 Task: Find connections with filter location Pickering with filter topic #lawstudentswith filter profile language French with filter current company Audi India with filter school Assam Engineering College with filter industry Business Intelligence Platforms with filter service category Telecommunications with filter keywords title Camera Operator
Action: Mouse moved to (285, 367)
Screenshot: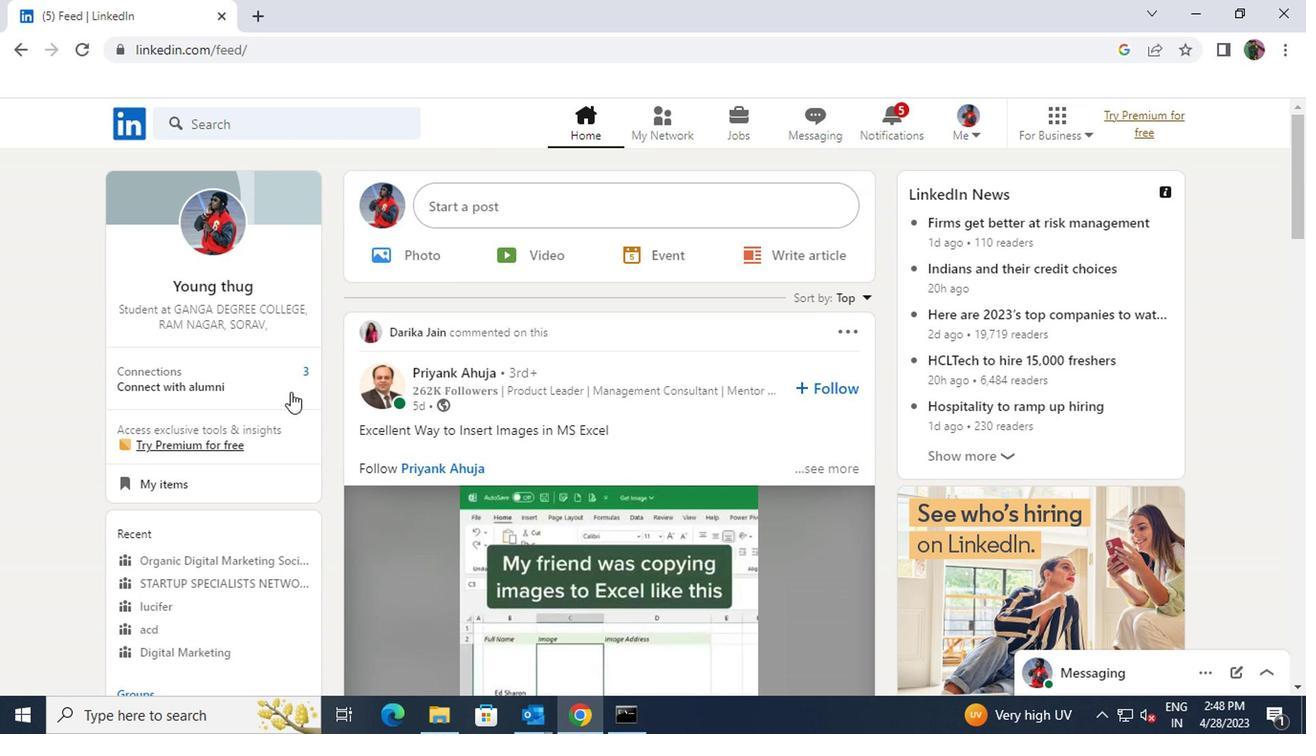 
Action: Mouse pressed left at (285, 367)
Screenshot: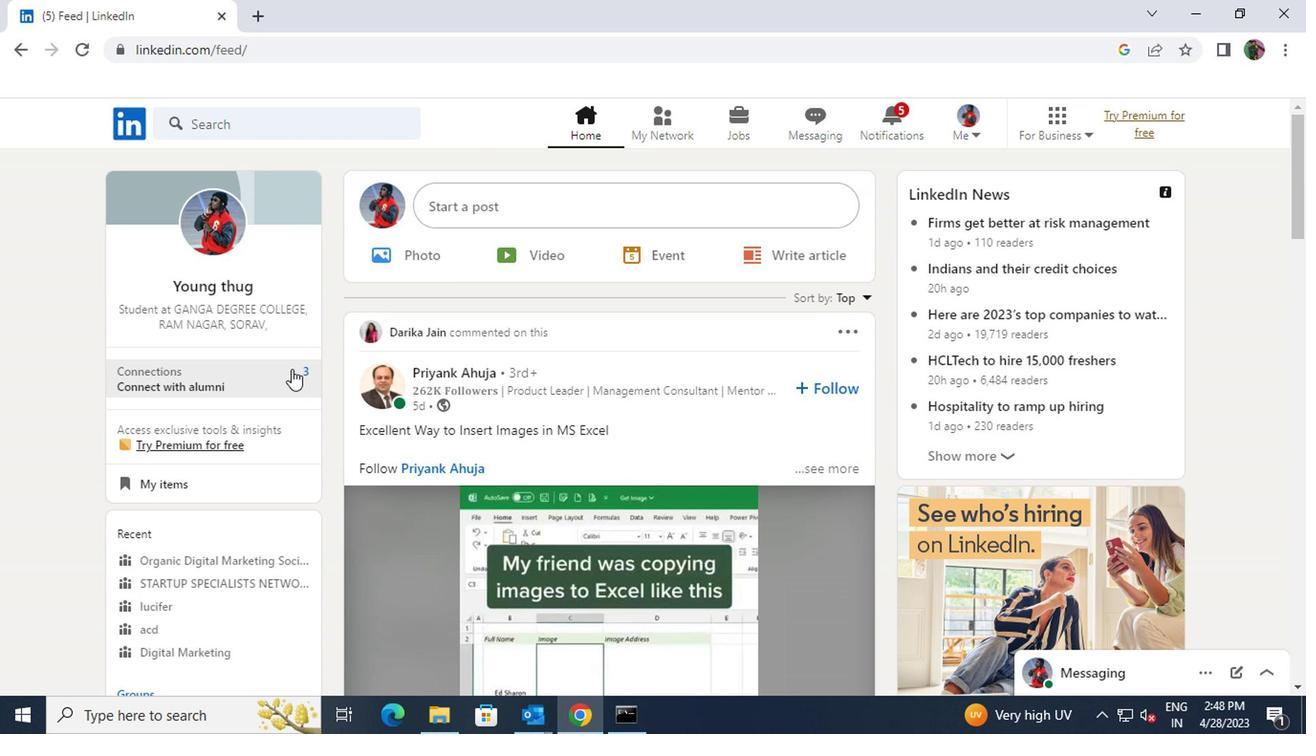 
Action: Mouse moved to (311, 238)
Screenshot: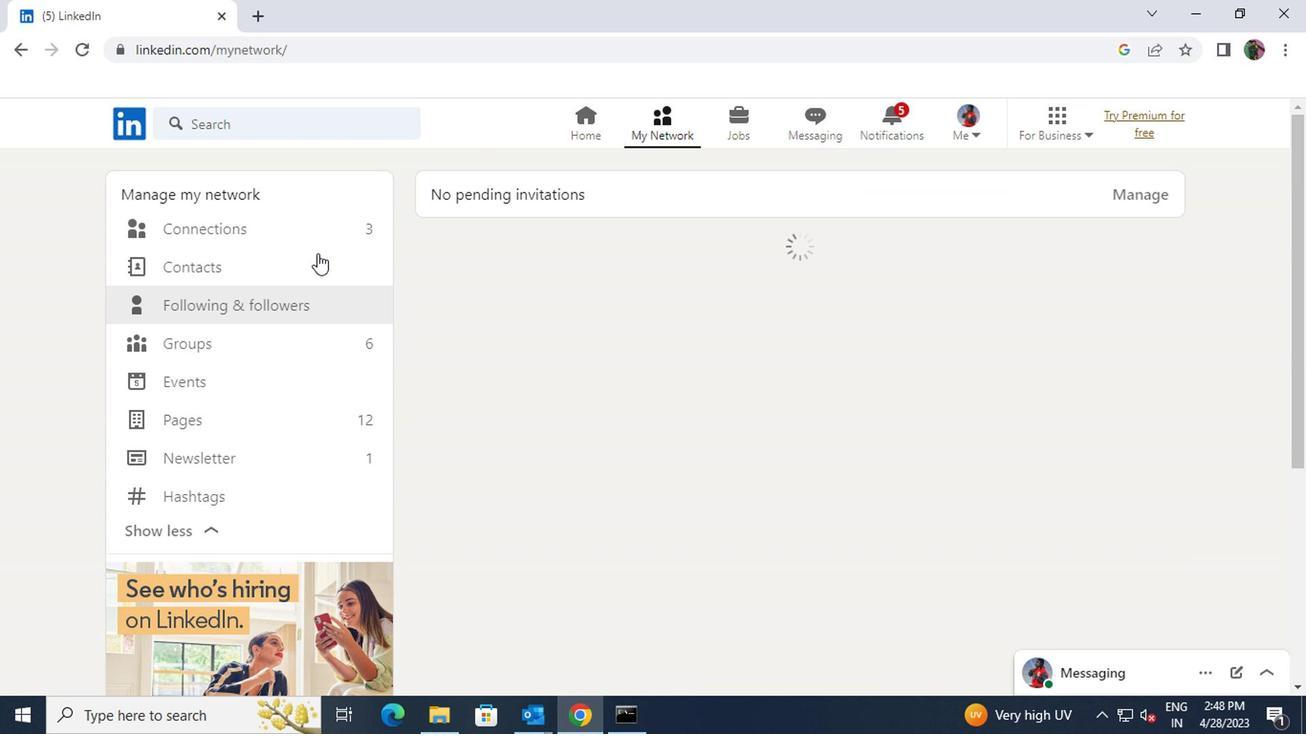 
Action: Mouse pressed left at (311, 238)
Screenshot: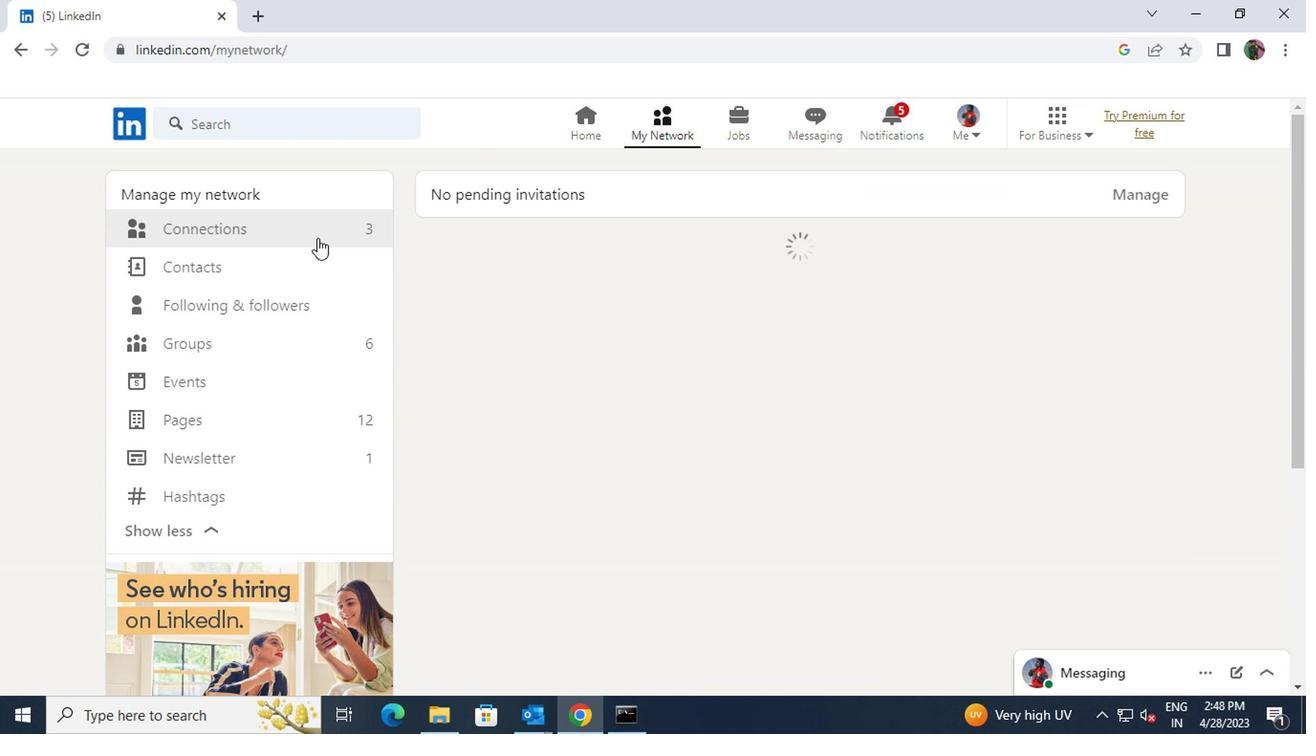 
Action: Mouse moved to (792, 228)
Screenshot: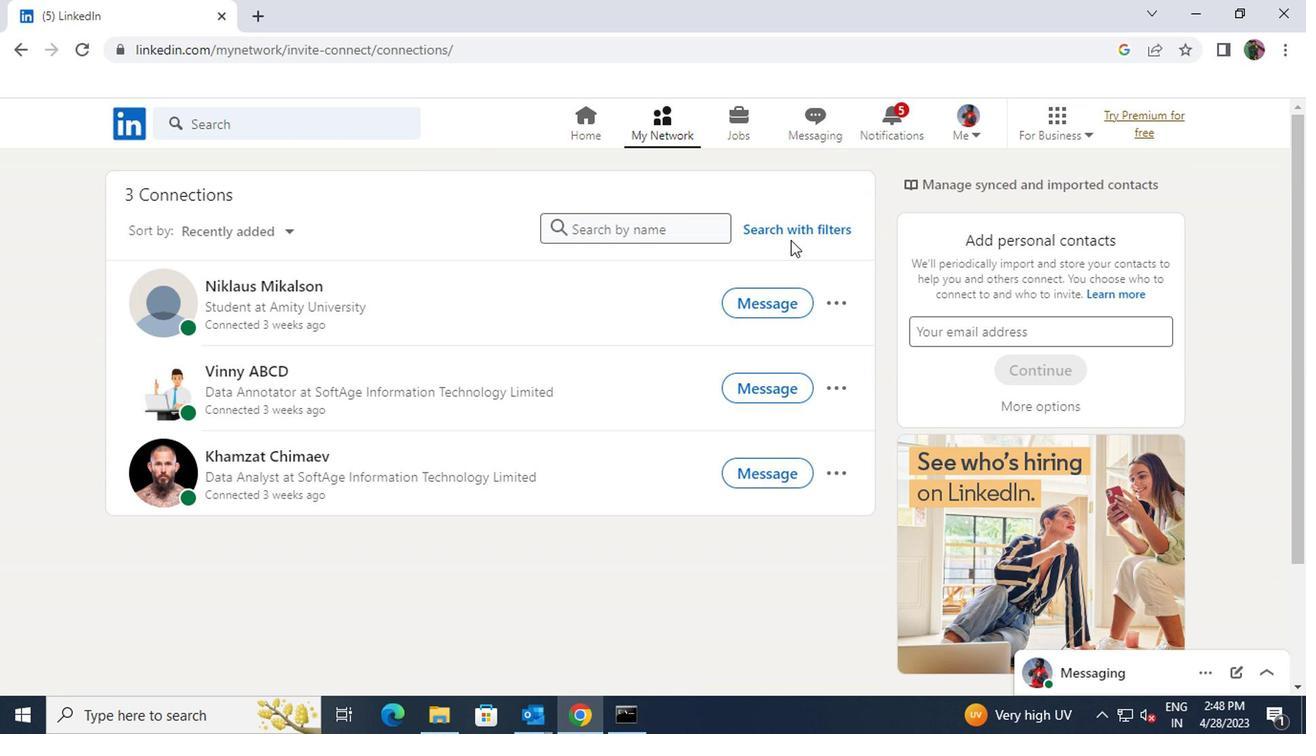 
Action: Mouse pressed left at (792, 228)
Screenshot: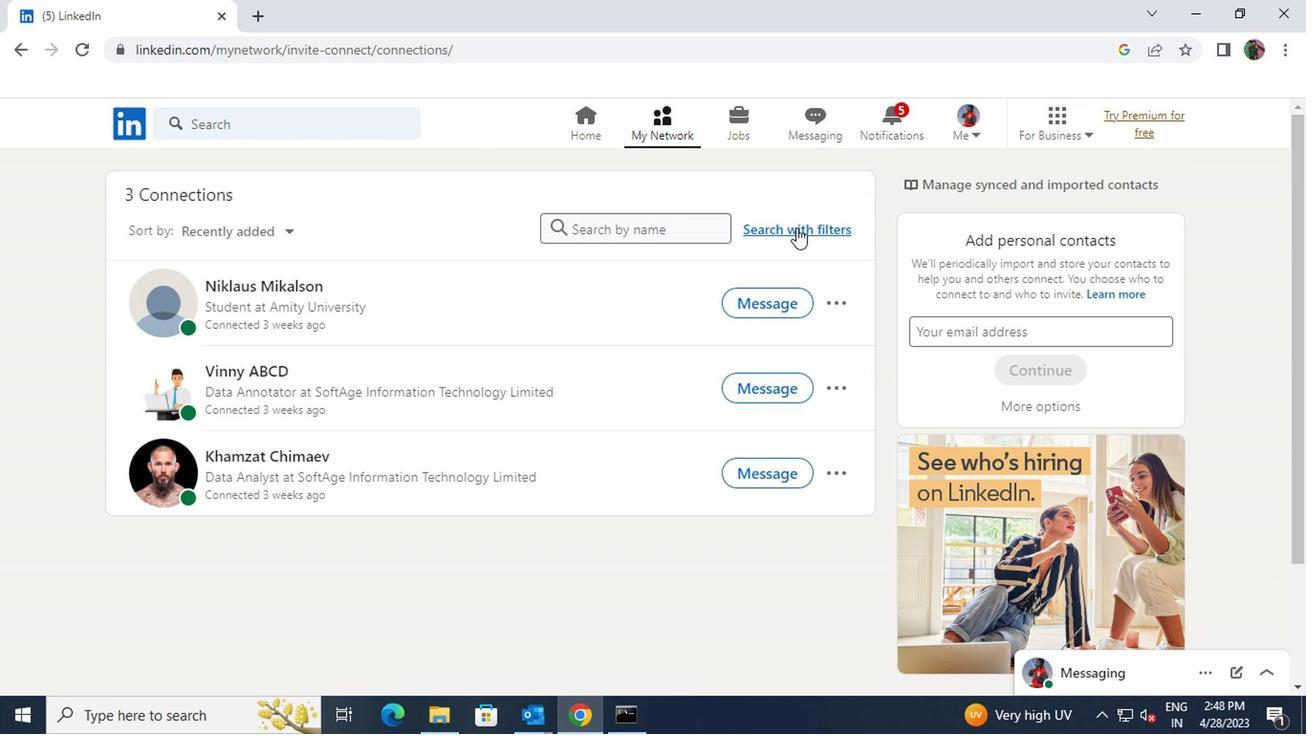 
Action: Mouse moved to (690, 175)
Screenshot: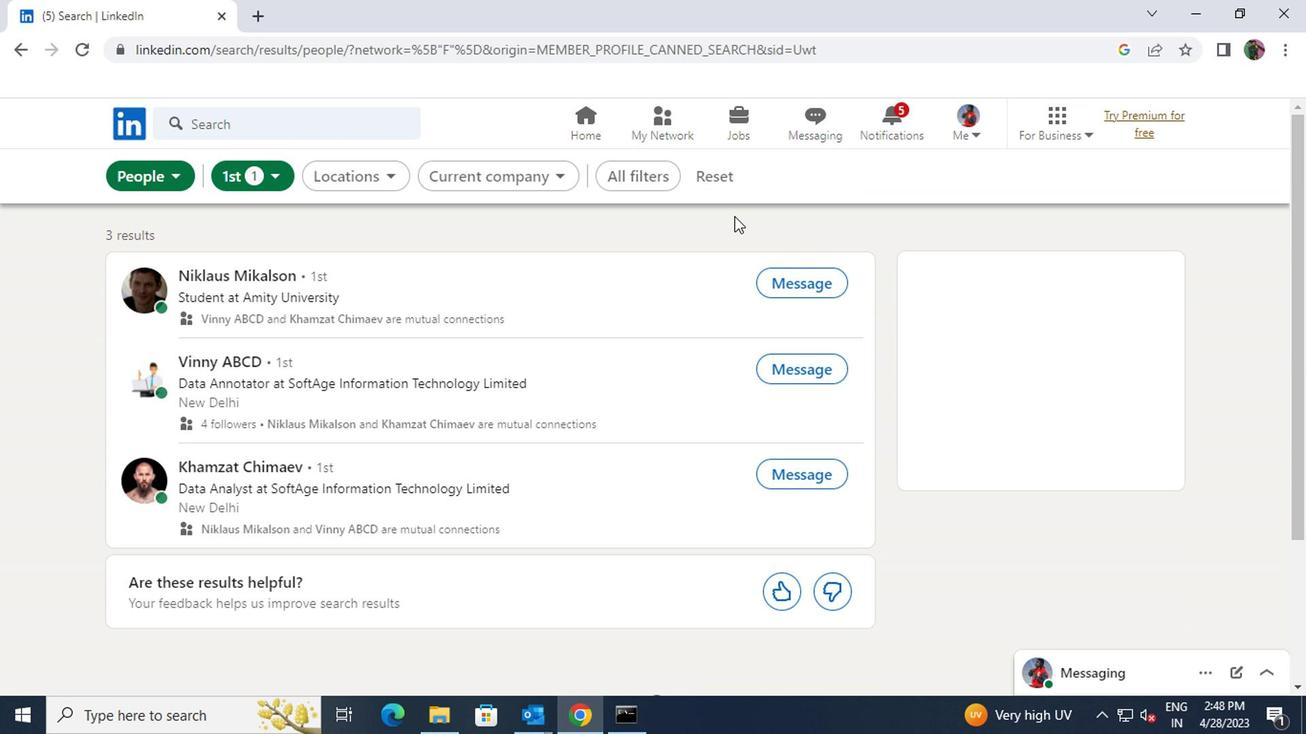 
Action: Mouse pressed left at (690, 175)
Screenshot: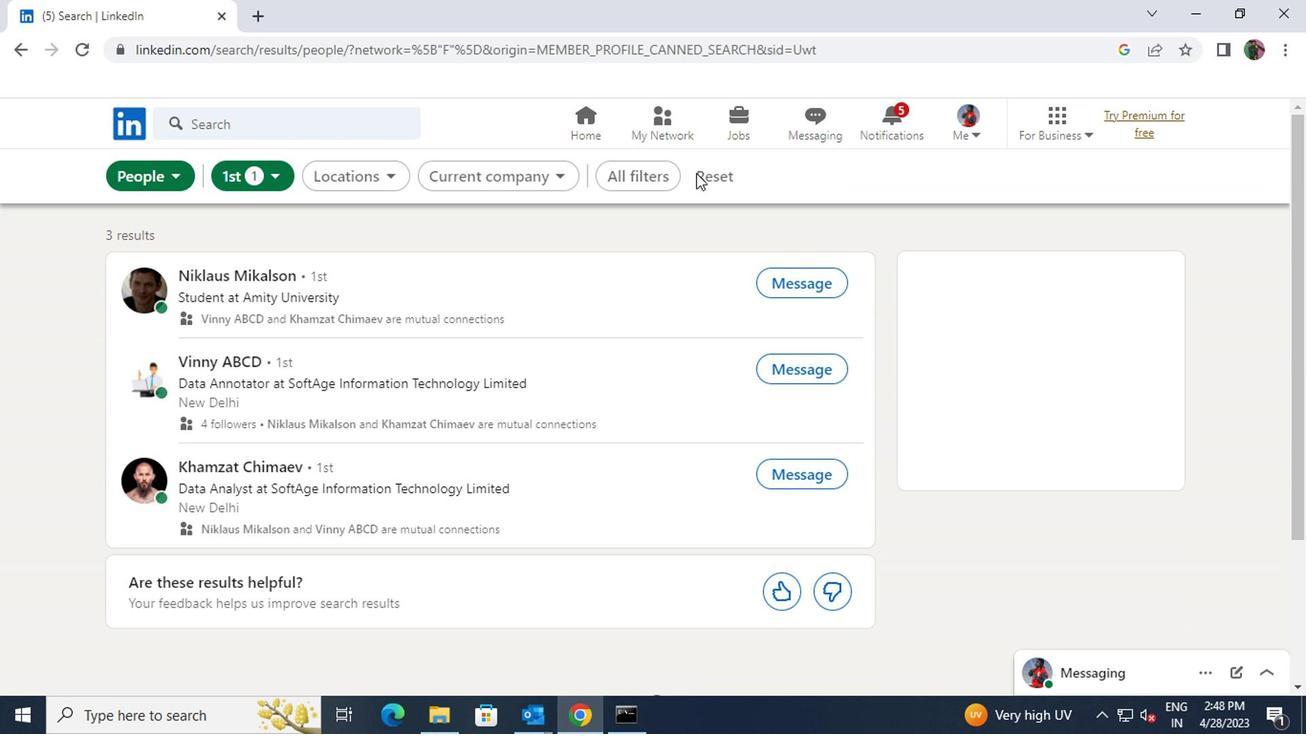 
Action: Mouse pressed left at (690, 175)
Screenshot: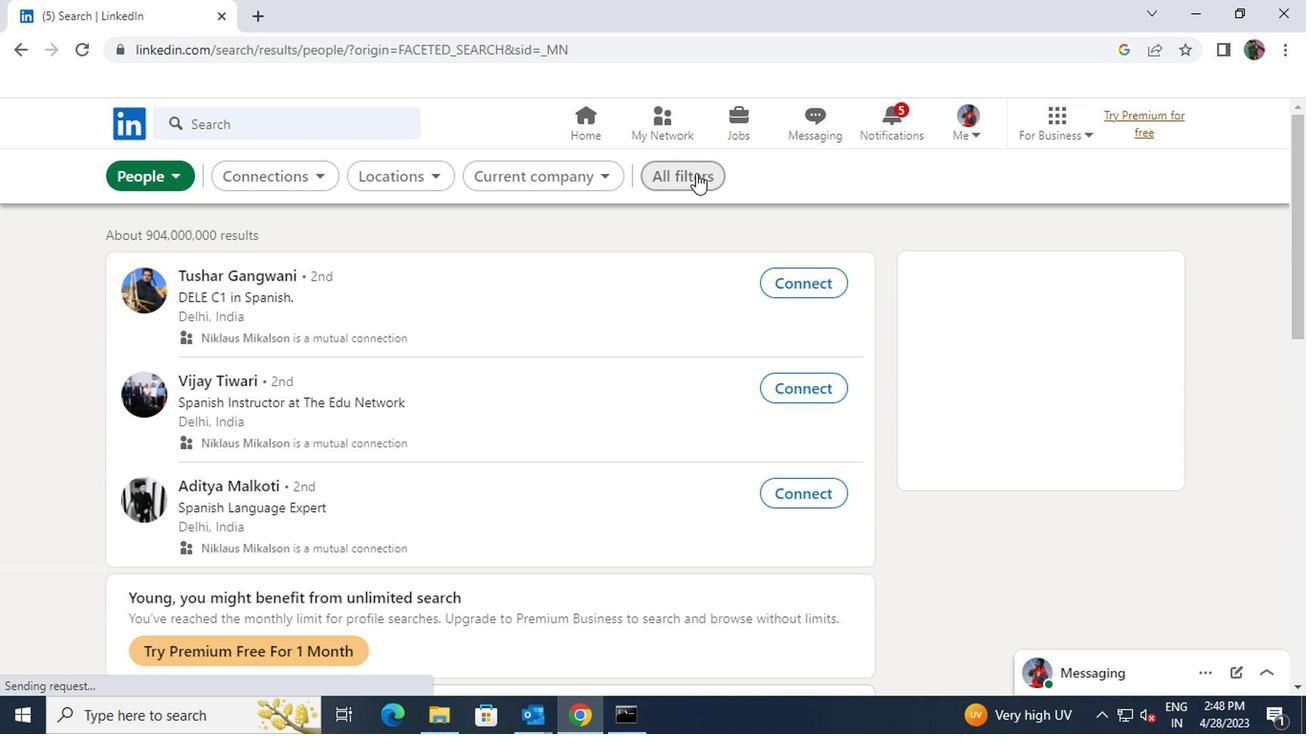 
Action: Mouse moved to (877, 350)
Screenshot: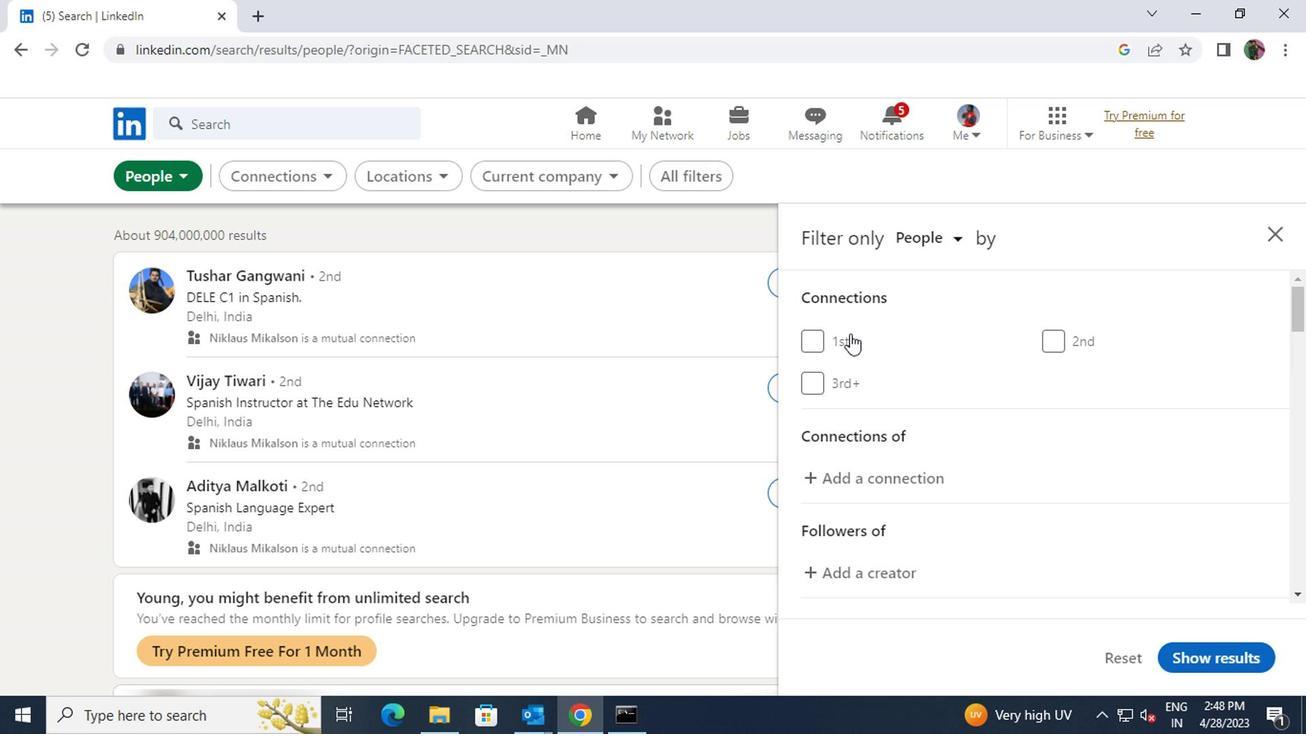 
Action: Mouse scrolled (877, 349) with delta (0, 0)
Screenshot: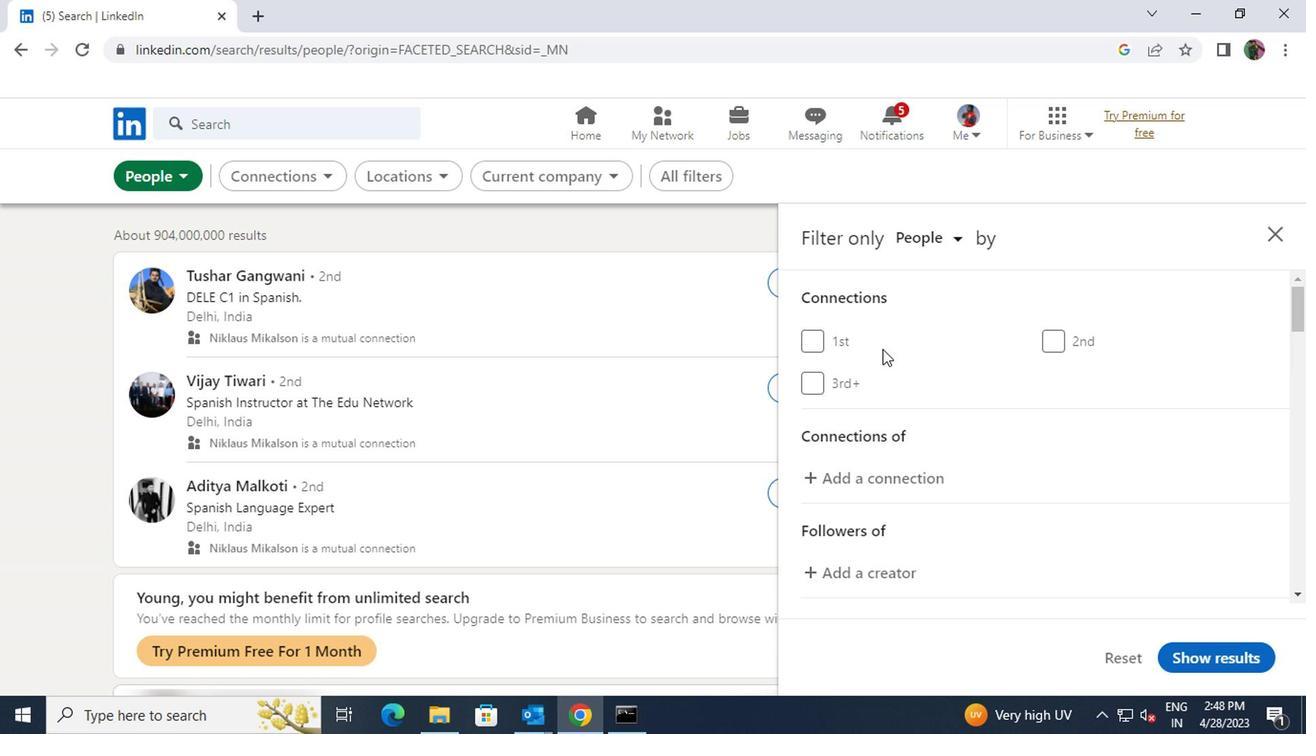 
Action: Mouse scrolled (877, 349) with delta (0, 0)
Screenshot: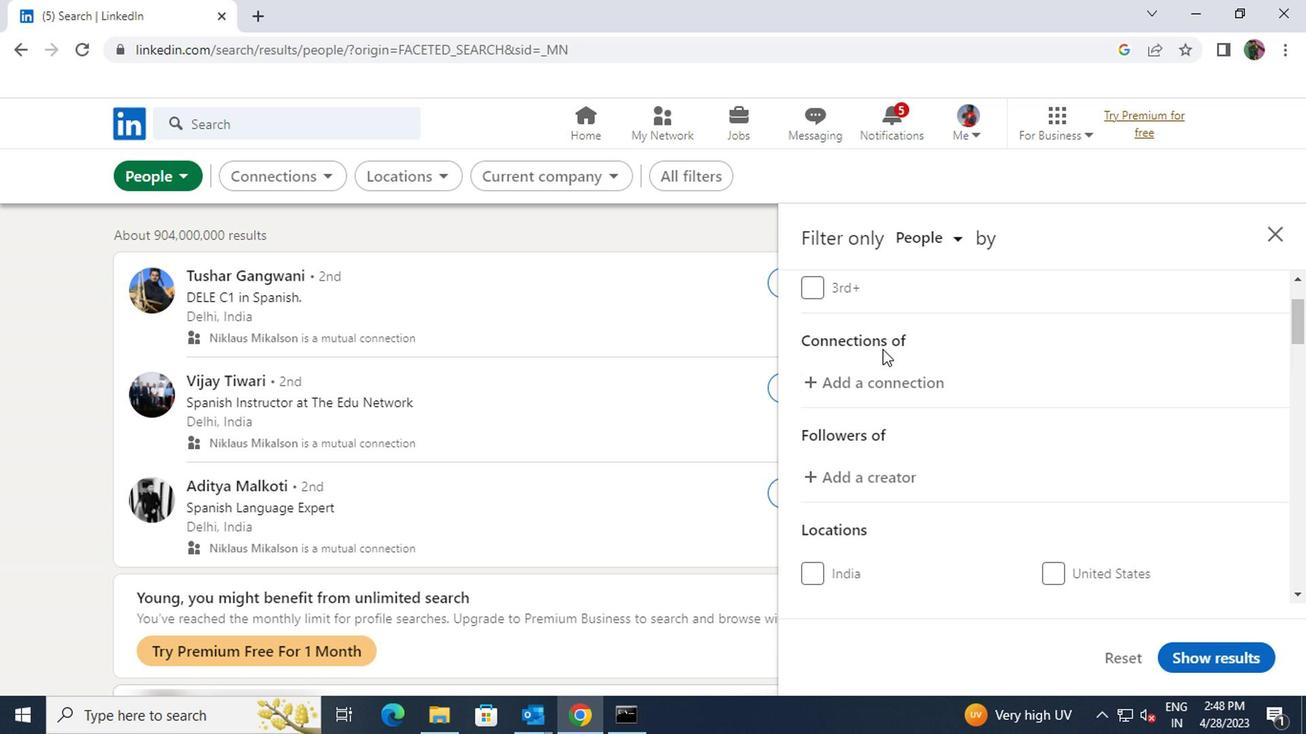 
Action: Mouse scrolled (877, 349) with delta (0, 0)
Screenshot: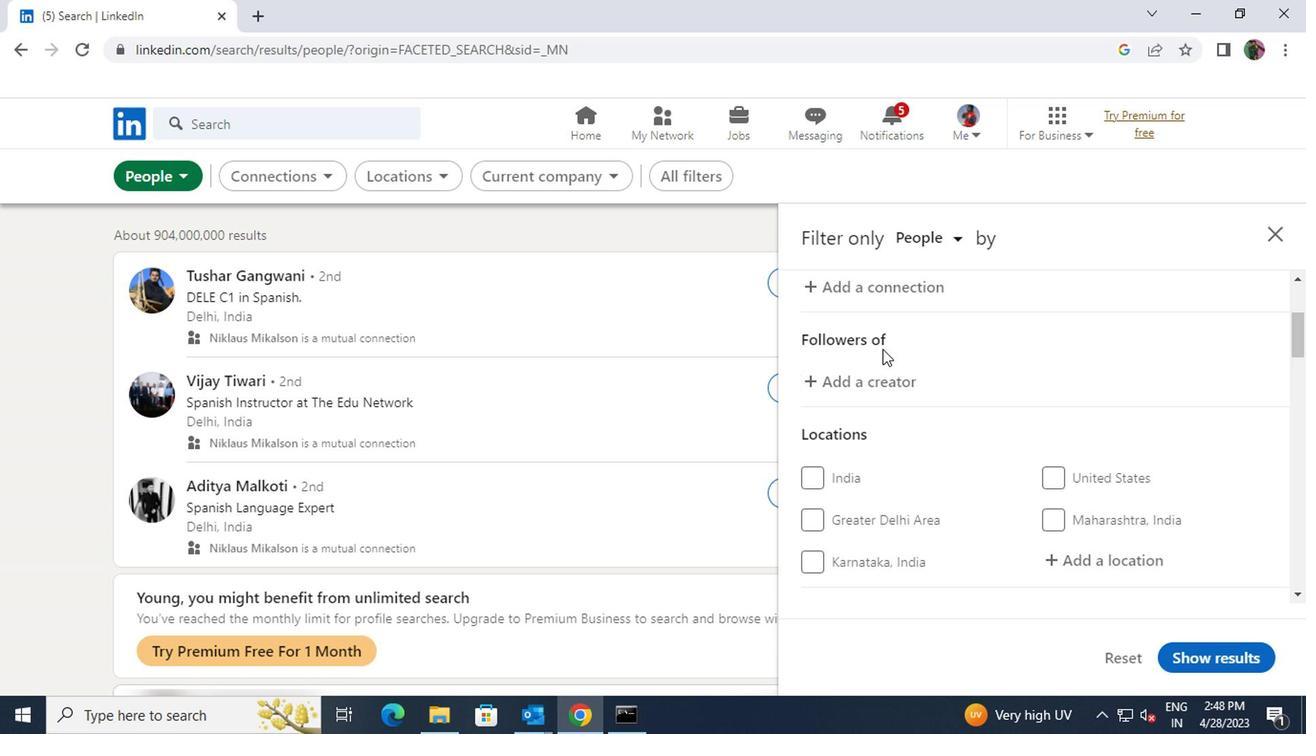 
Action: Mouse scrolled (877, 349) with delta (0, 0)
Screenshot: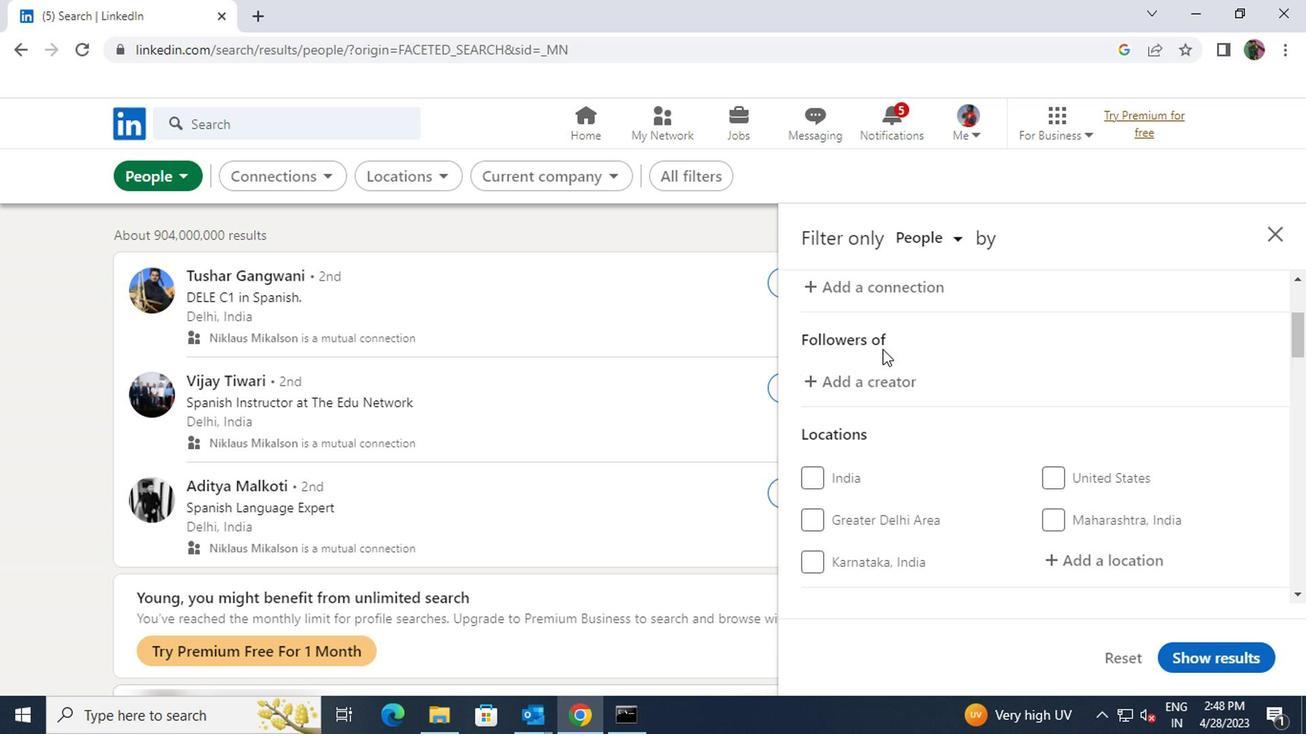 
Action: Mouse moved to (1047, 368)
Screenshot: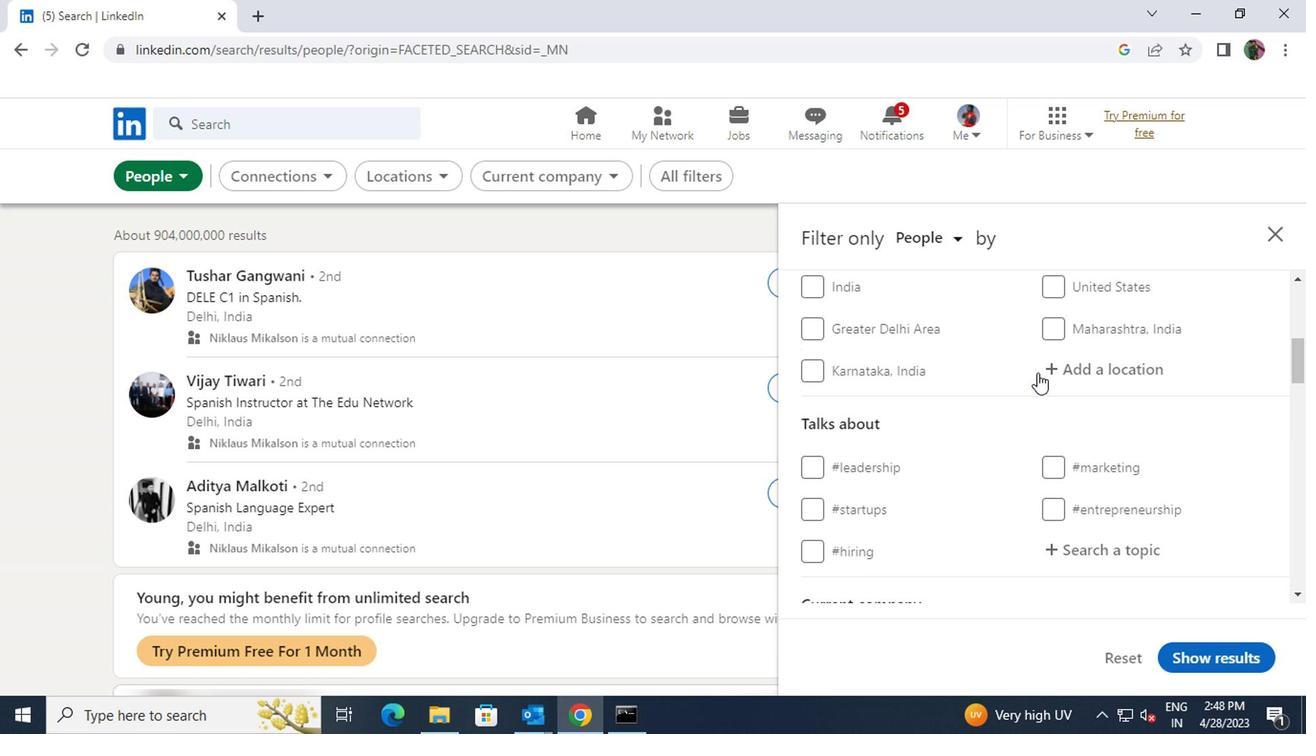 
Action: Mouse pressed left at (1047, 368)
Screenshot: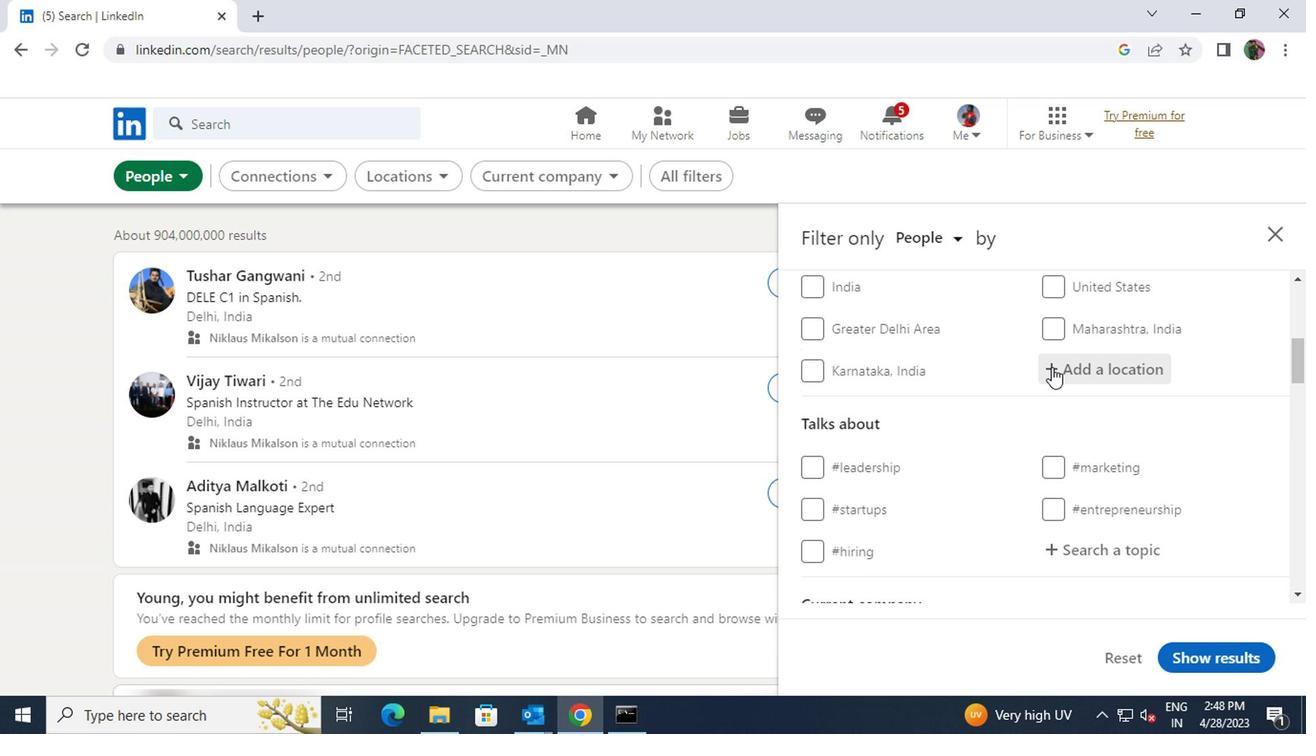 
Action: Key pressed <Key.shift>PICKERING
Screenshot: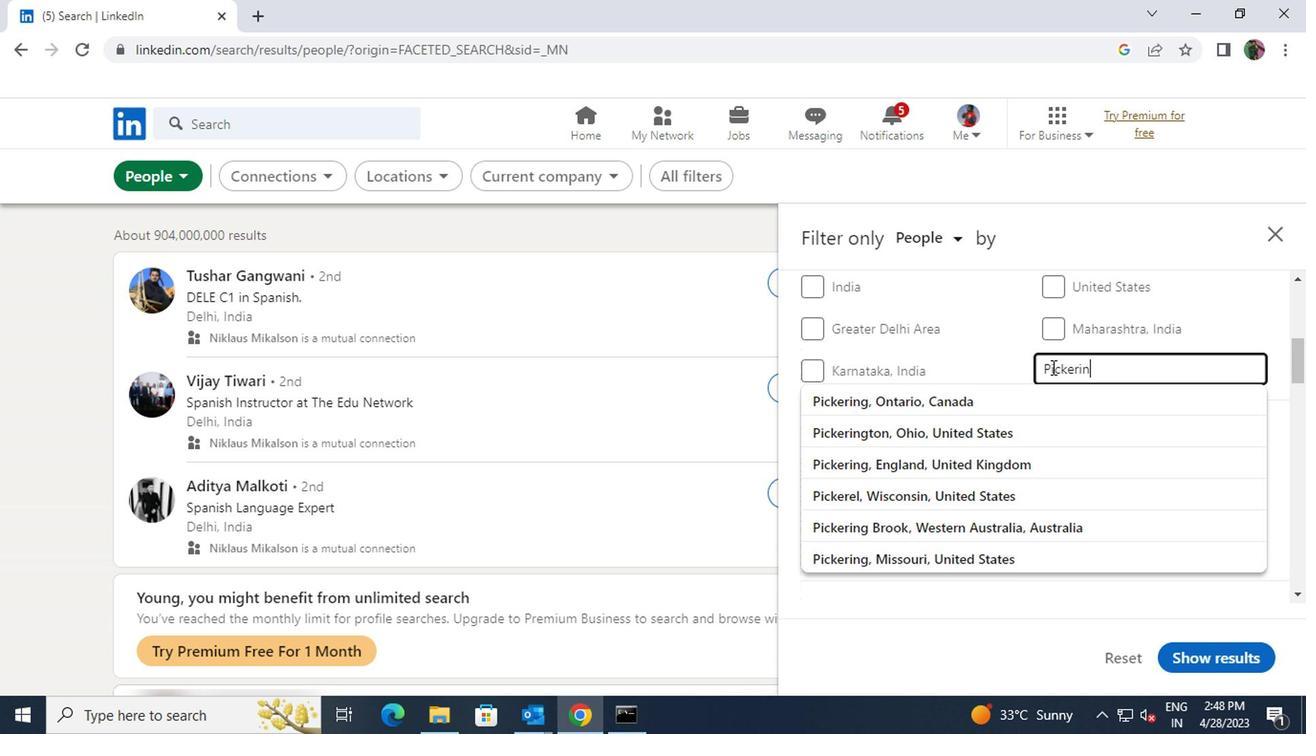 
Action: Mouse moved to (1046, 392)
Screenshot: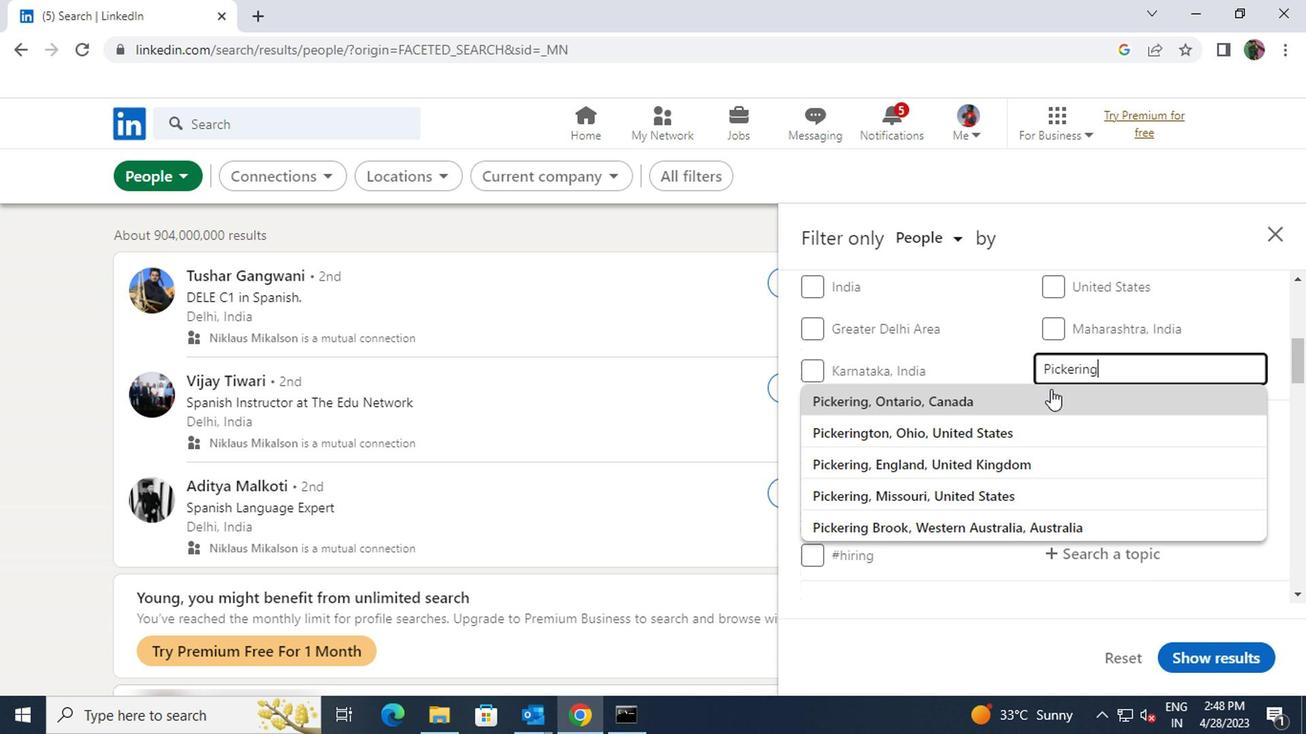 
Action: Mouse pressed left at (1046, 392)
Screenshot: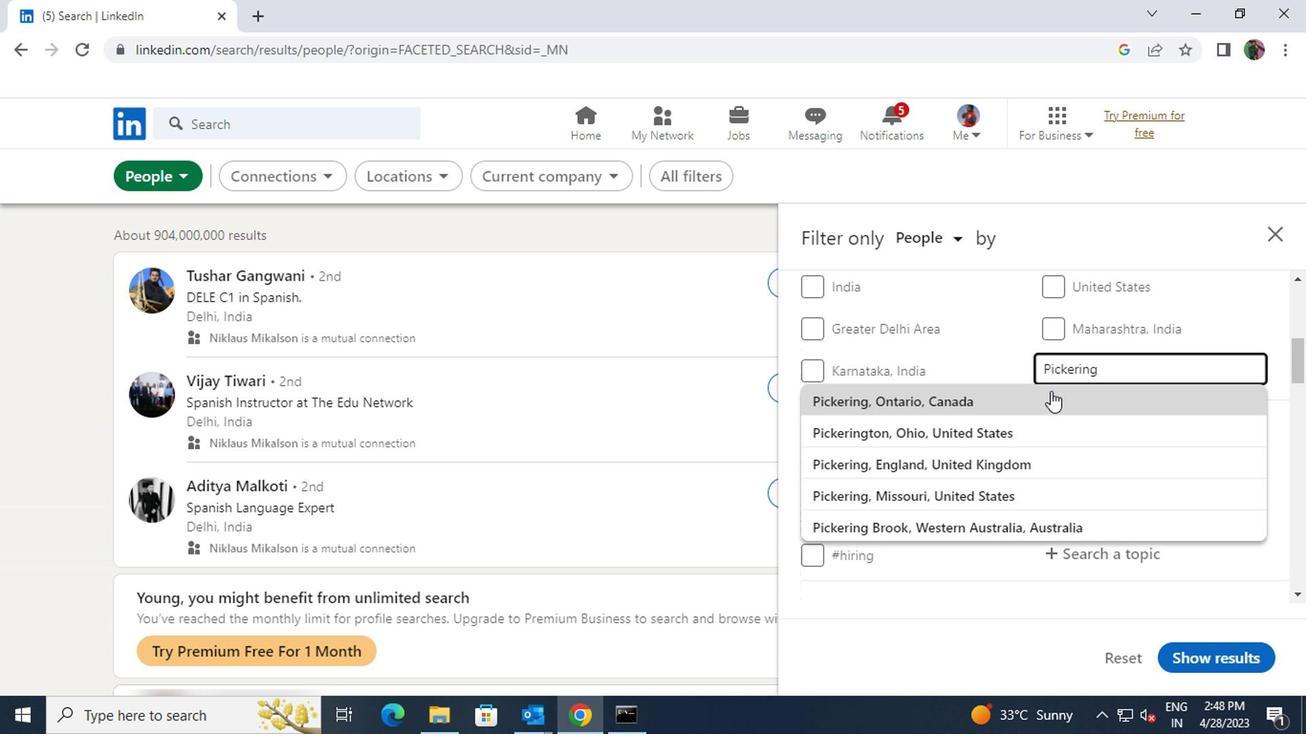 
Action: Mouse scrolled (1046, 391) with delta (0, -1)
Screenshot: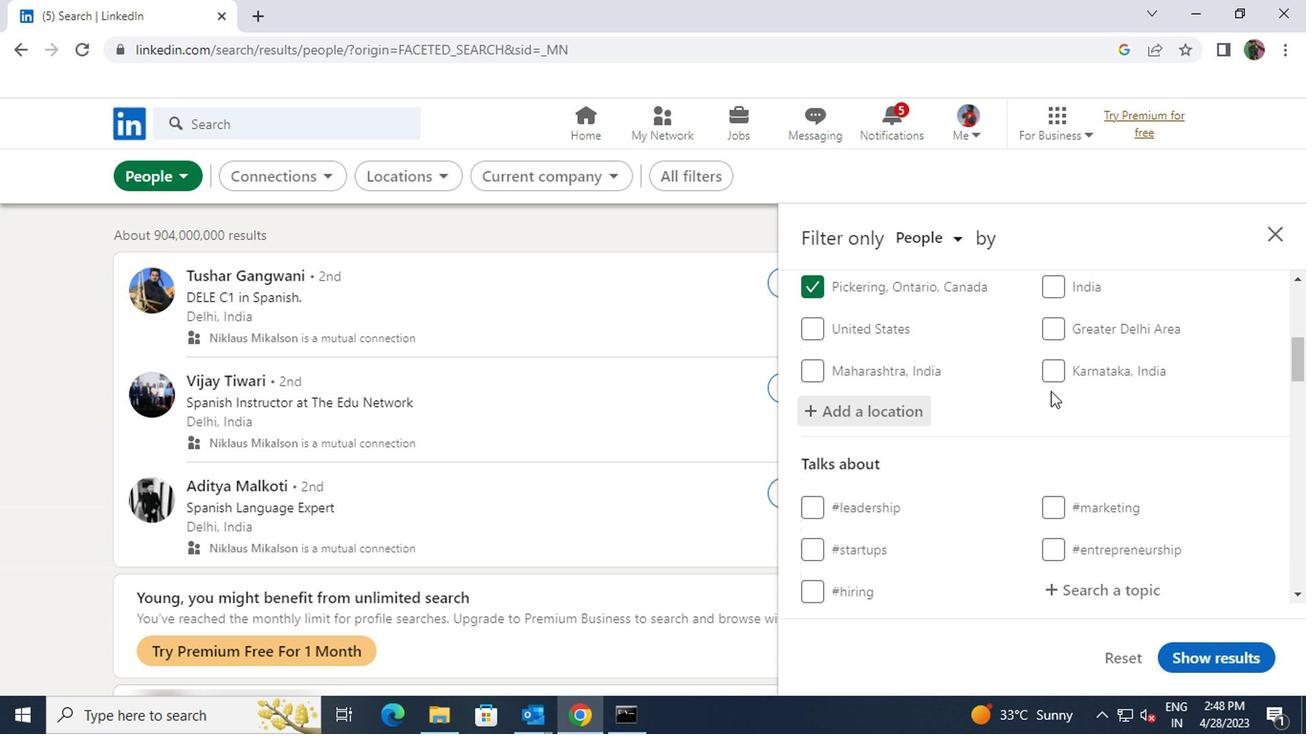 
Action: Mouse scrolled (1046, 391) with delta (0, -1)
Screenshot: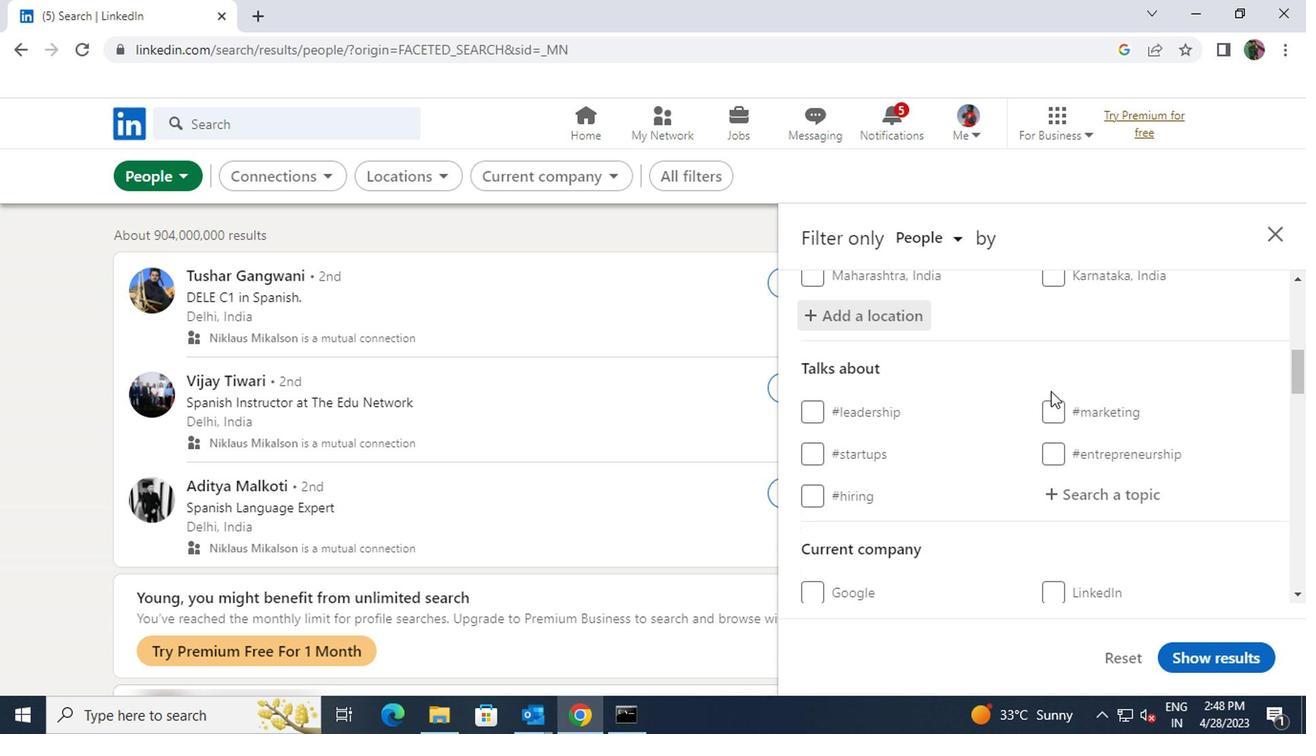 
Action: Mouse moved to (1068, 402)
Screenshot: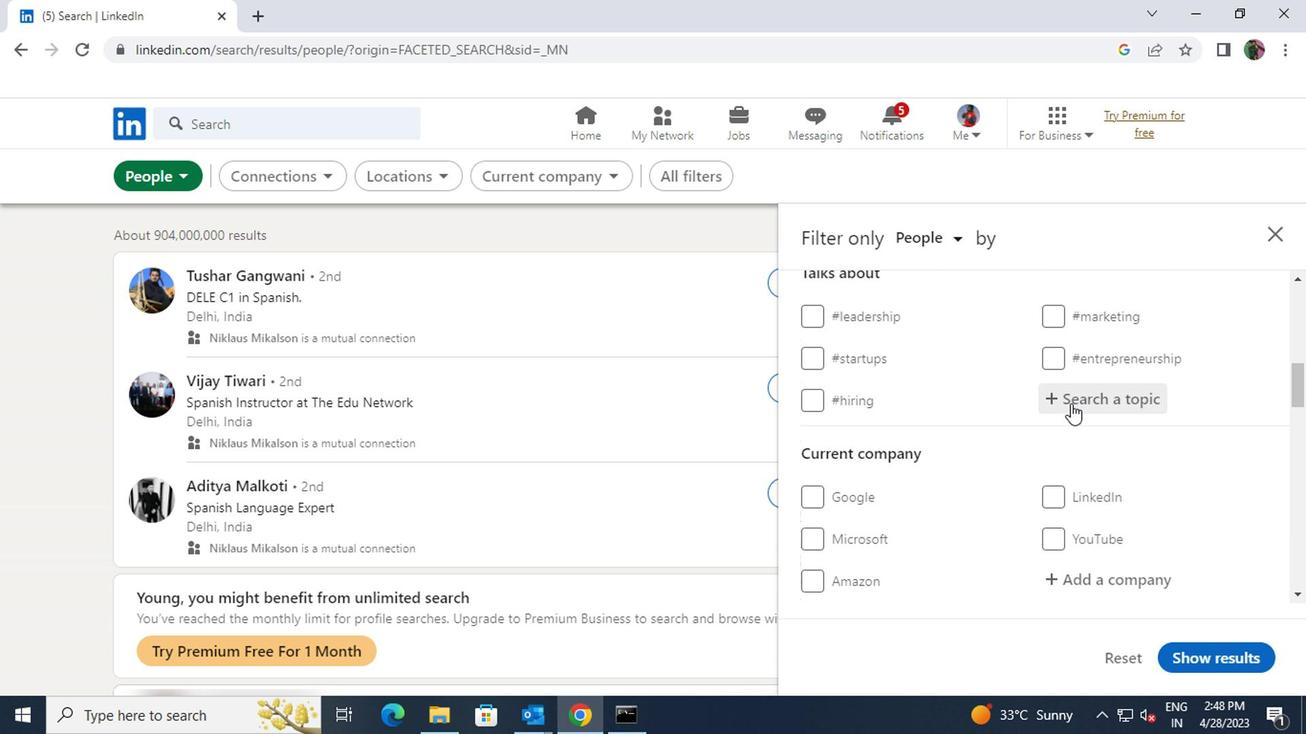 
Action: Mouse pressed left at (1068, 402)
Screenshot: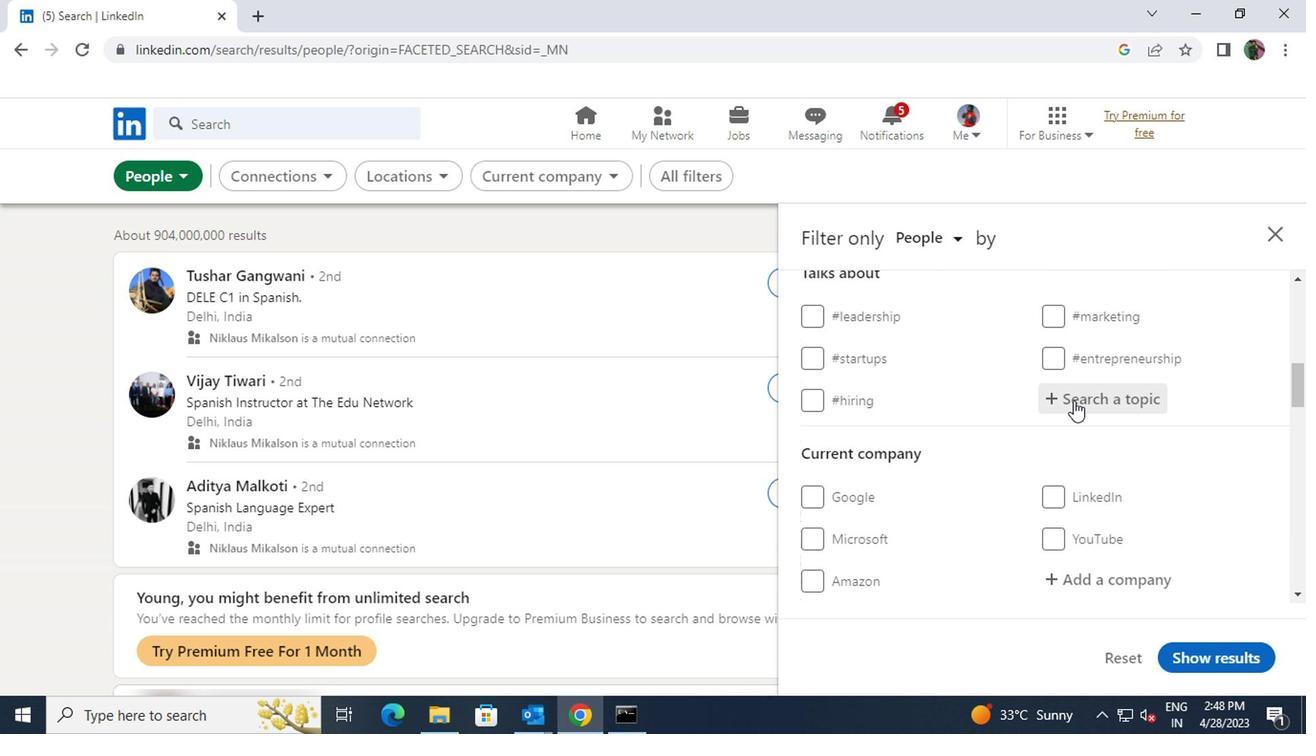 
Action: Key pressed <Key.shift>LAWSTUDENT
Screenshot: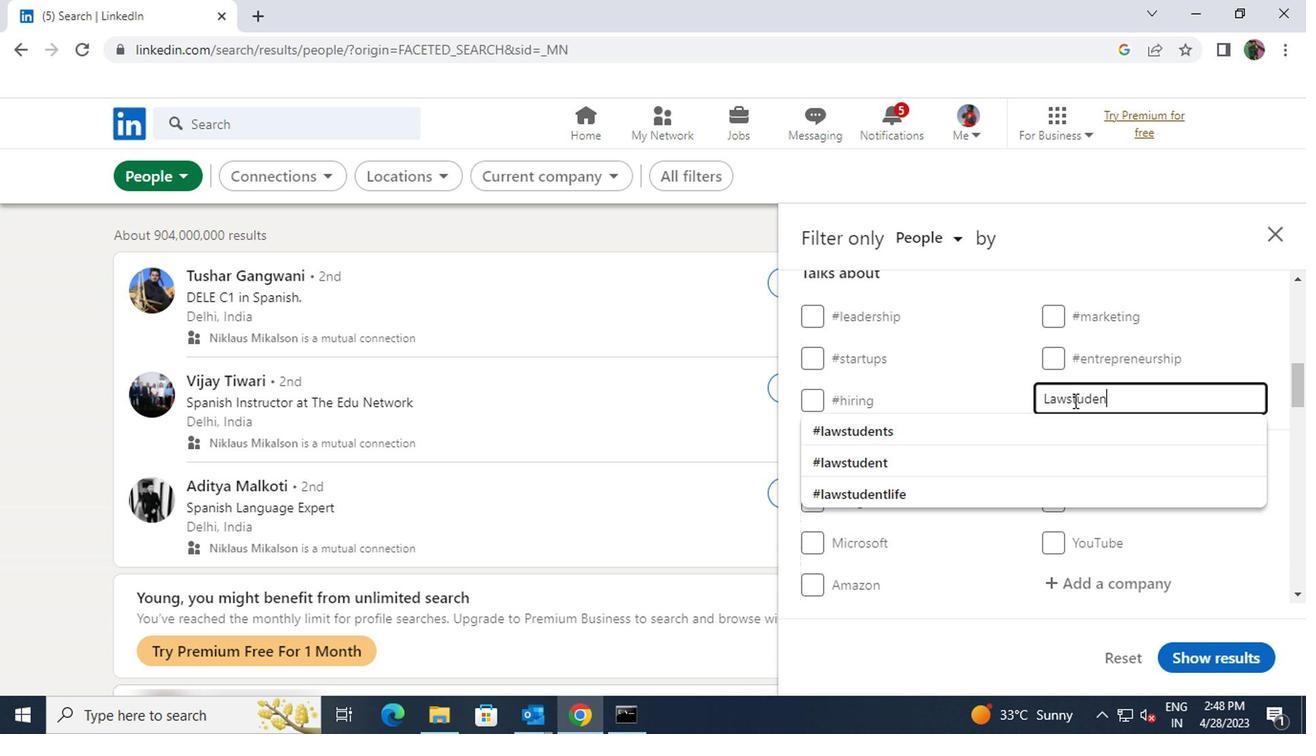 
Action: Mouse moved to (1041, 437)
Screenshot: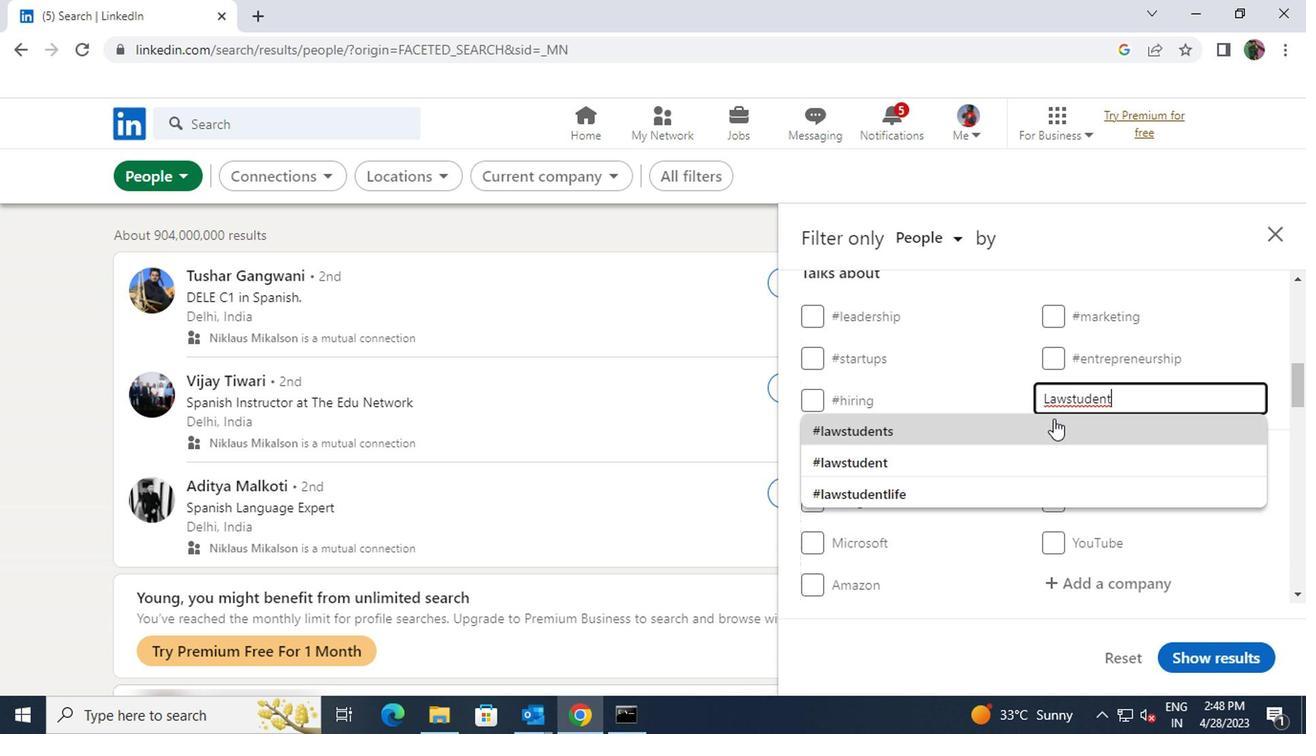 
Action: Mouse pressed left at (1041, 437)
Screenshot: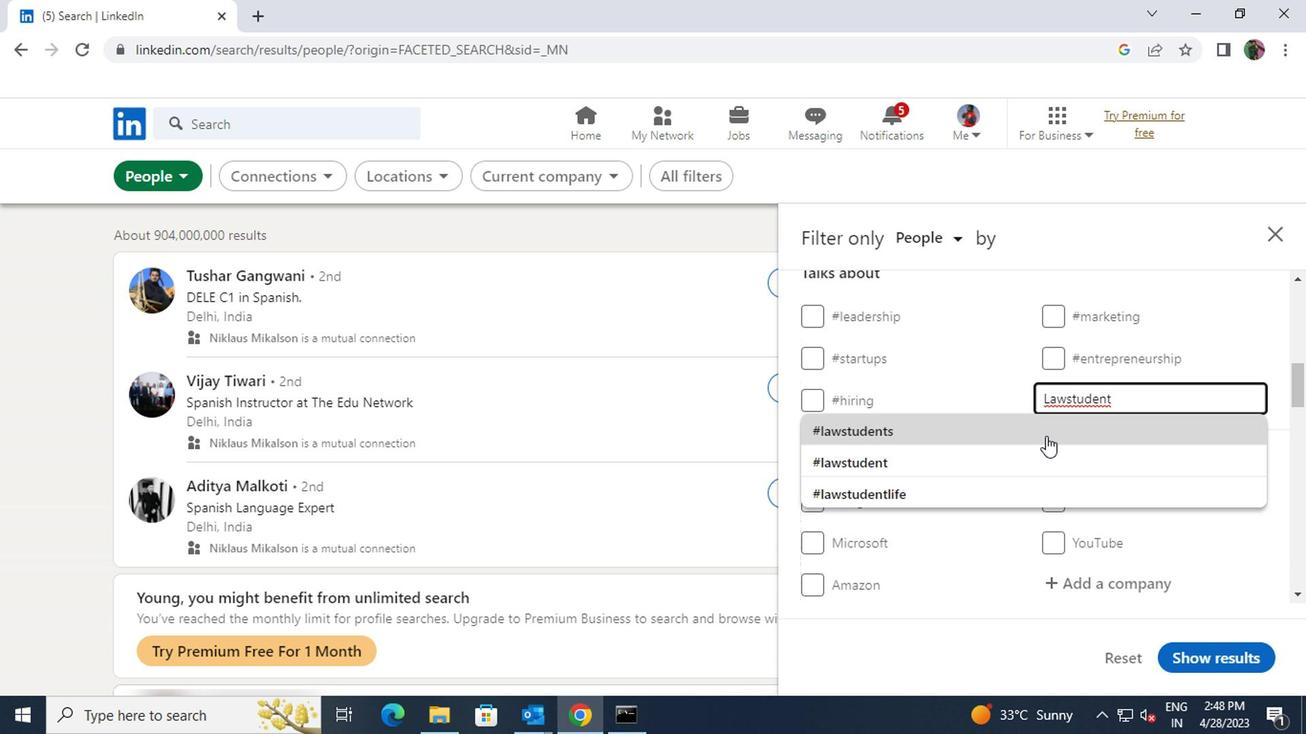 
Action: Mouse scrolled (1041, 436) with delta (0, -1)
Screenshot: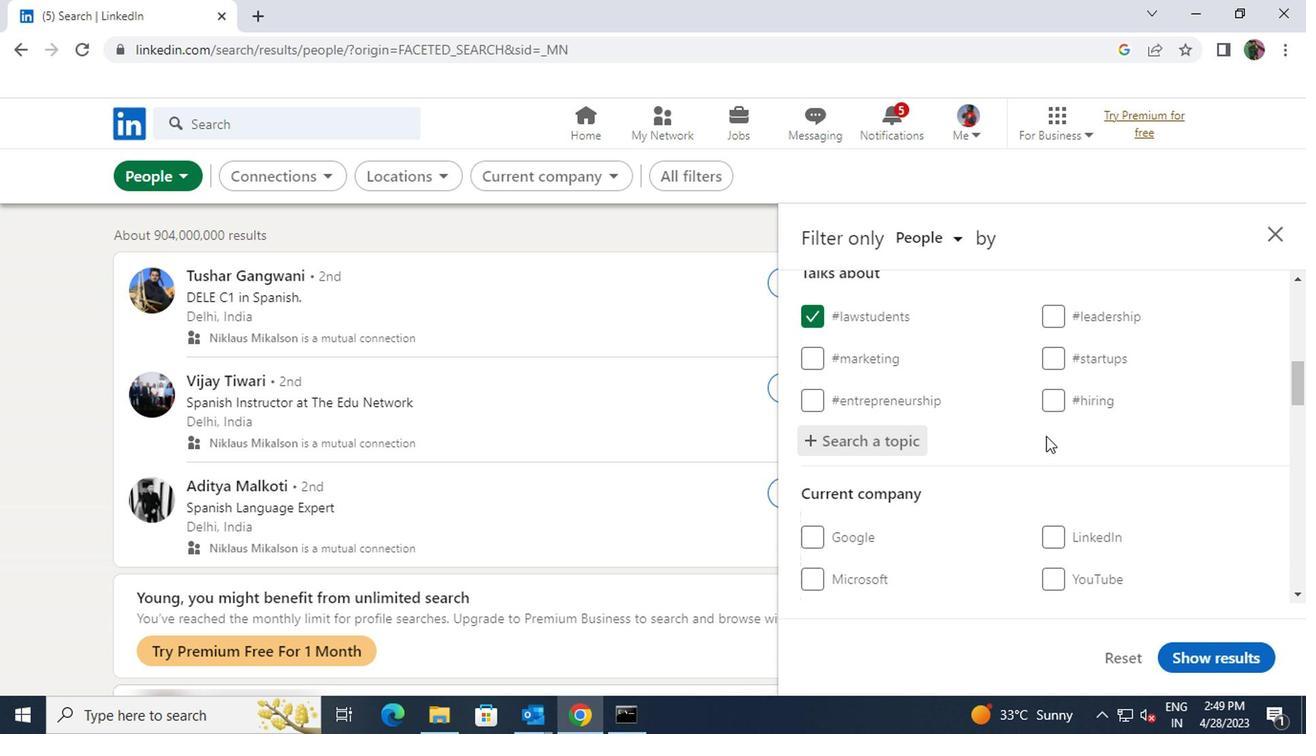 
Action: Mouse scrolled (1041, 436) with delta (0, -1)
Screenshot: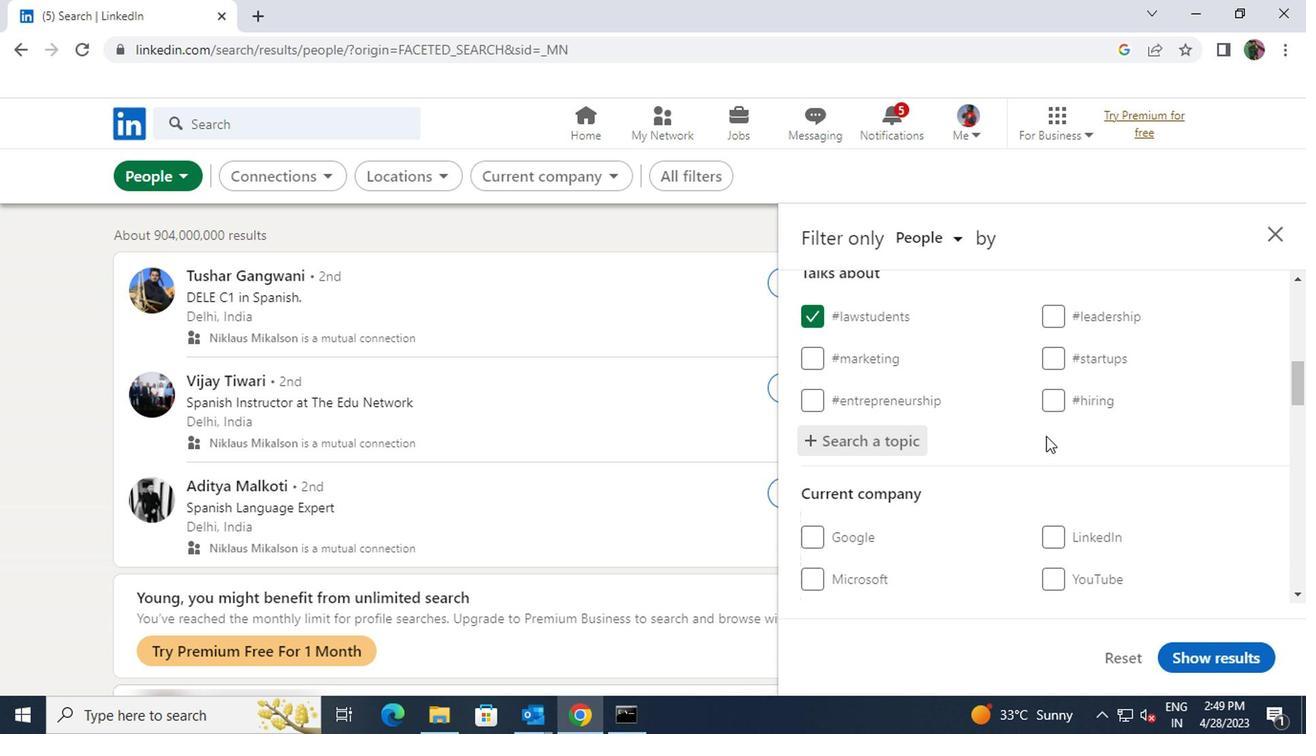 
Action: Mouse scrolled (1041, 436) with delta (0, -1)
Screenshot: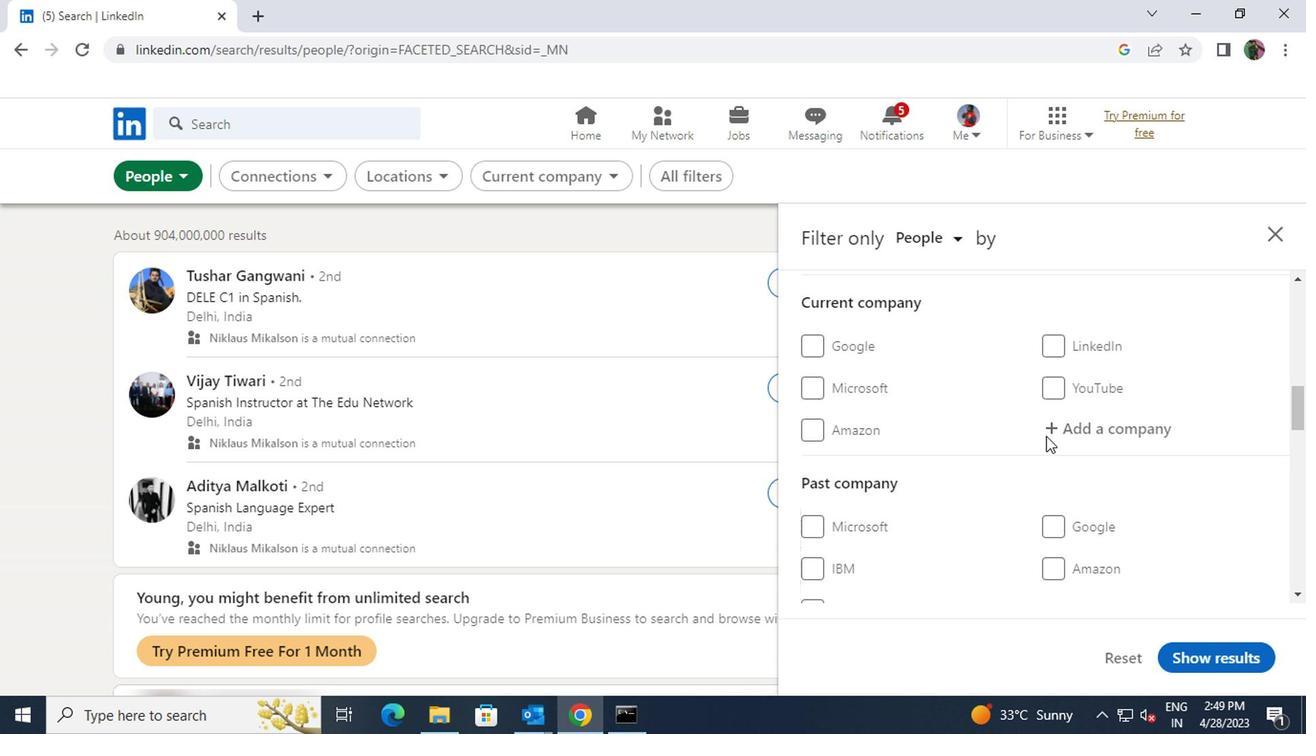 
Action: Mouse scrolled (1041, 436) with delta (0, -1)
Screenshot: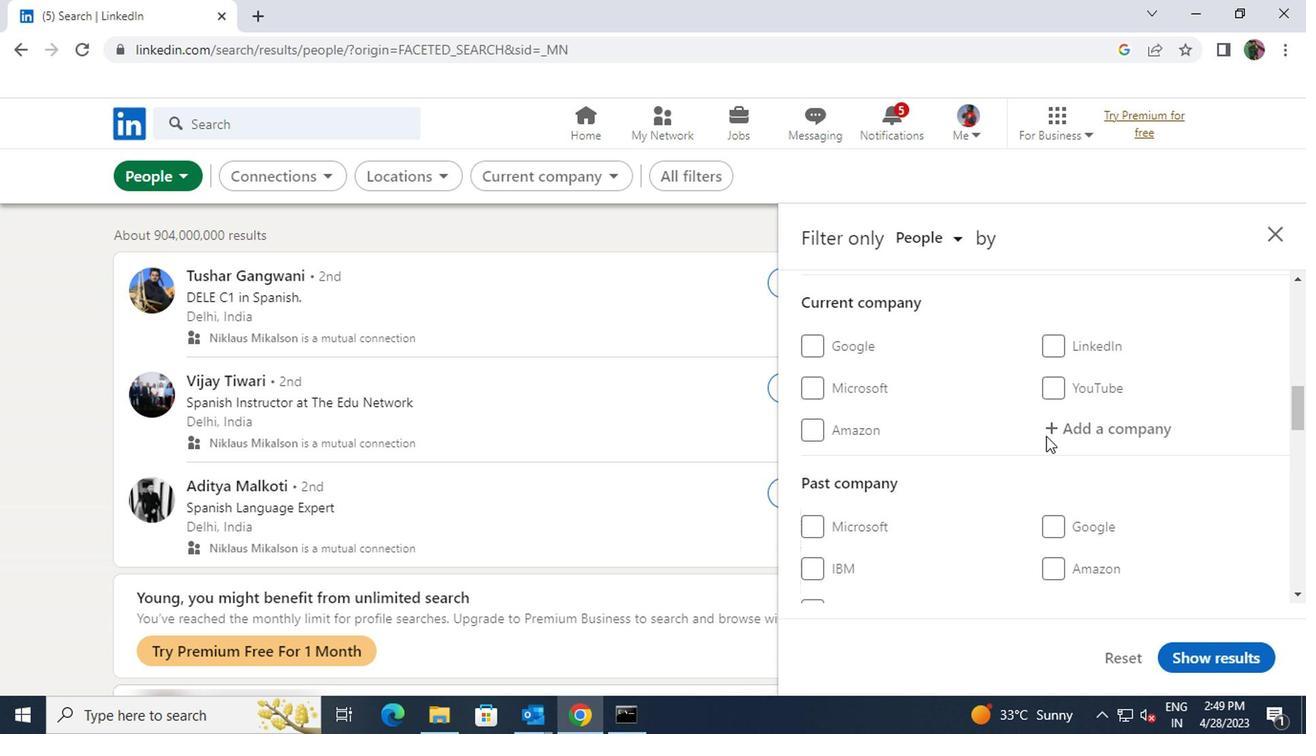
Action: Mouse scrolled (1041, 436) with delta (0, -1)
Screenshot: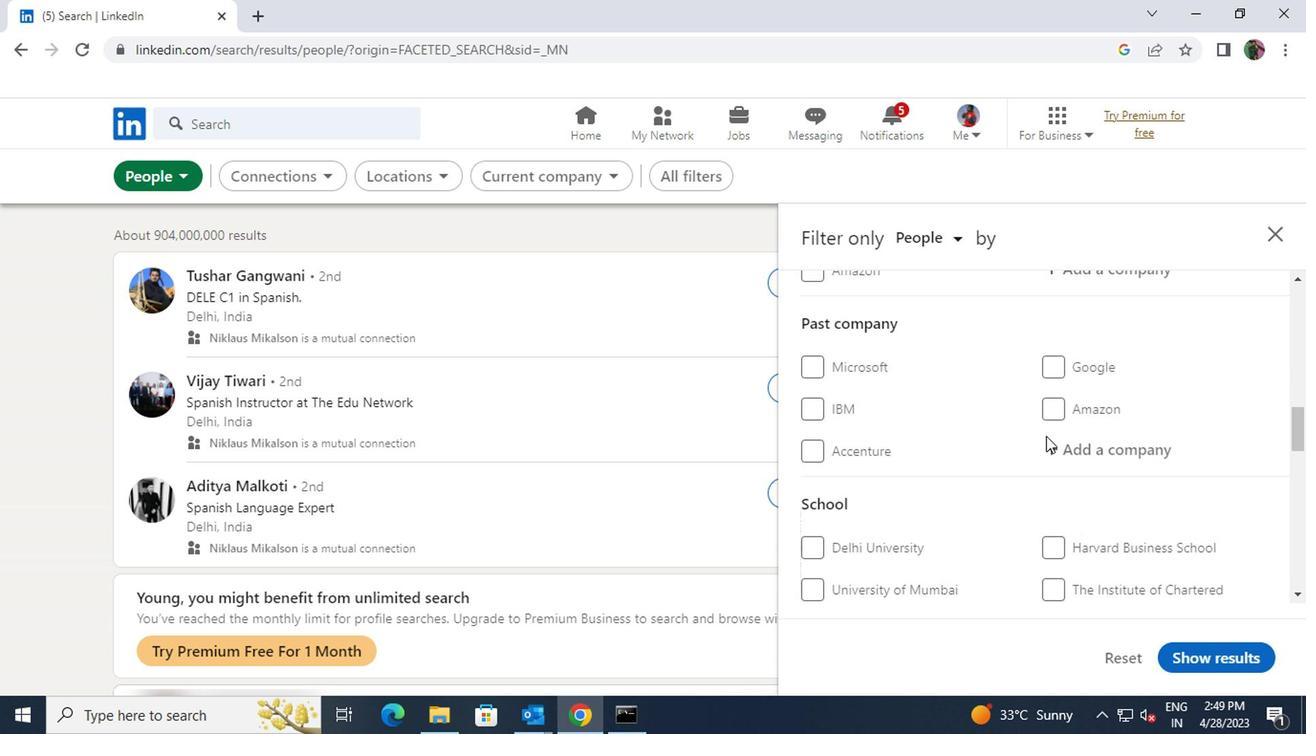 
Action: Mouse scrolled (1041, 436) with delta (0, -1)
Screenshot: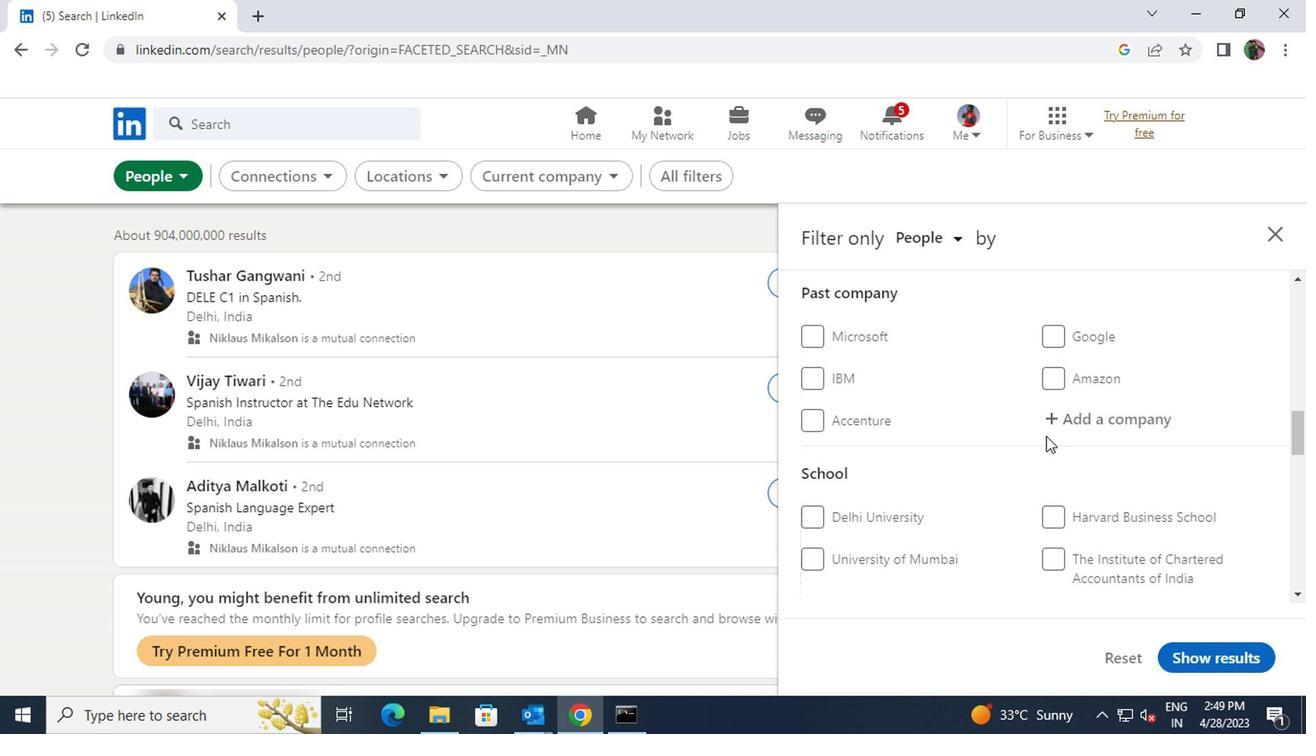 
Action: Mouse scrolled (1041, 436) with delta (0, -1)
Screenshot: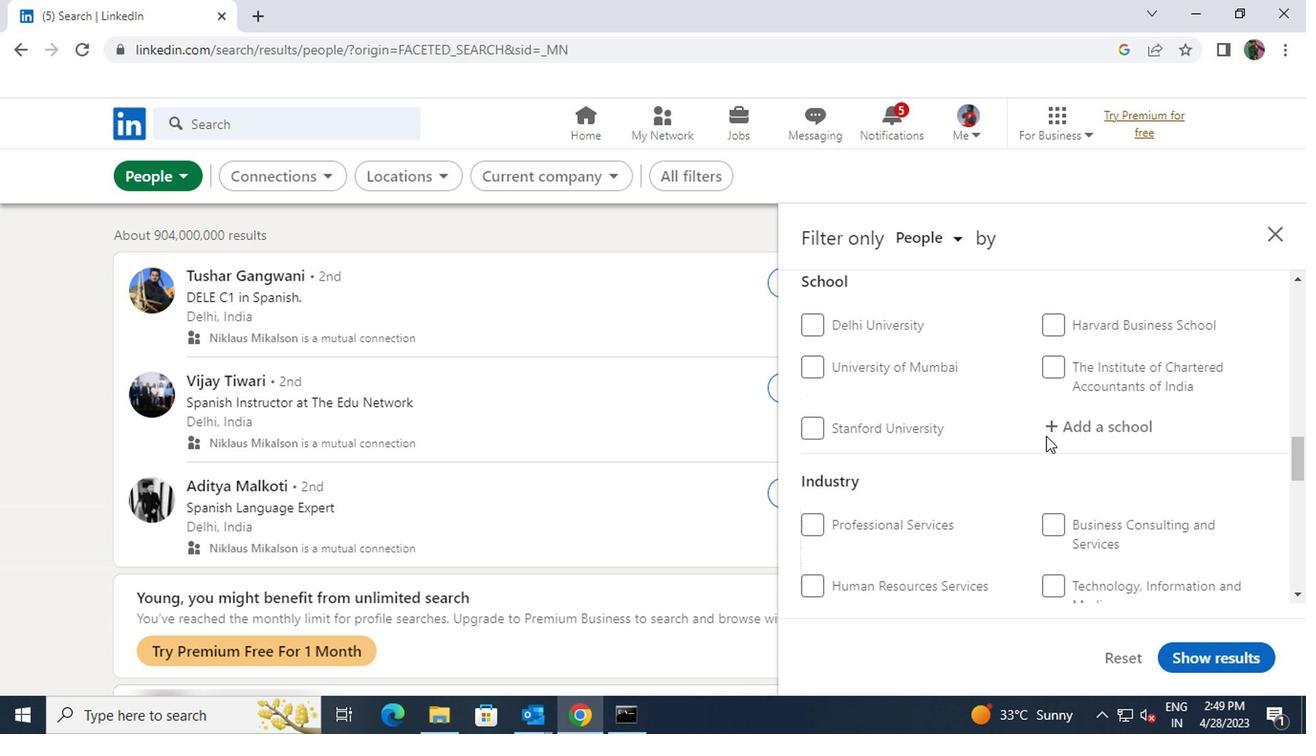 
Action: Mouse scrolled (1041, 436) with delta (0, -1)
Screenshot: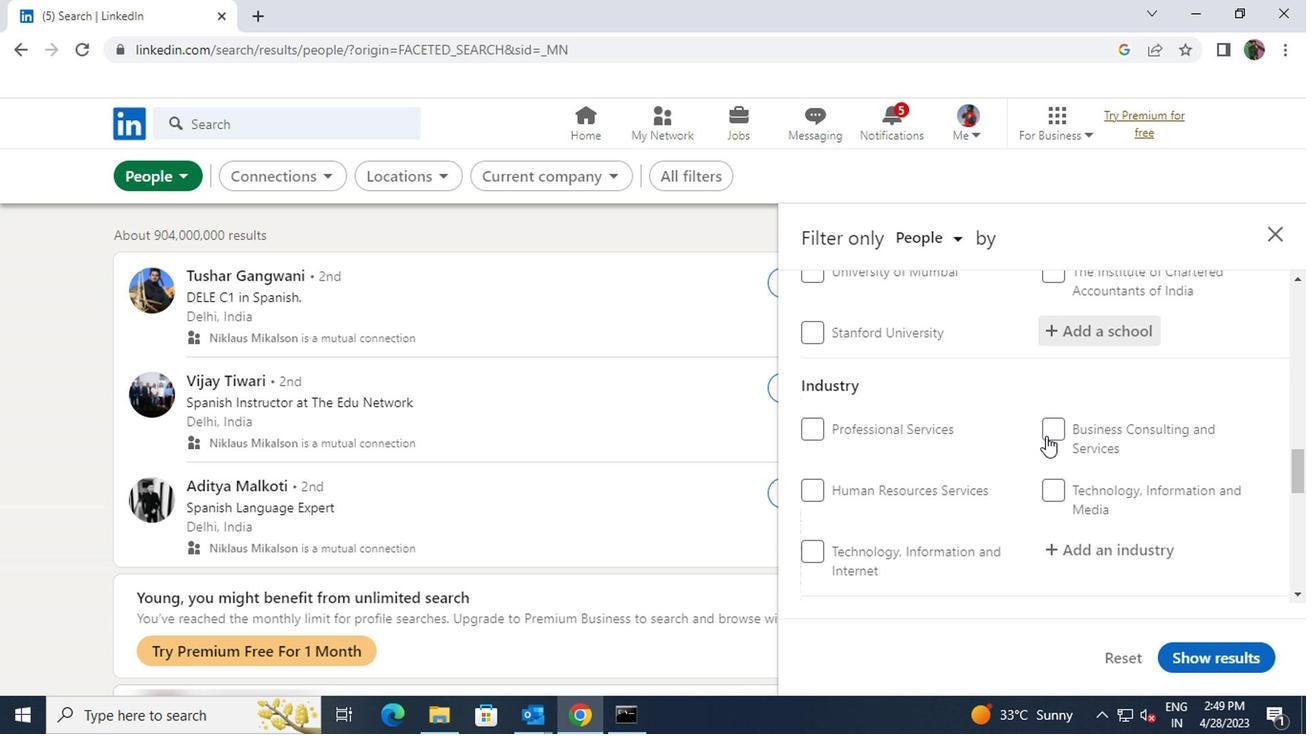 
Action: Mouse scrolled (1041, 436) with delta (0, -1)
Screenshot: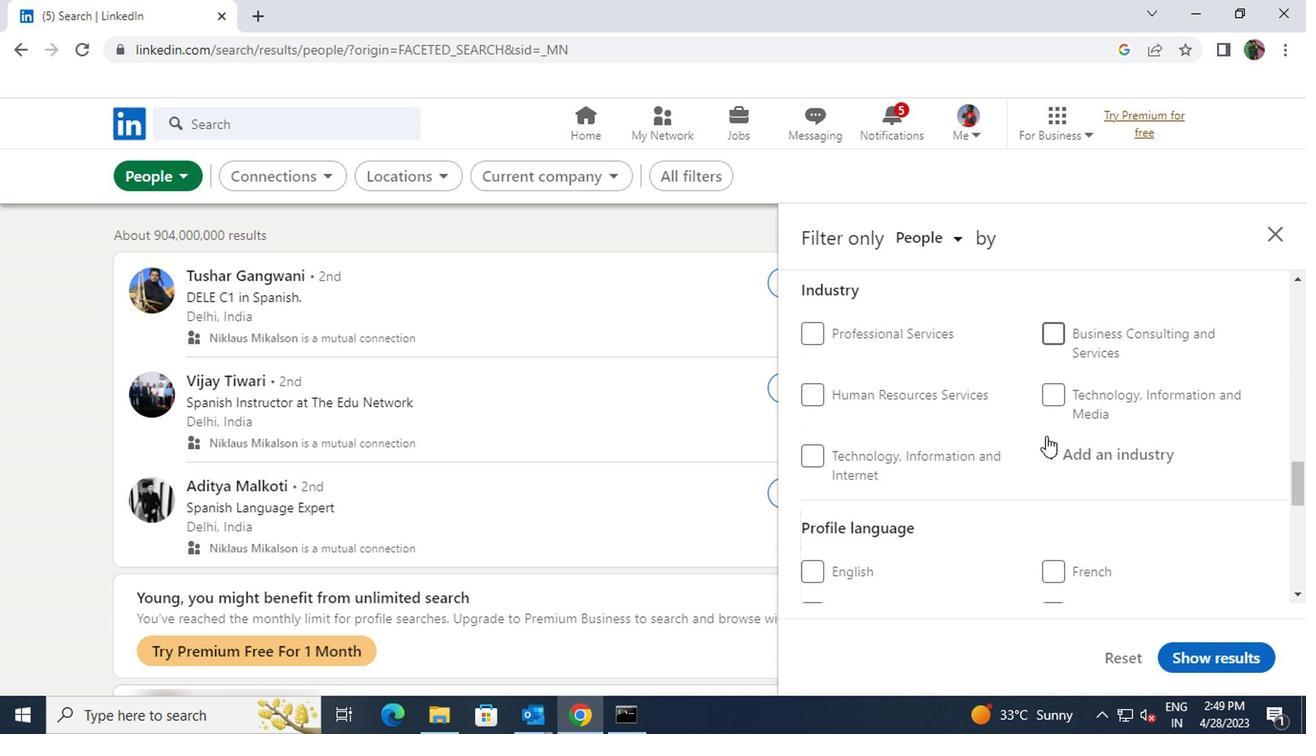 
Action: Mouse scrolled (1041, 436) with delta (0, -1)
Screenshot: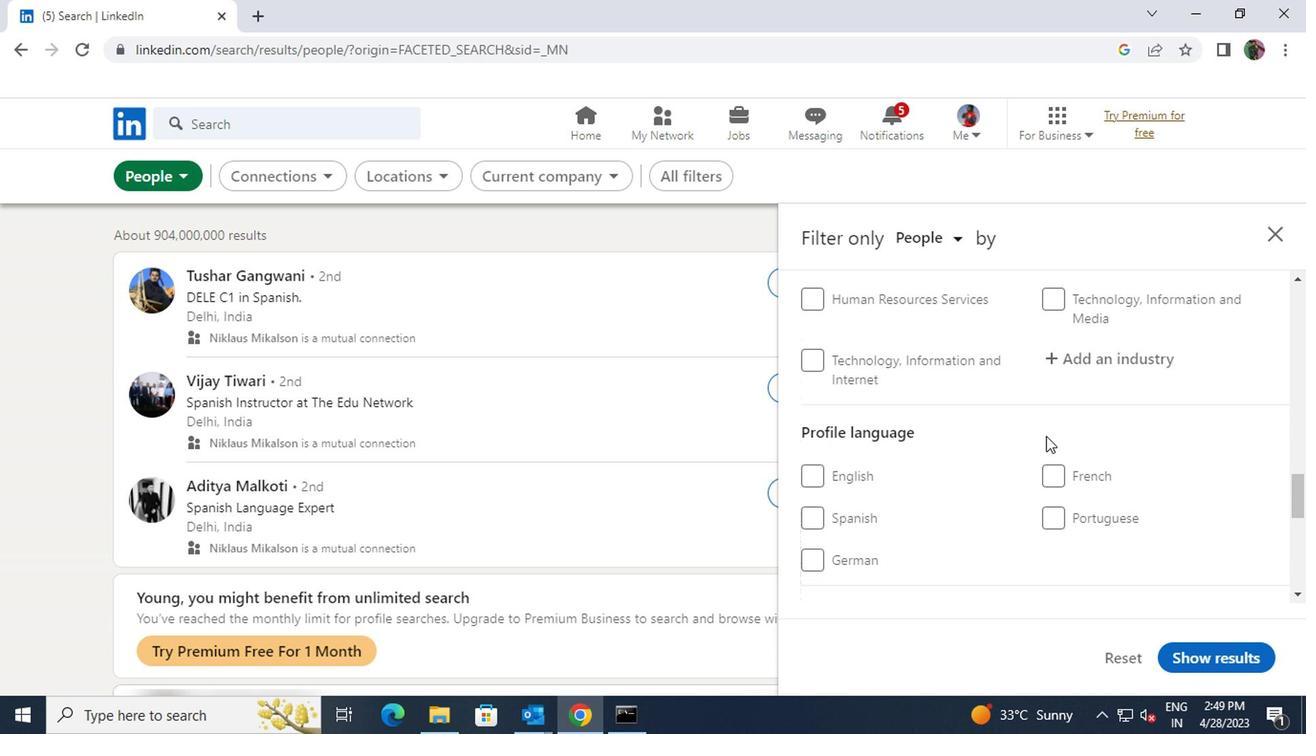 
Action: Mouse moved to (1051, 380)
Screenshot: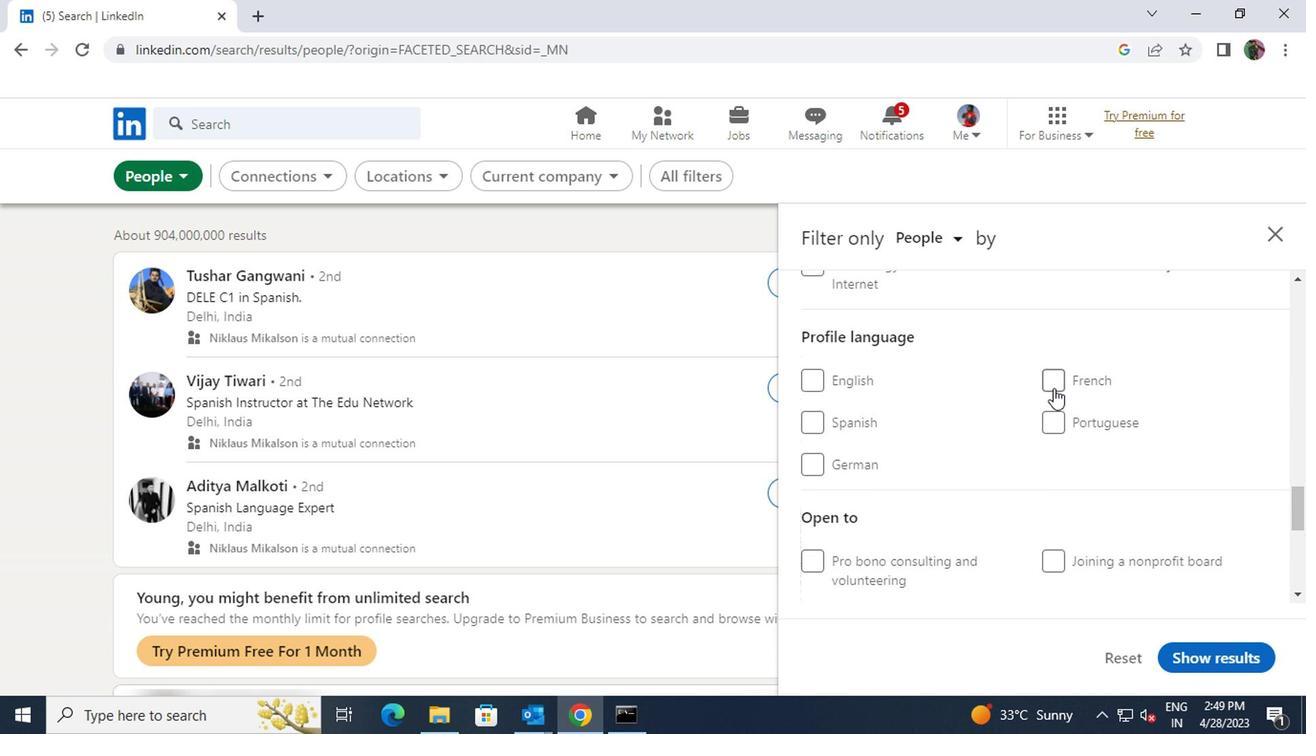 
Action: Mouse pressed left at (1051, 380)
Screenshot: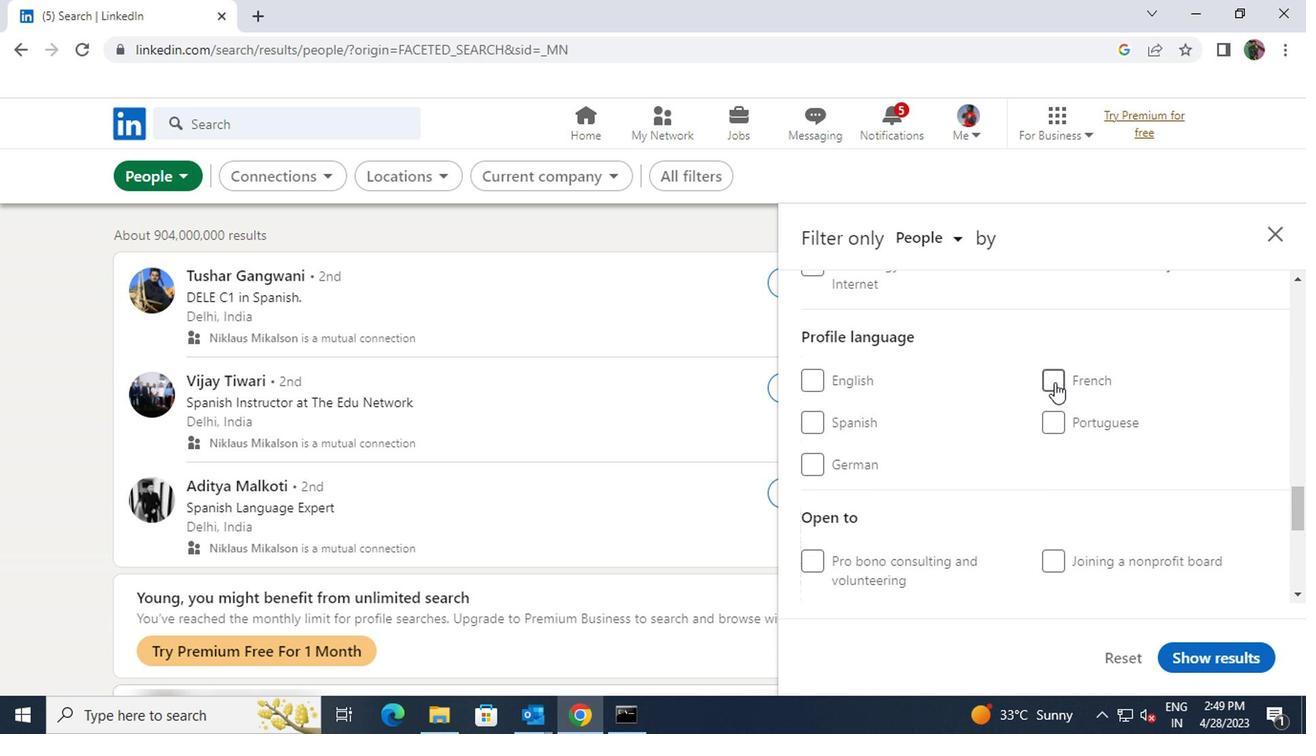 
Action: Mouse scrolled (1051, 381) with delta (0, 0)
Screenshot: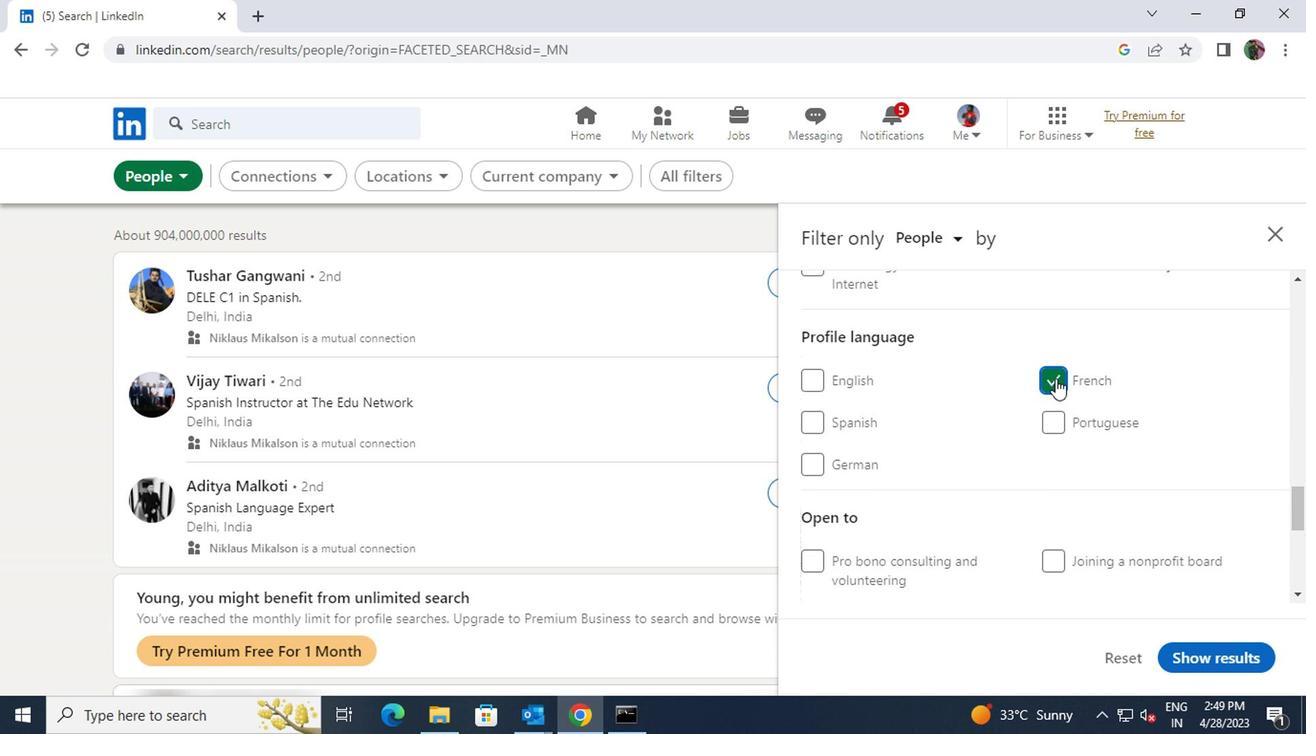 
Action: Mouse scrolled (1051, 381) with delta (0, 0)
Screenshot: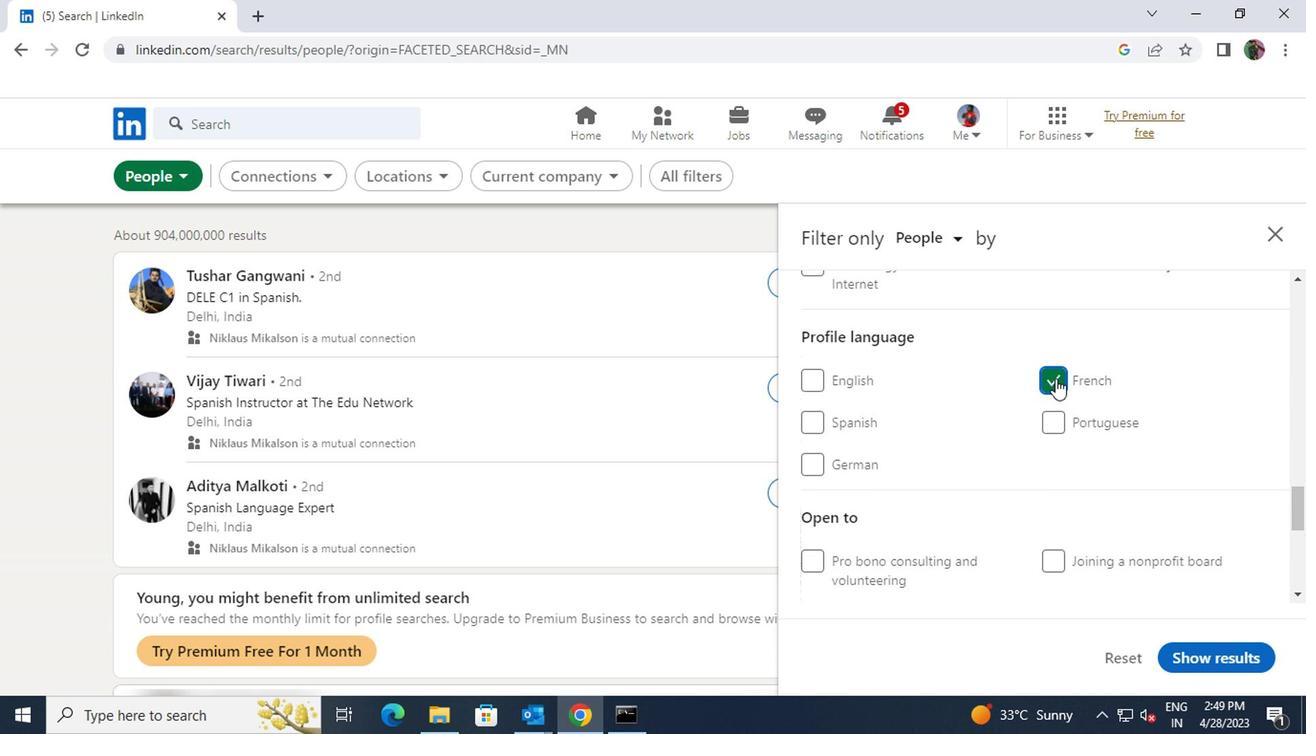 
Action: Mouse scrolled (1051, 381) with delta (0, 0)
Screenshot: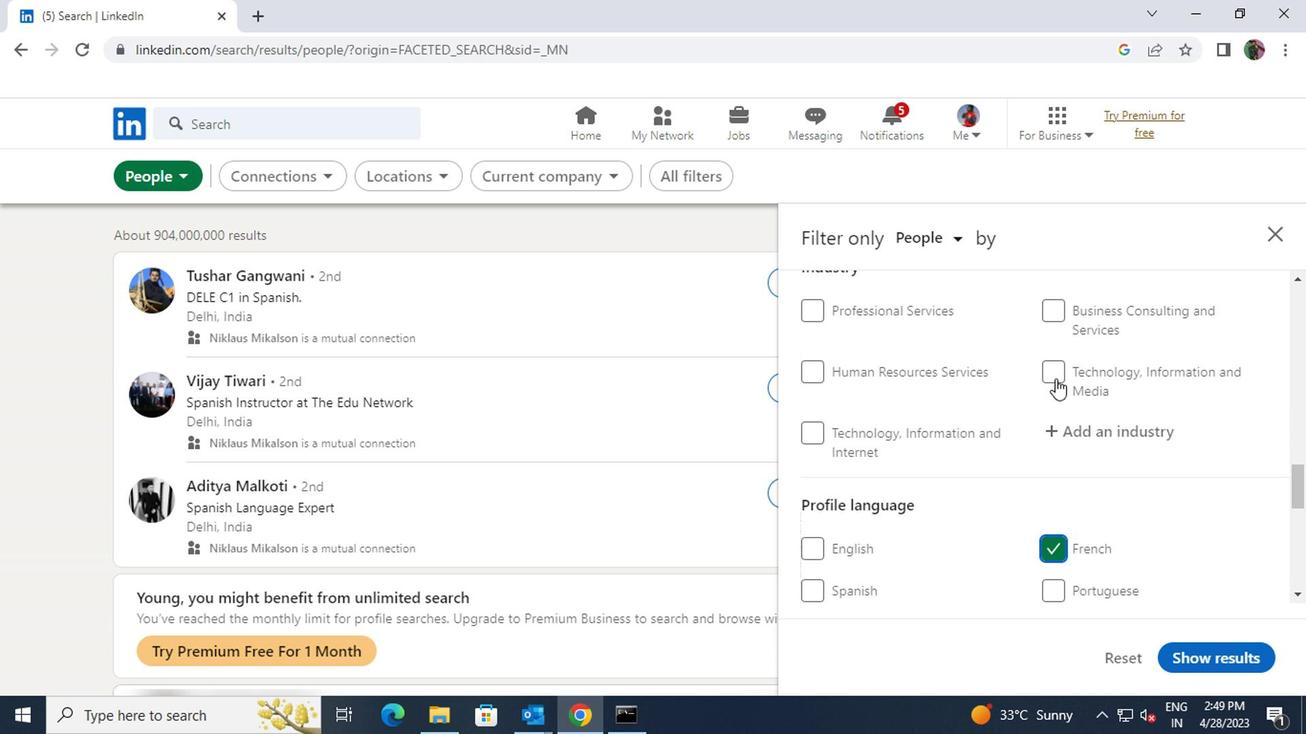 
Action: Mouse scrolled (1051, 381) with delta (0, 0)
Screenshot: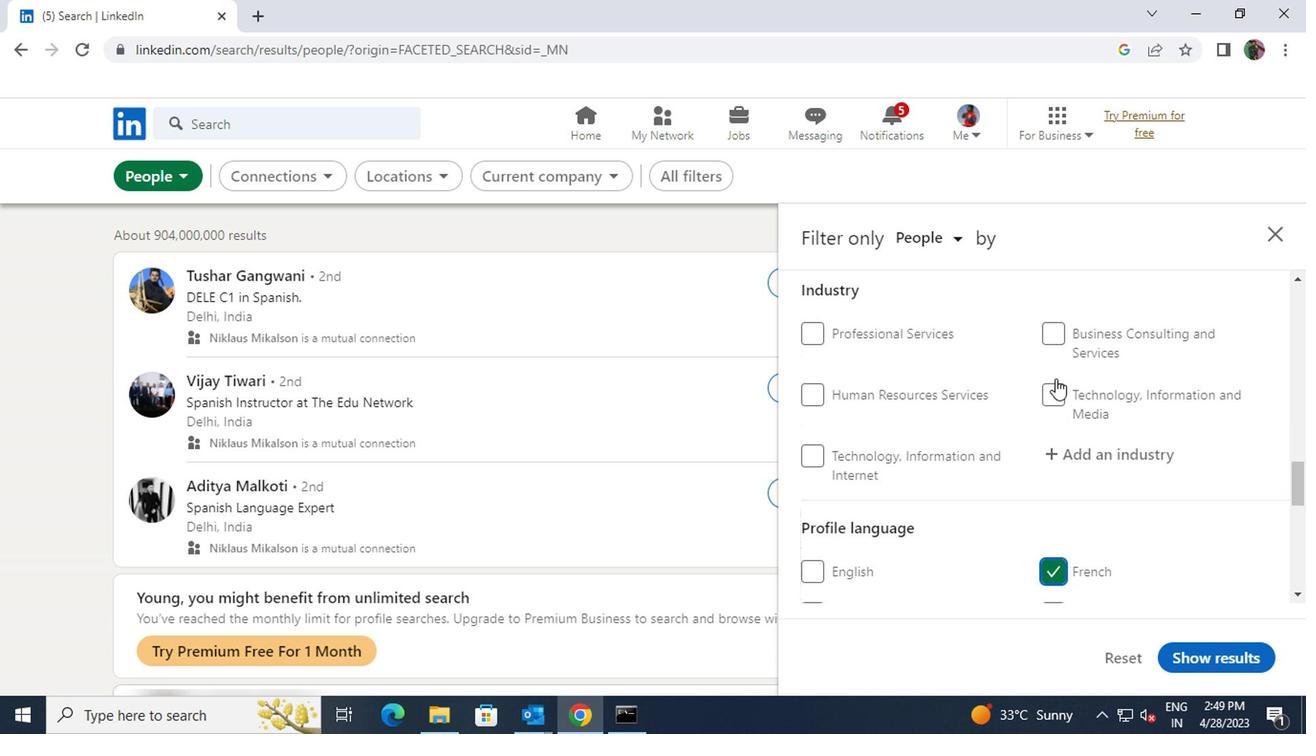 
Action: Mouse scrolled (1051, 381) with delta (0, 0)
Screenshot: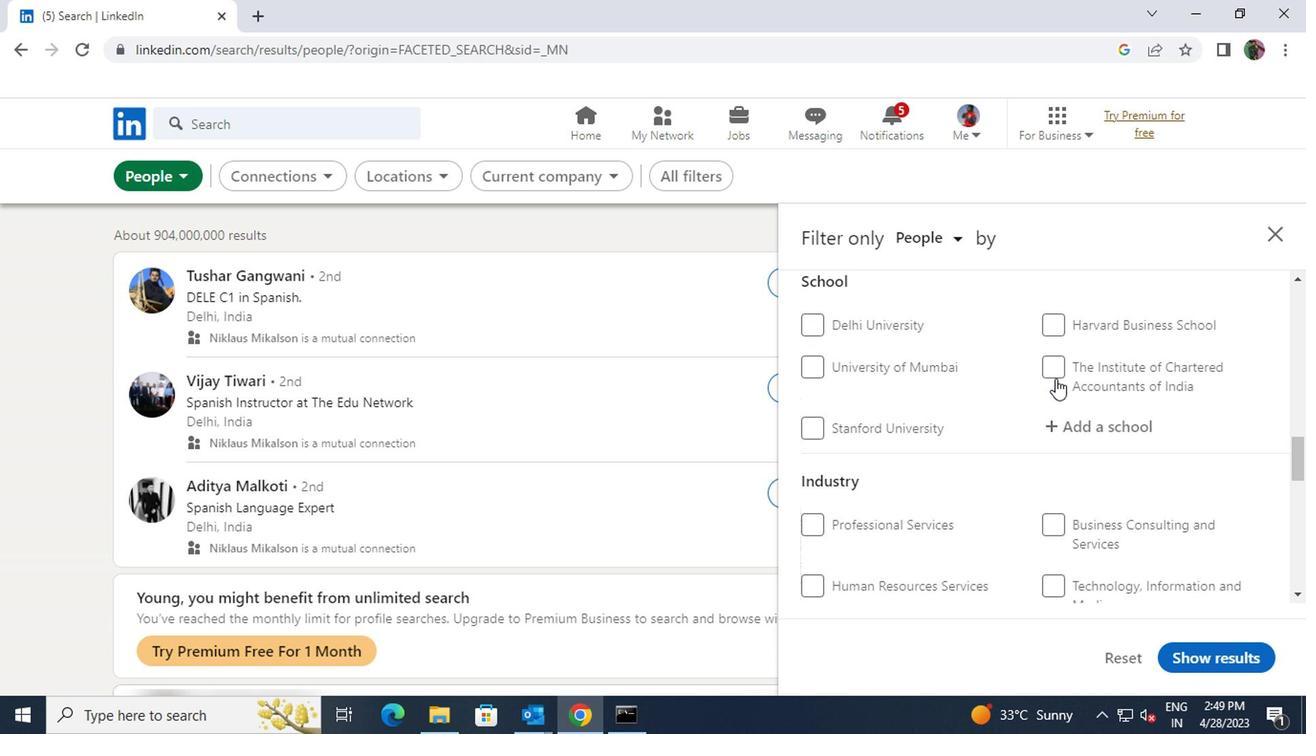 
Action: Mouse scrolled (1051, 381) with delta (0, 0)
Screenshot: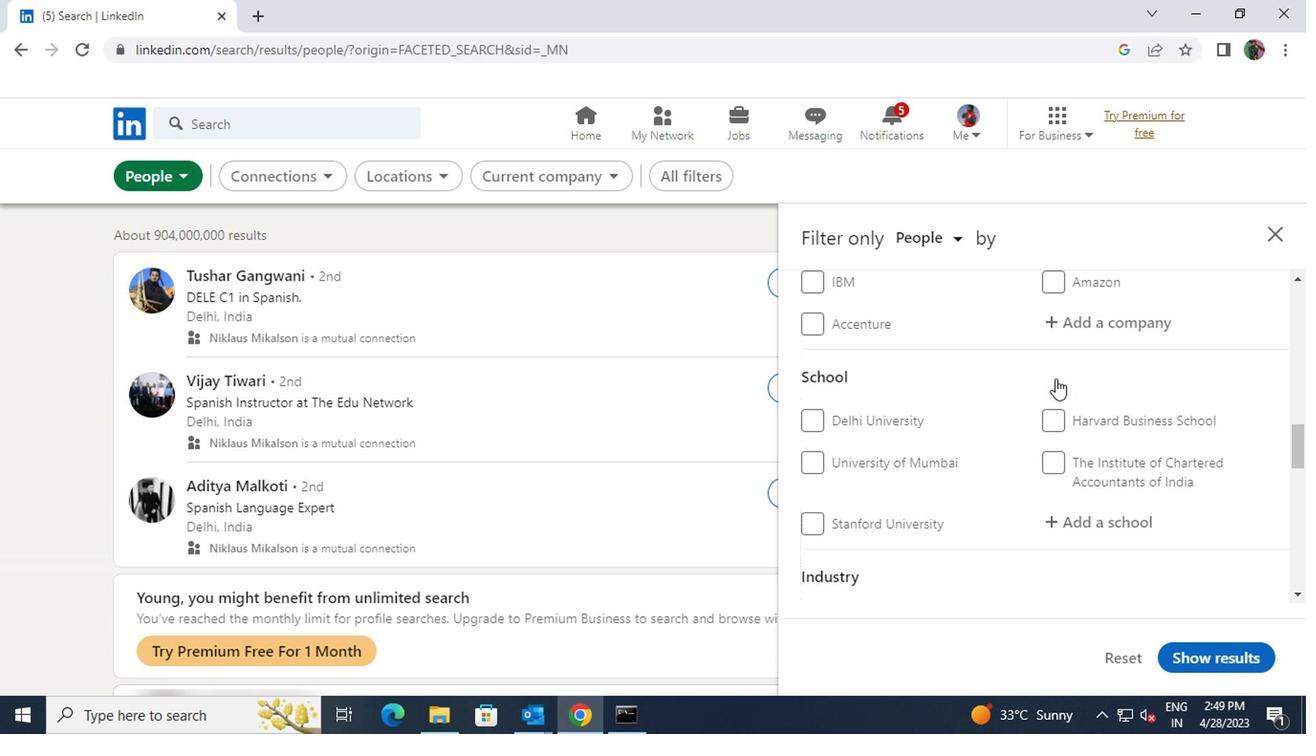 
Action: Mouse scrolled (1051, 381) with delta (0, 0)
Screenshot: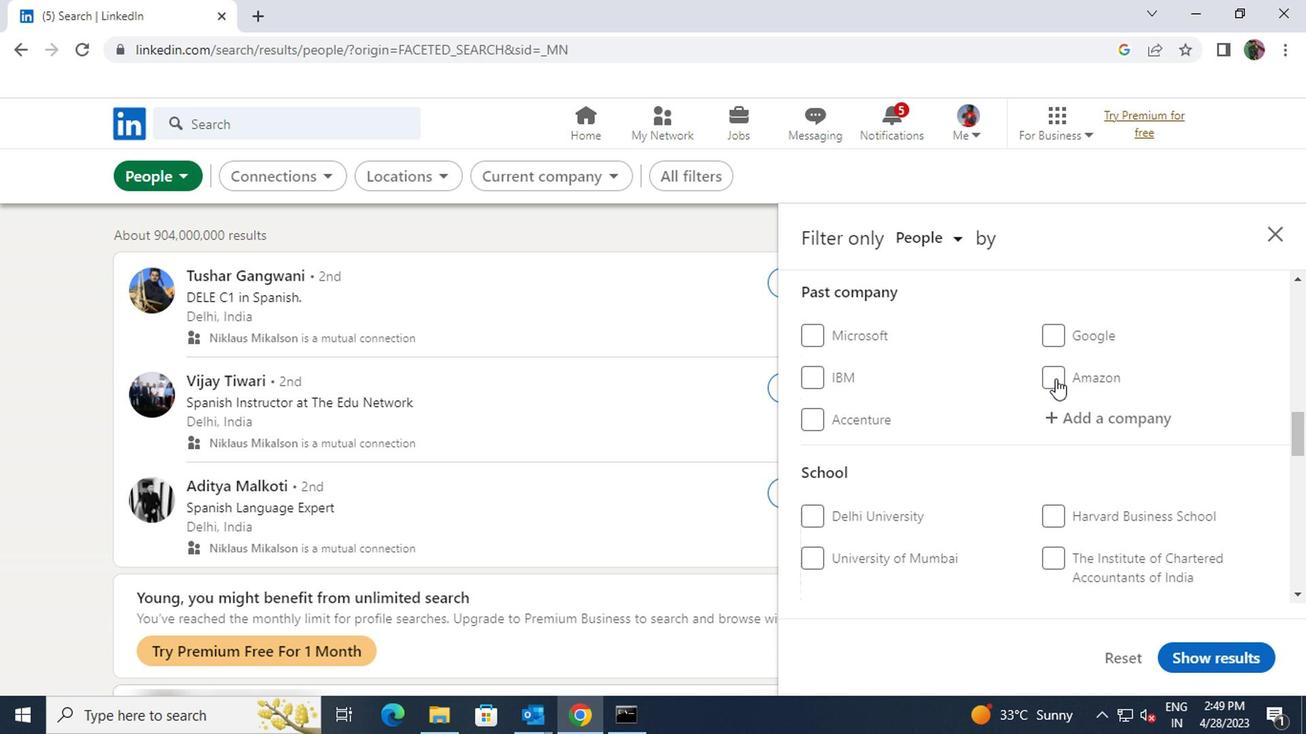 
Action: Mouse scrolled (1051, 381) with delta (0, 0)
Screenshot: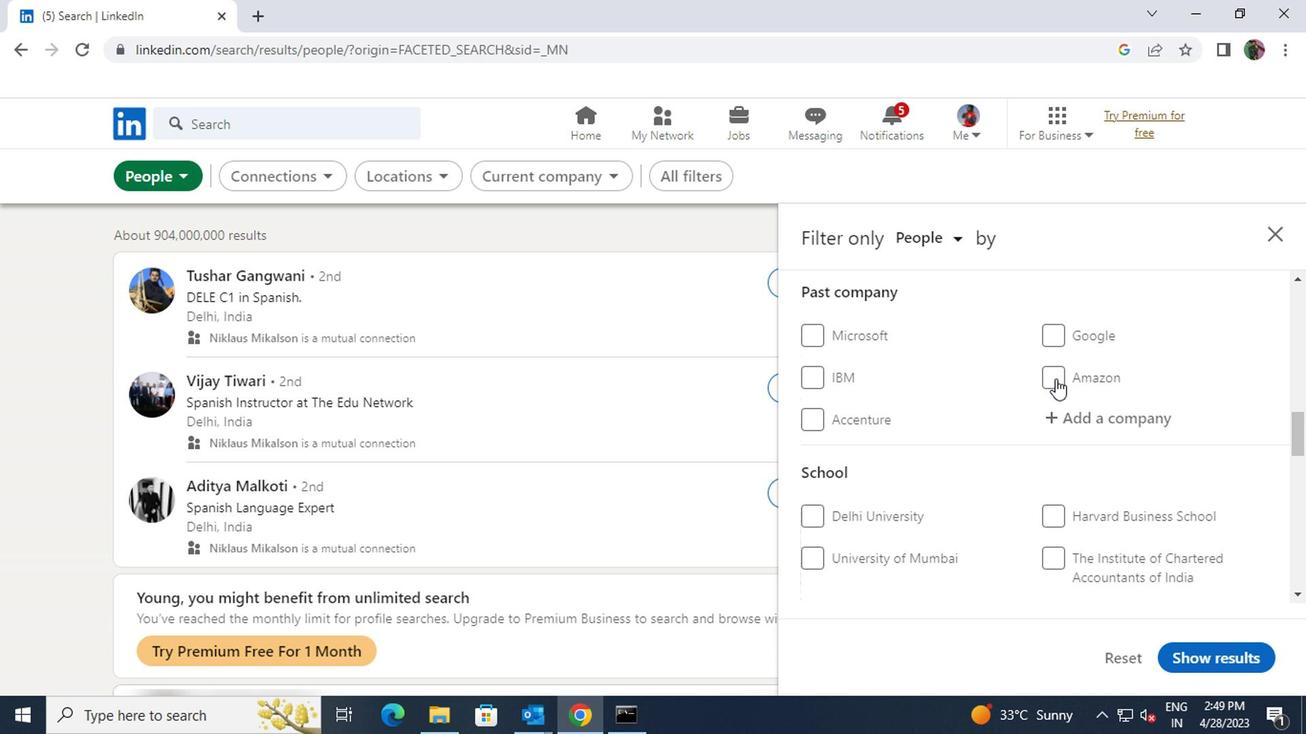 
Action: Mouse moved to (1056, 432)
Screenshot: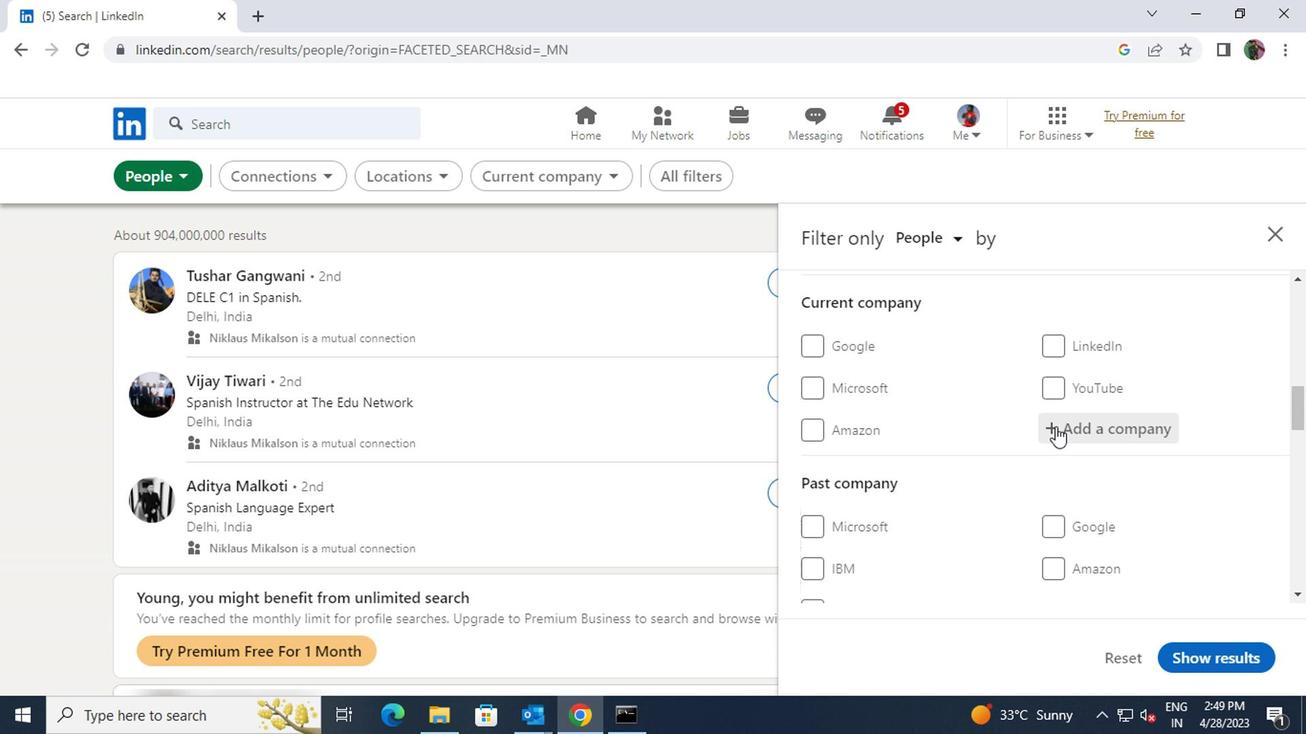 
Action: Mouse pressed left at (1056, 432)
Screenshot: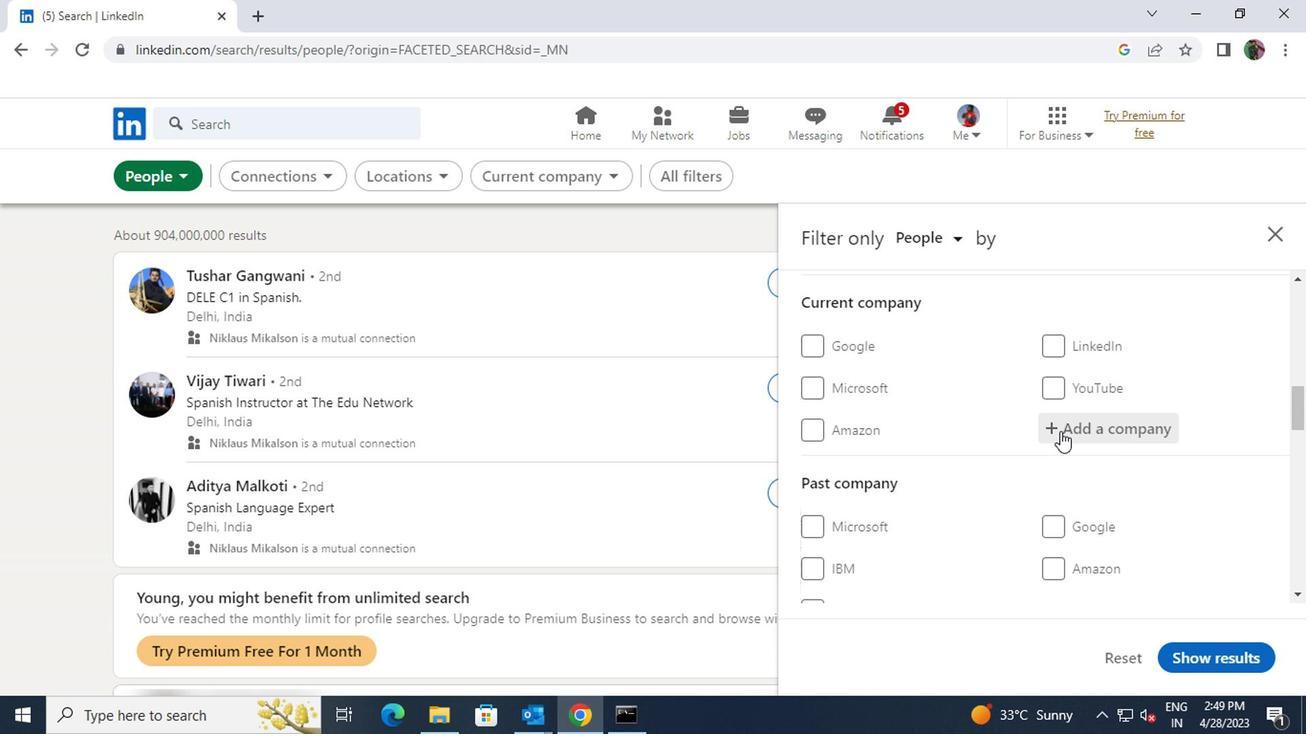 
Action: Key pressed <Key.shift><Key.shift><Key.shift><Key.shift><Key.shift>AUDI<Key.space><Key.shift>IN
Screenshot: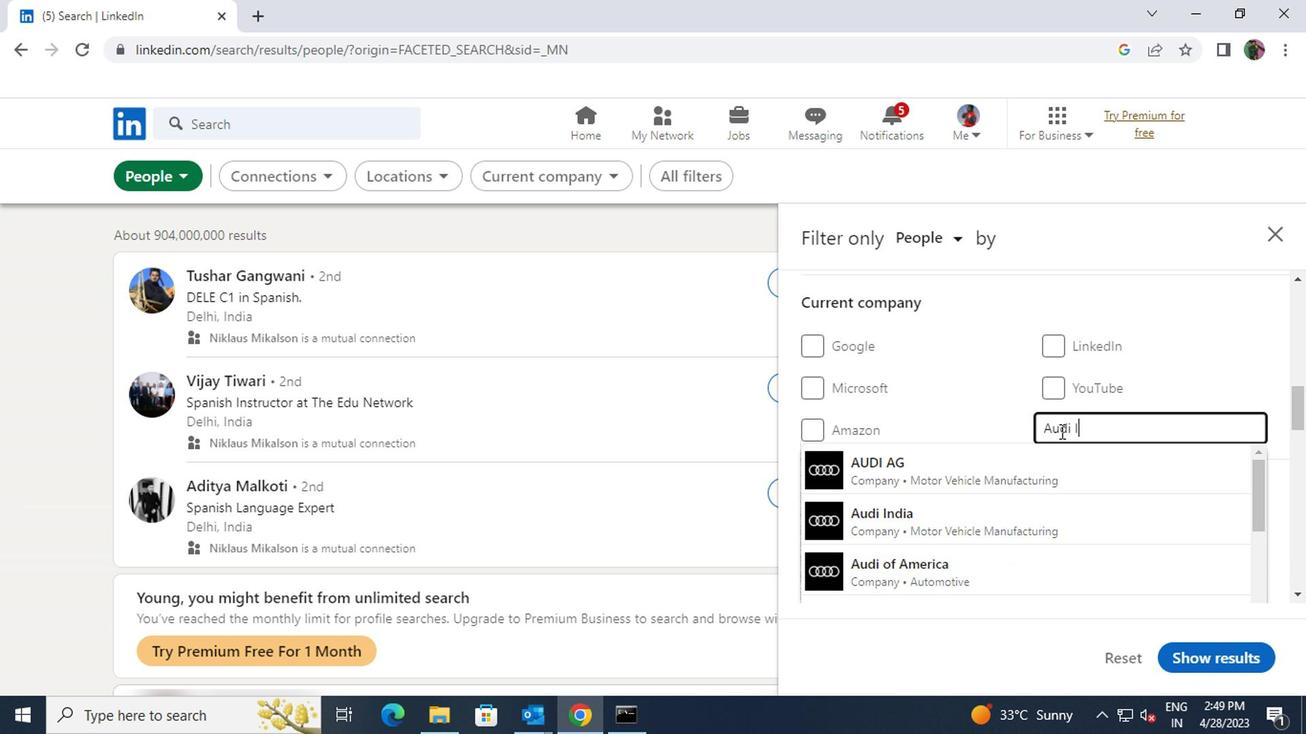 
Action: Mouse moved to (1049, 464)
Screenshot: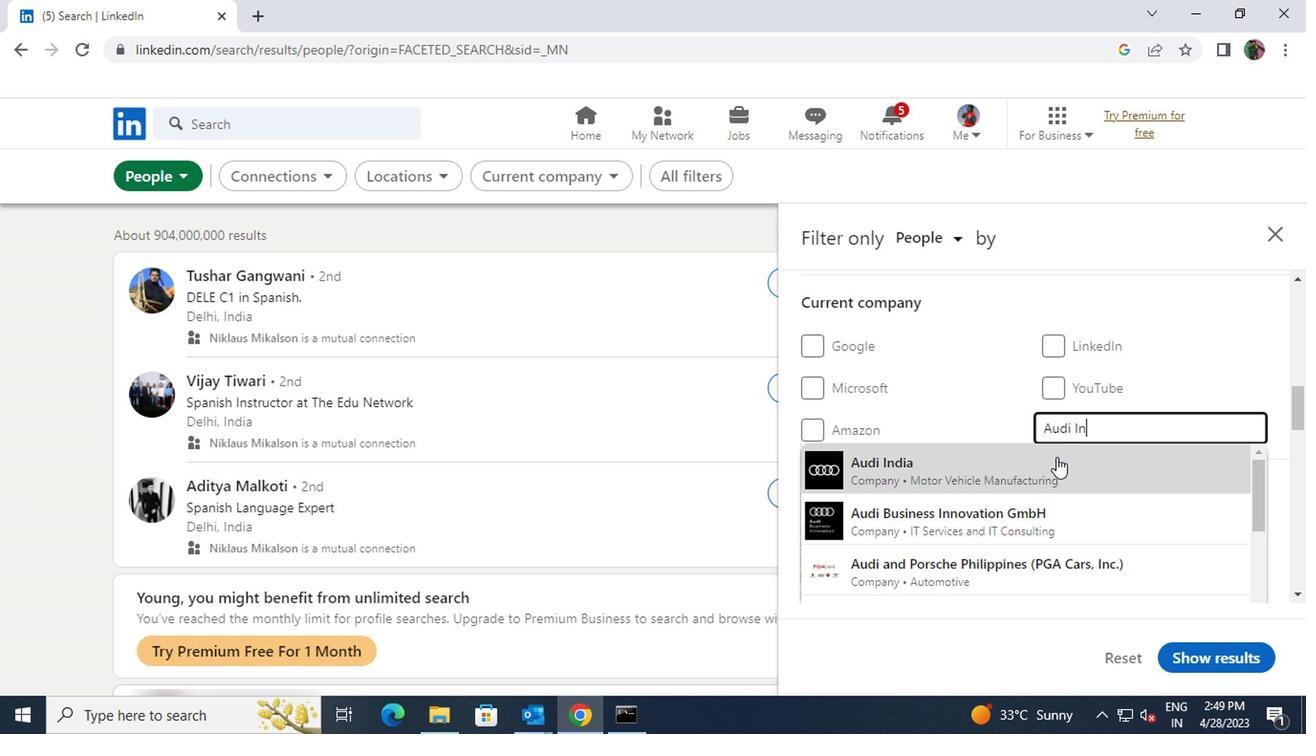 
Action: Mouse pressed left at (1049, 464)
Screenshot: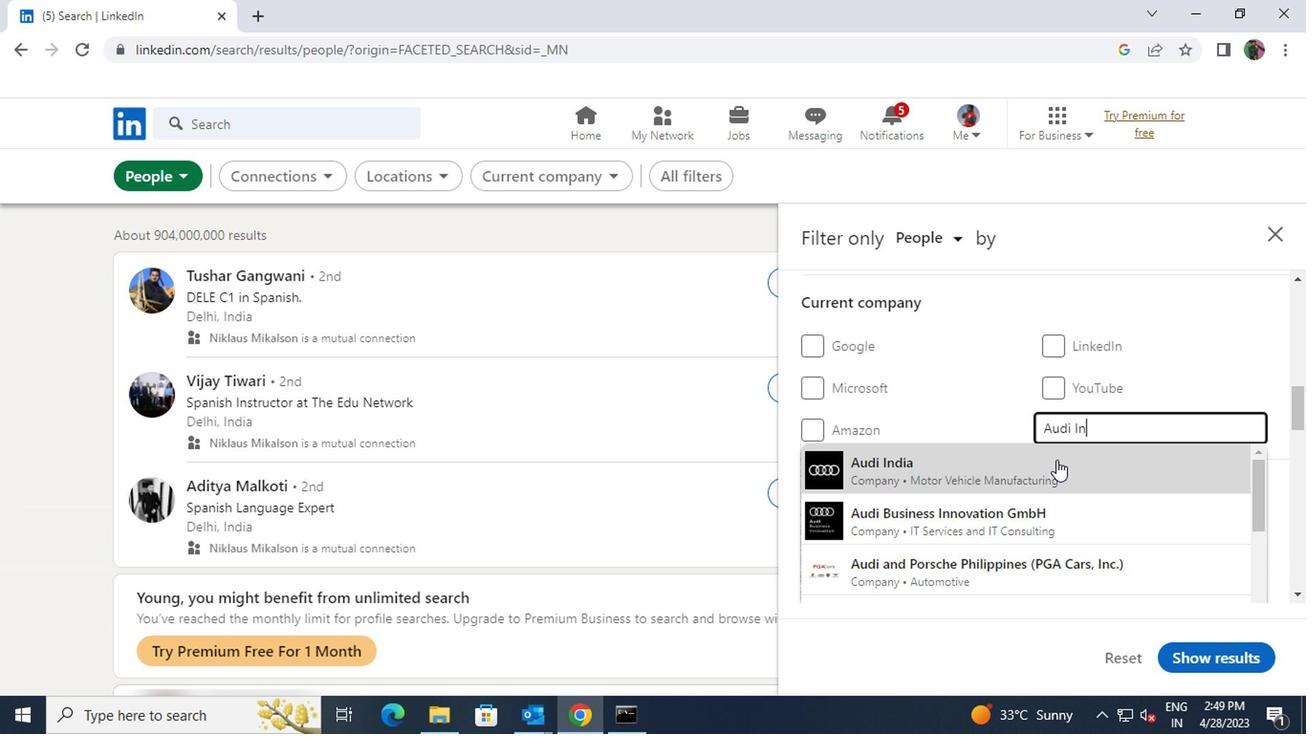 
Action: Mouse scrolled (1049, 464) with delta (0, 0)
Screenshot: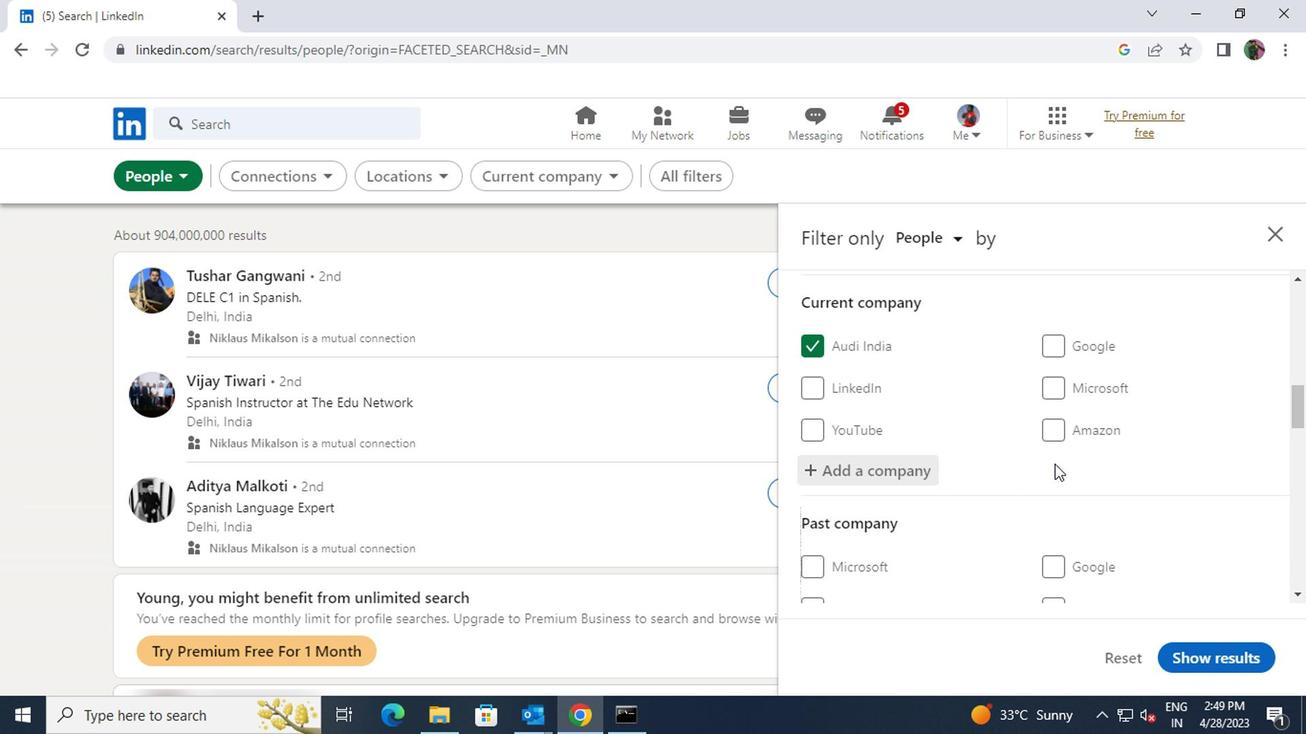 
Action: Mouse scrolled (1049, 464) with delta (0, 0)
Screenshot: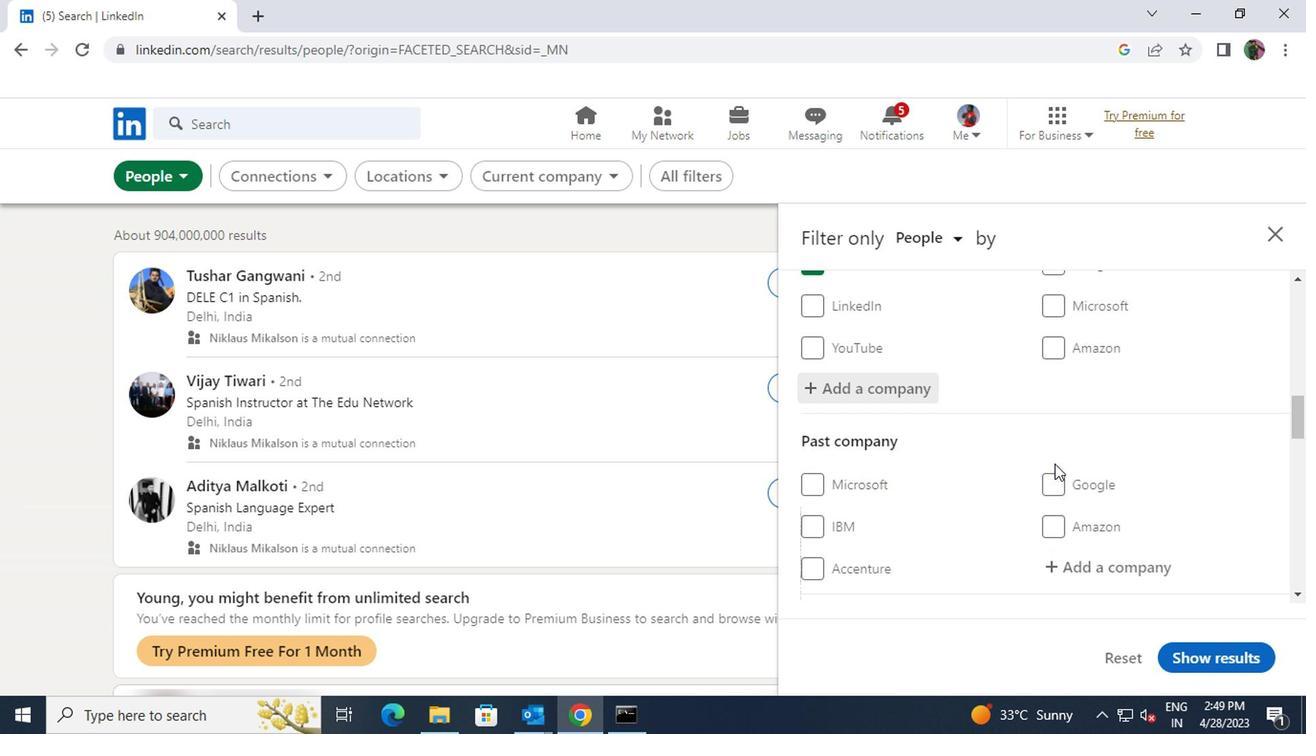 
Action: Mouse scrolled (1049, 464) with delta (0, 0)
Screenshot: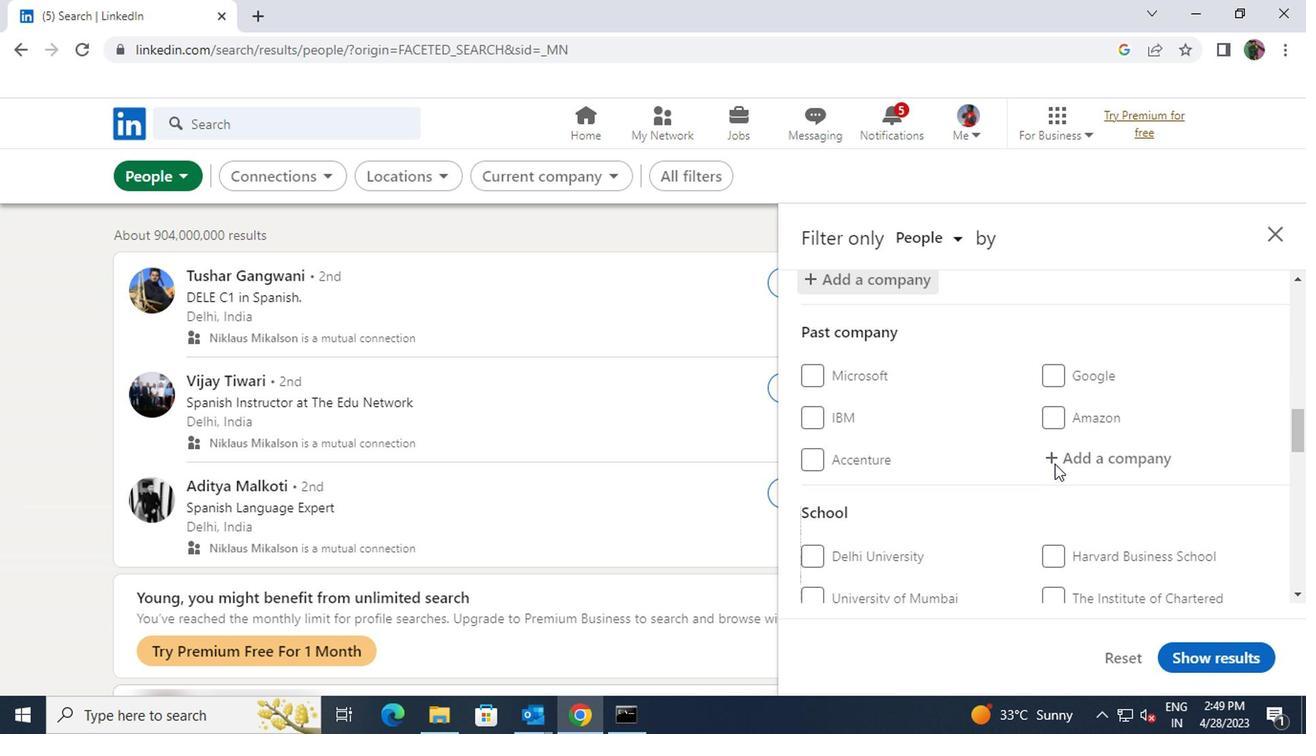 
Action: Mouse scrolled (1049, 464) with delta (0, 0)
Screenshot: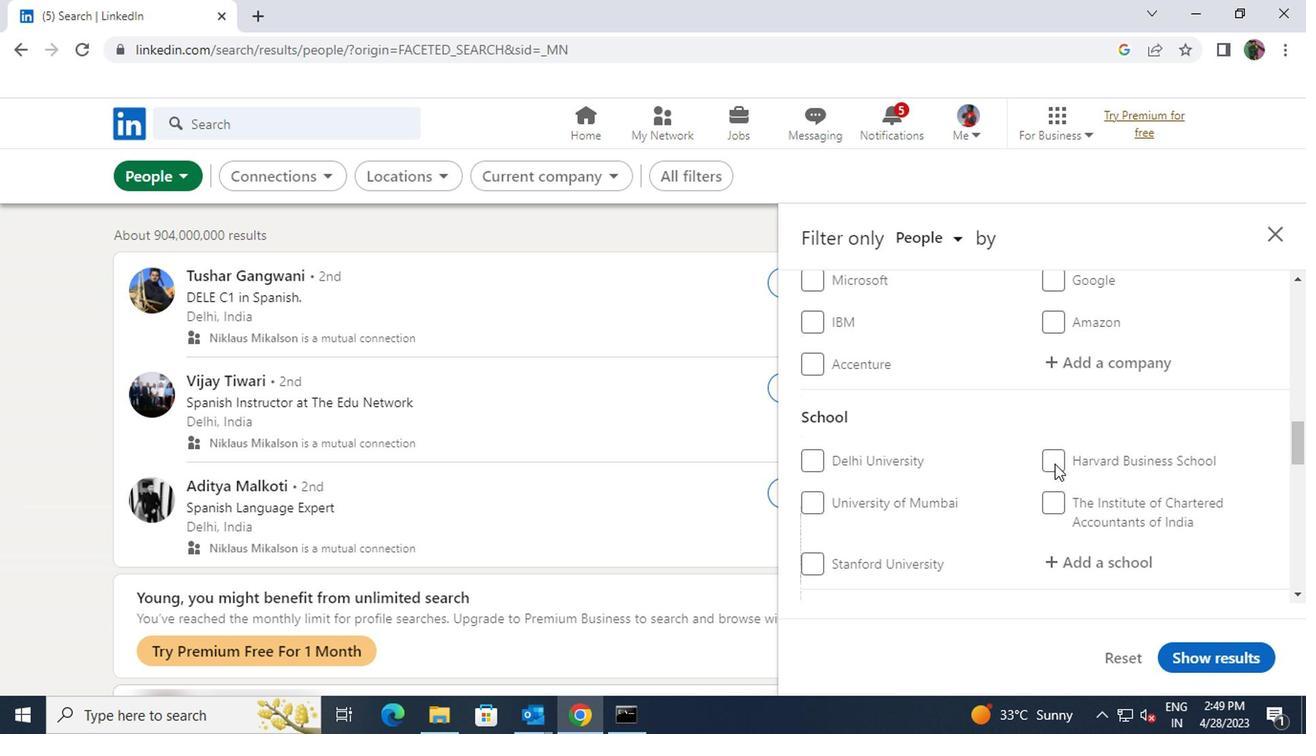 
Action: Mouse moved to (1053, 464)
Screenshot: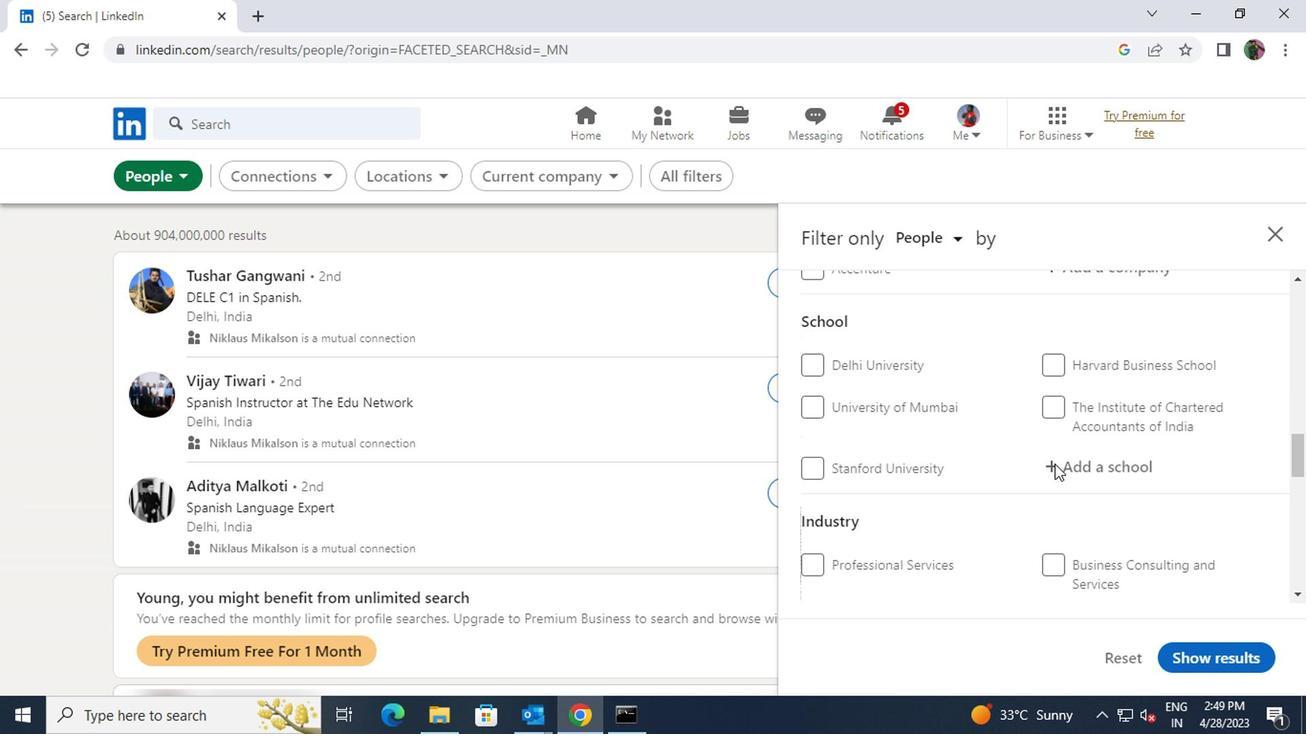 
Action: Mouse pressed left at (1053, 464)
Screenshot: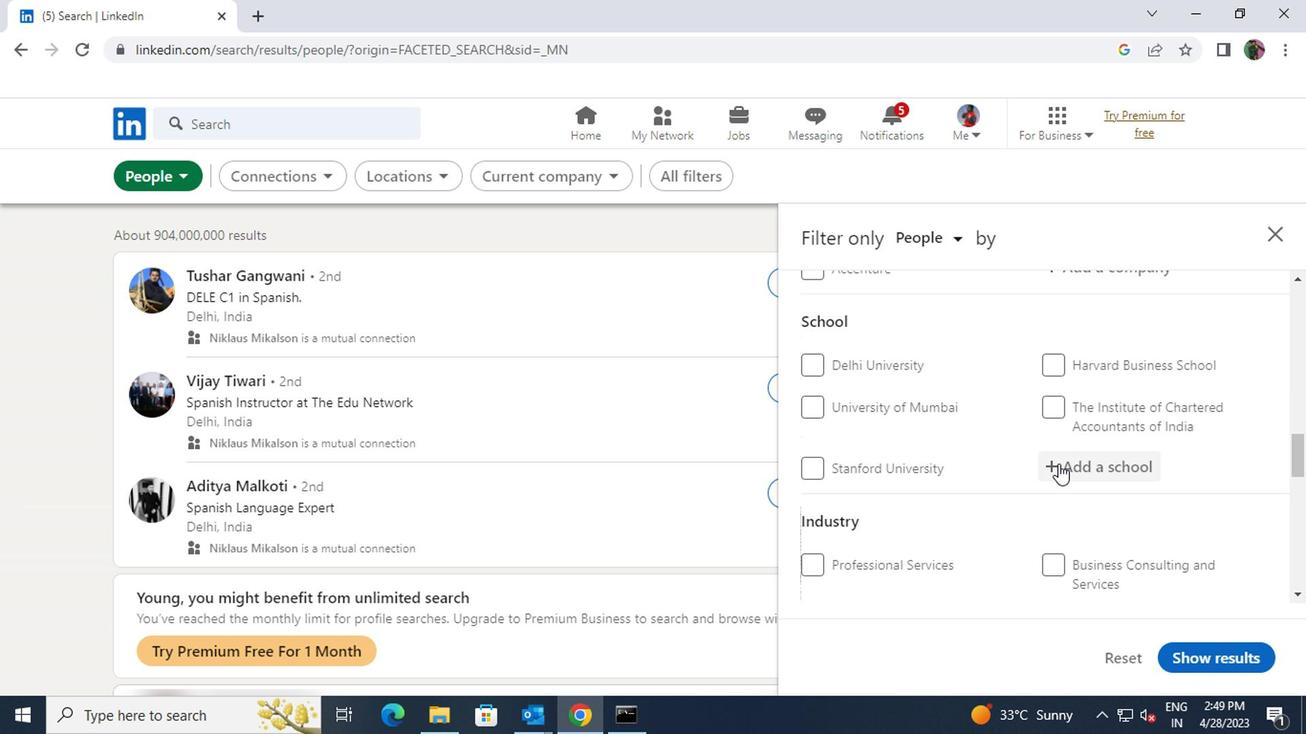 
Action: Key pressed <Key.shift><Key.shift><Key.shift>ASSAM<Key.space><Key.shift>ENGINEERING
Screenshot: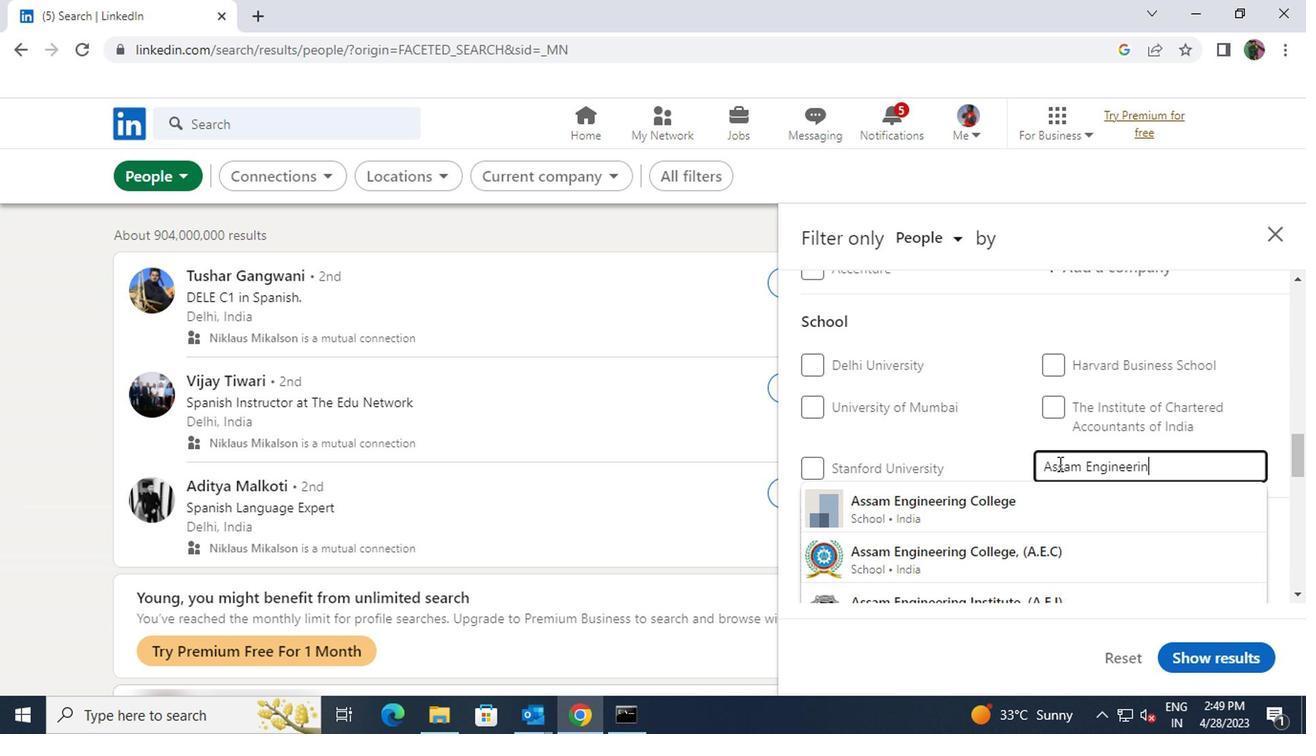 
Action: Mouse moved to (1054, 497)
Screenshot: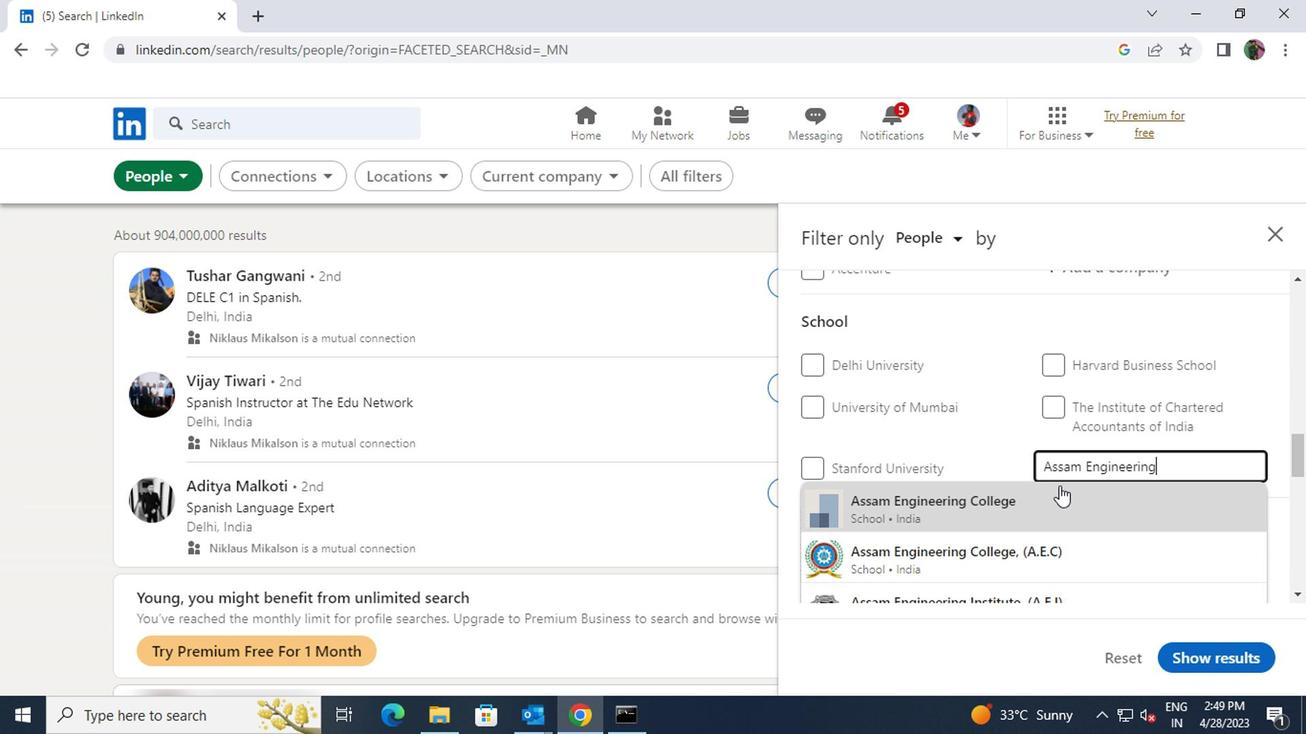 
Action: Mouse pressed left at (1054, 497)
Screenshot: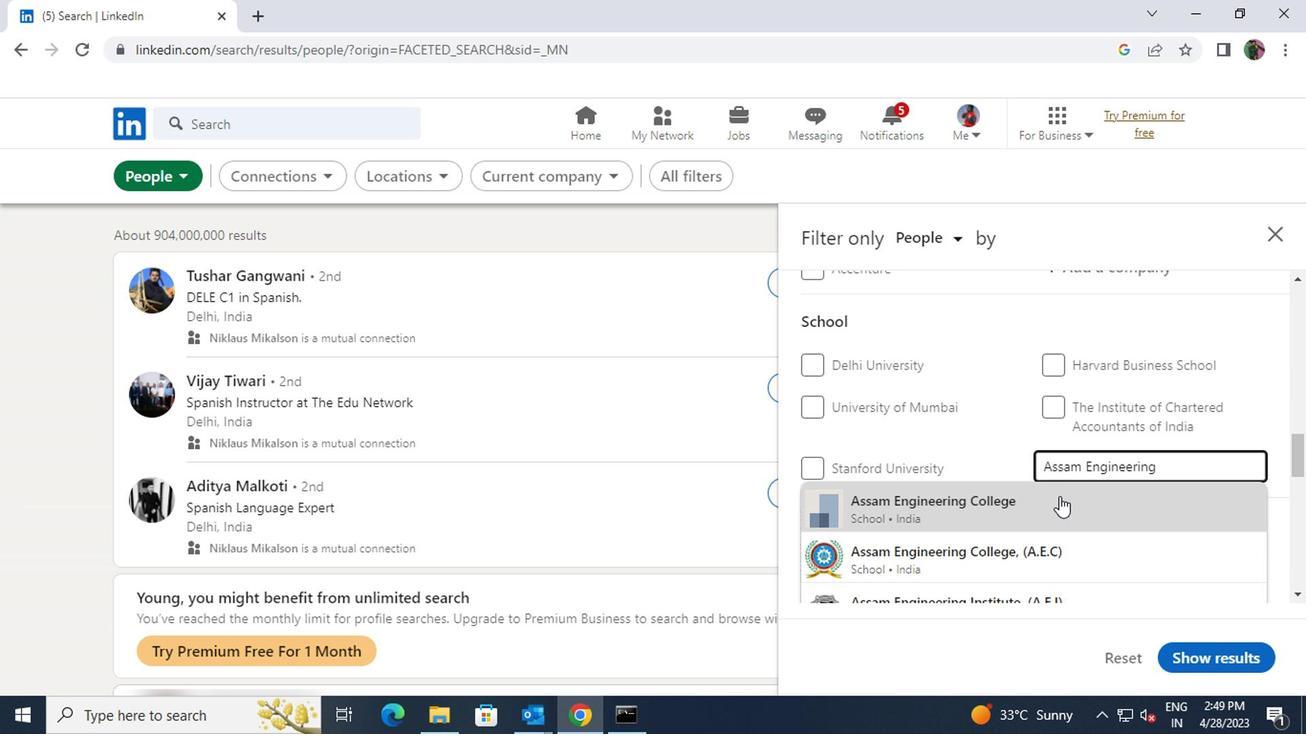 
Action: Mouse moved to (1058, 498)
Screenshot: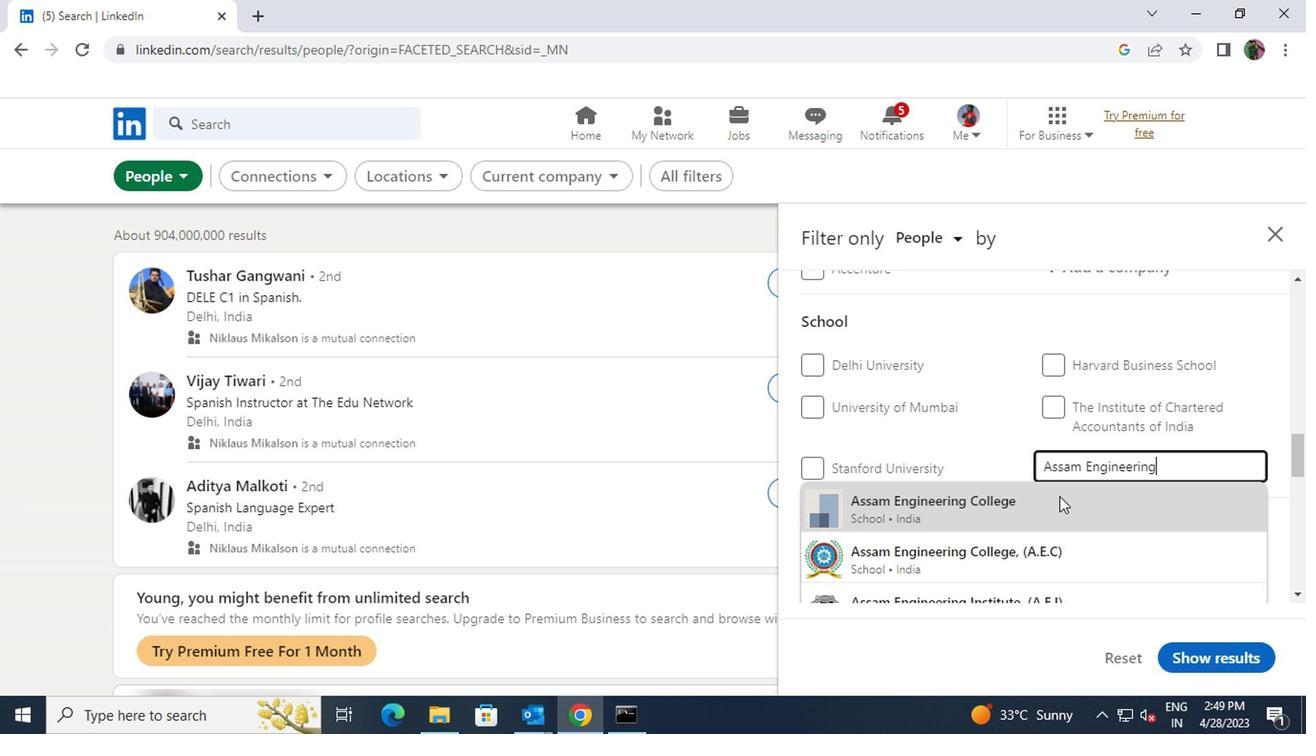 
Action: Mouse scrolled (1058, 497) with delta (0, 0)
Screenshot: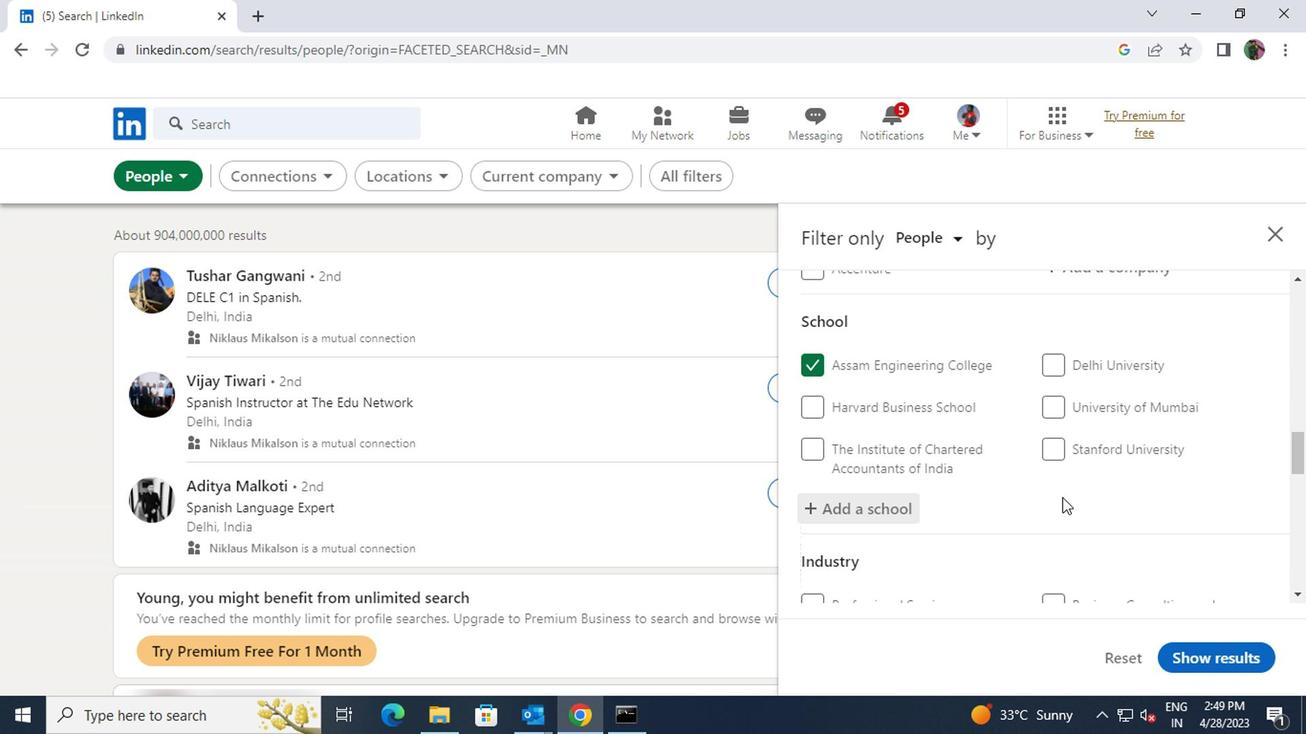 
Action: Mouse scrolled (1058, 497) with delta (0, 0)
Screenshot: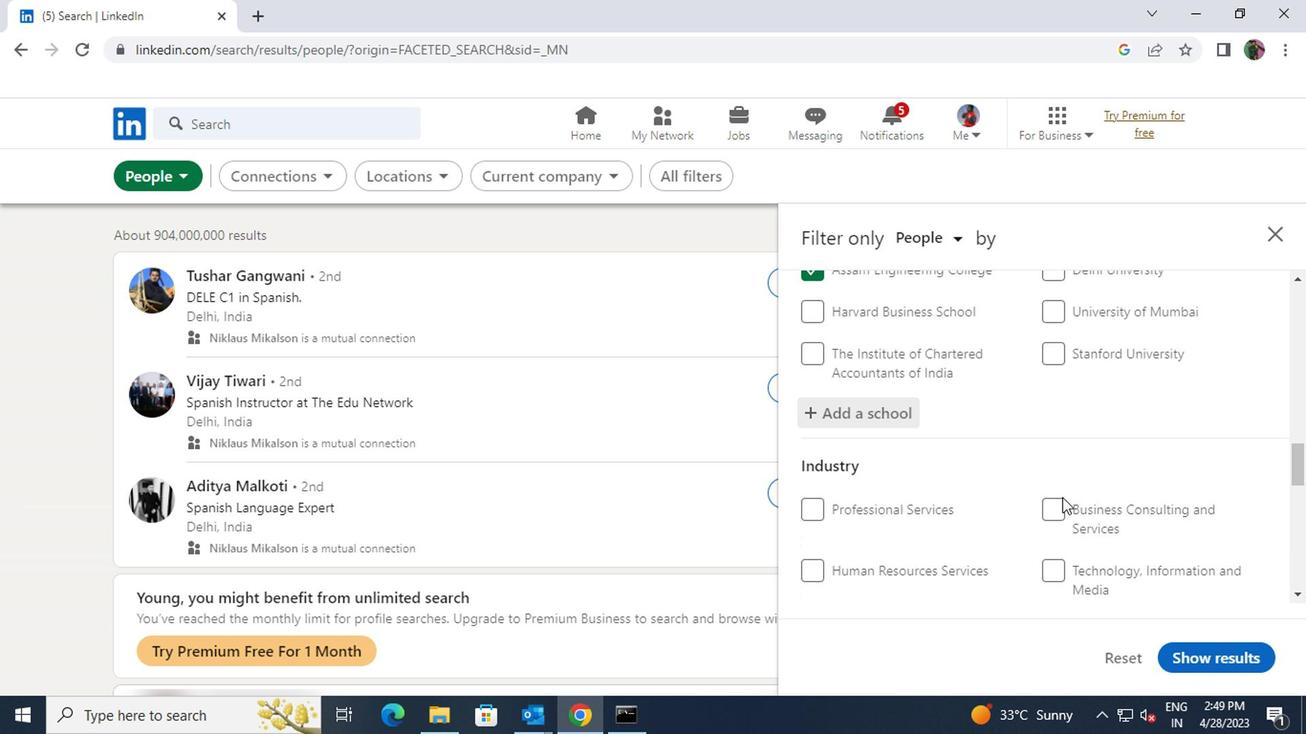 
Action: Mouse moved to (1081, 538)
Screenshot: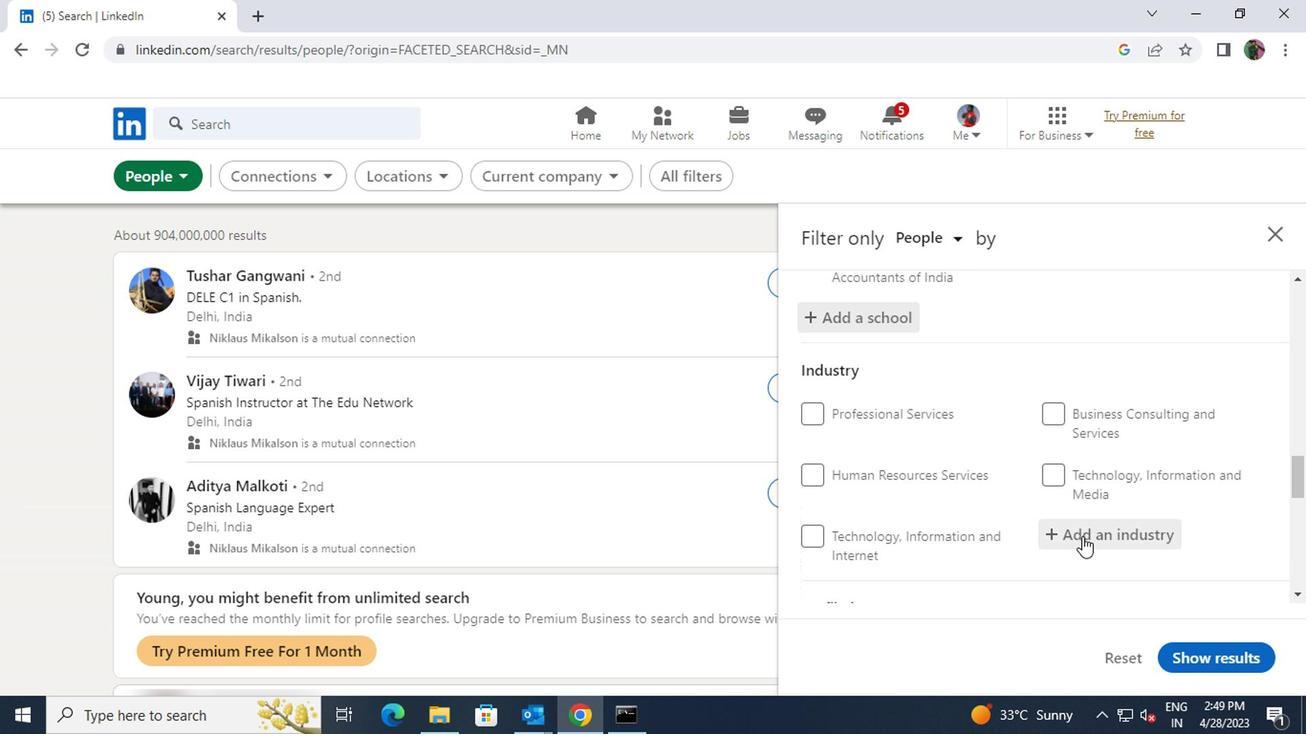 
Action: Mouse pressed left at (1081, 538)
Screenshot: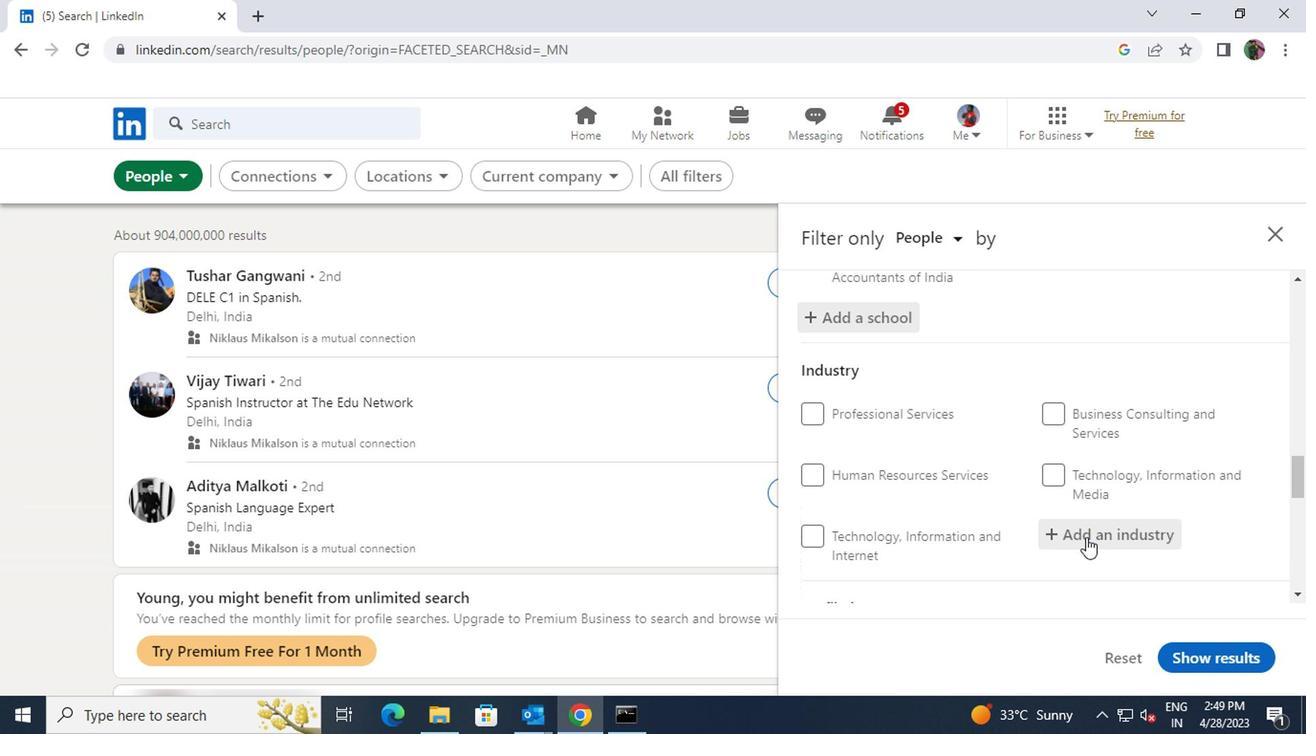 
Action: Key pressed <Key.shift>BUSINESS<Key.space><Key.shift>INTELLI
Screenshot: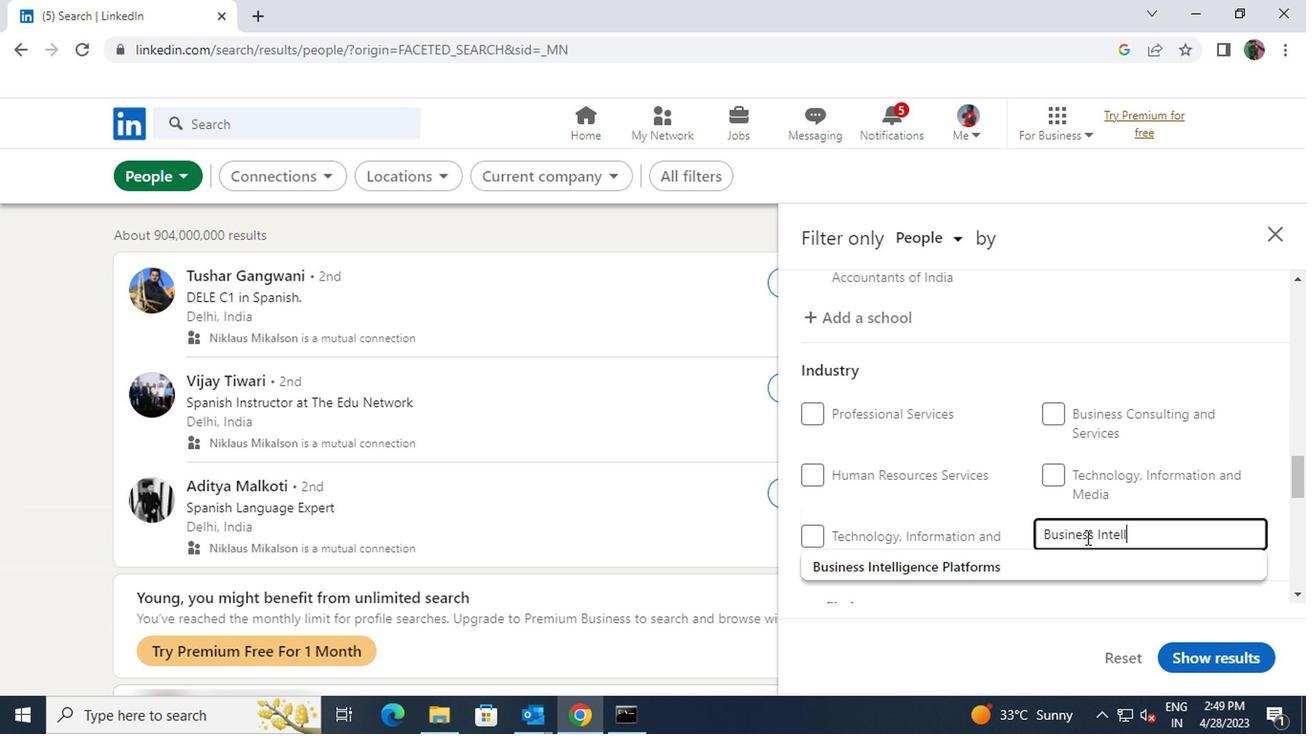 
Action: Mouse moved to (1075, 553)
Screenshot: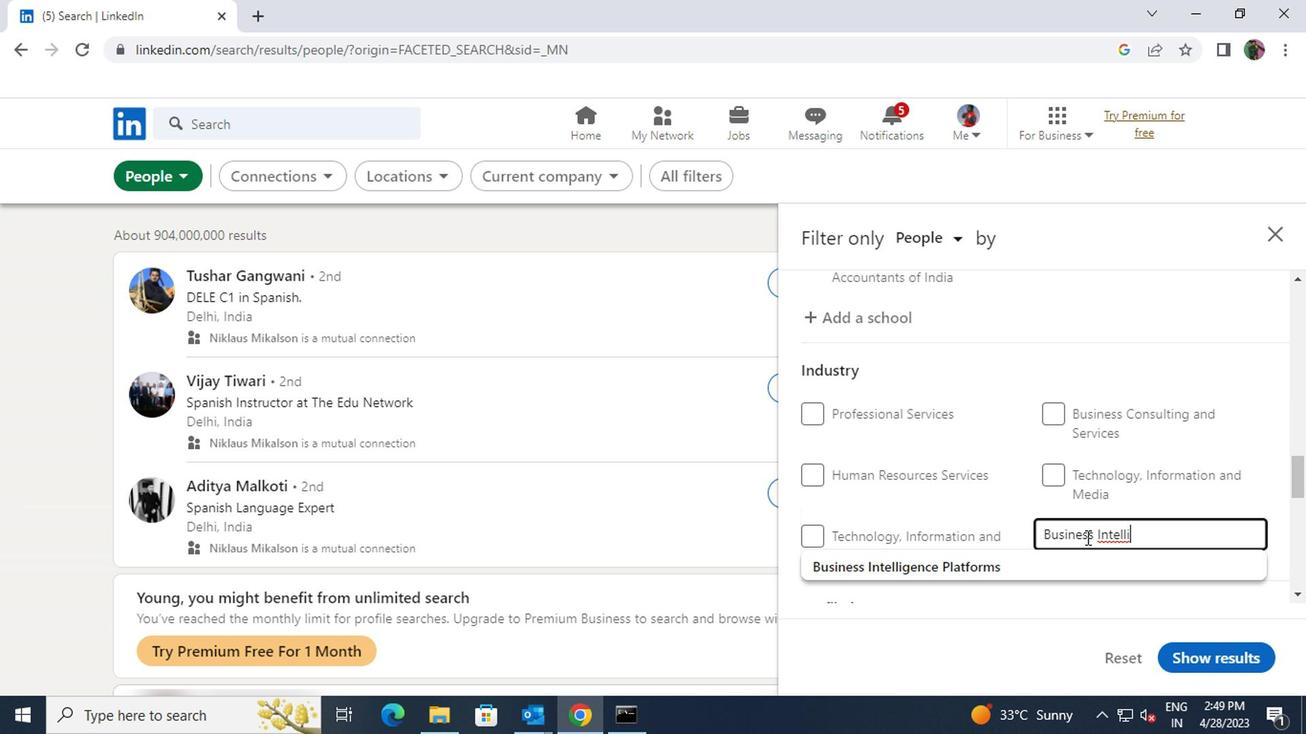 
Action: Mouse pressed left at (1075, 553)
Screenshot: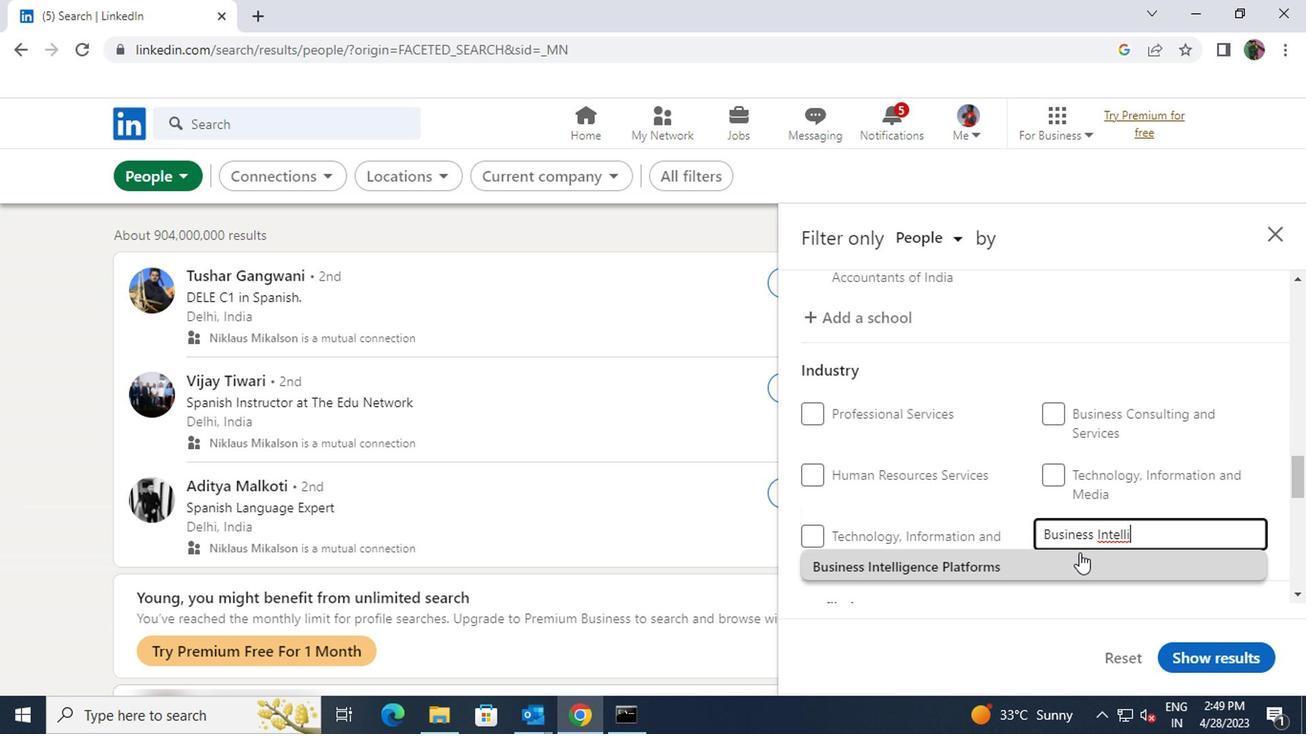 
Action: Mouse scrolled (1075, 552) with delta (0, 0)
Screenshot: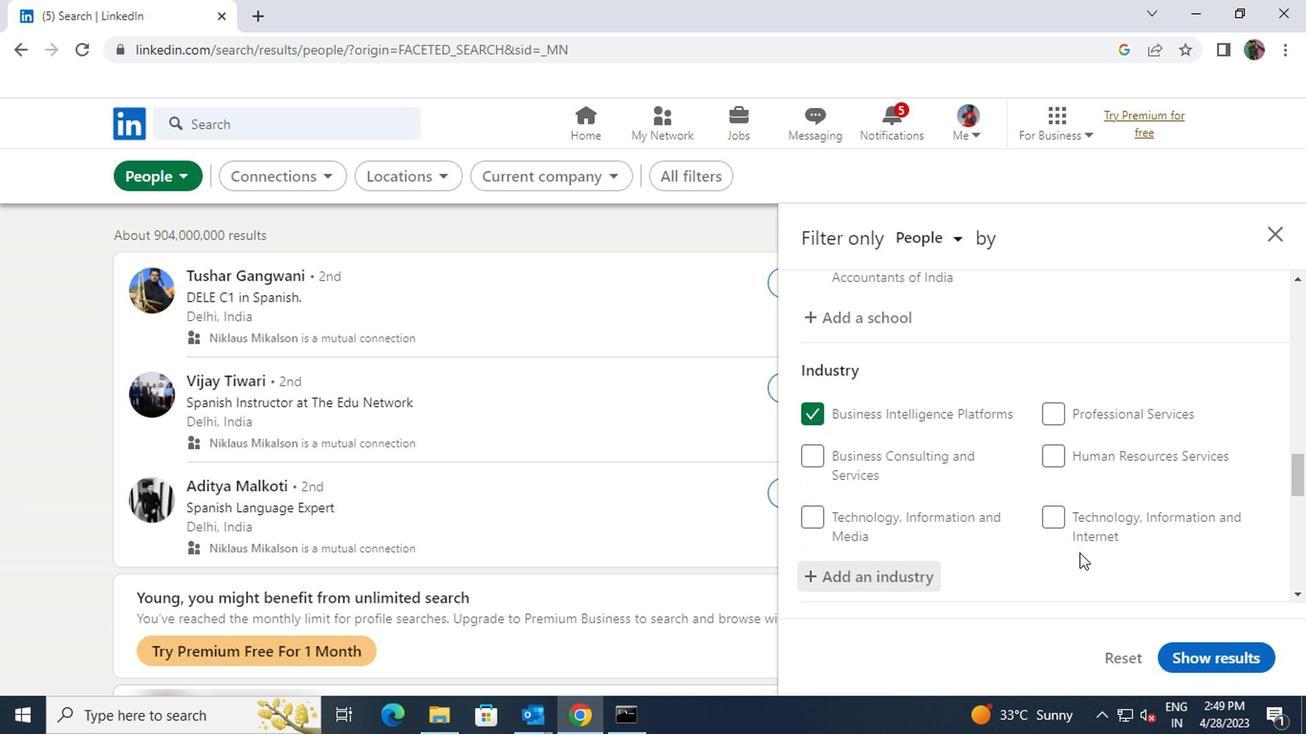 
Action: Mouse scrolled (1075, 552) with delta (0, 0)
Screenshot: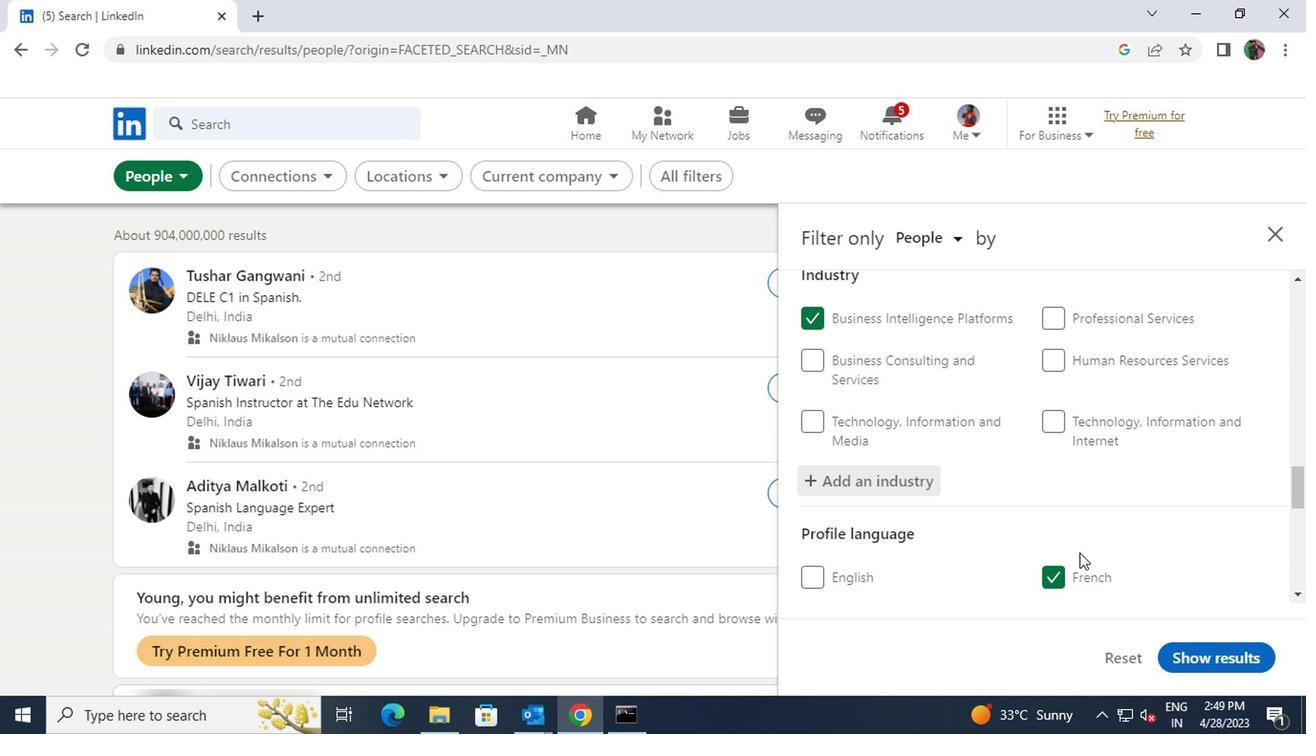 
Action: Mouse scrolled (1075, 552) with delta (0, 0)
Screenshot: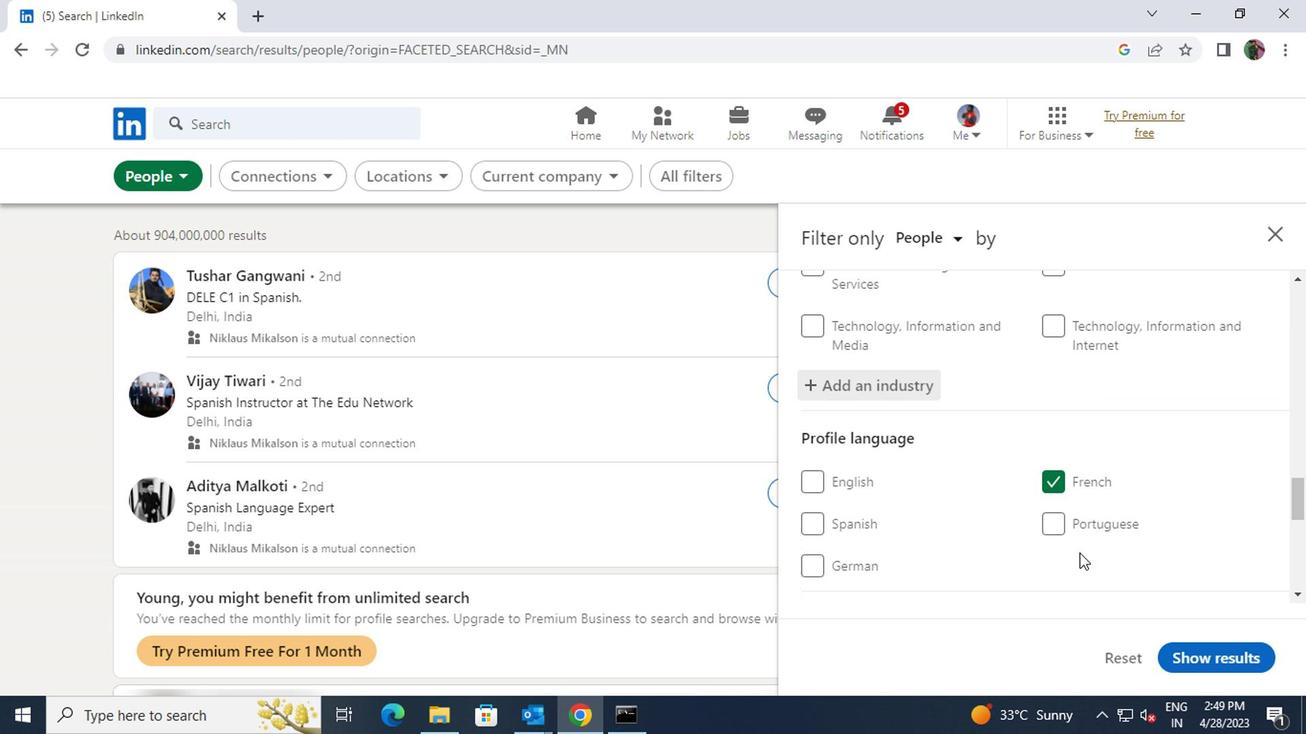 
Action: Mouse scrolled (1075, 552) with delta (0, 0)
Screenshot: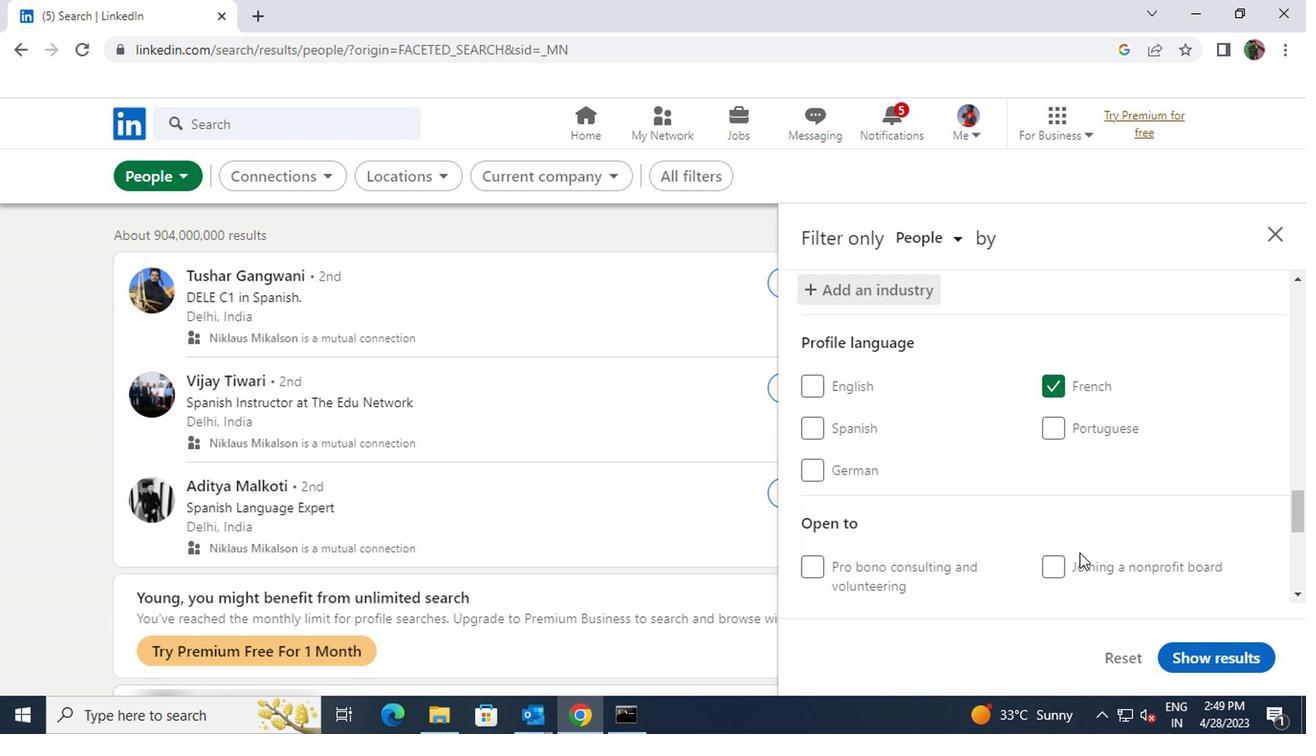 
Action: Mouse scrolled (1075, 552) with delta (0, 0)
Screenshot: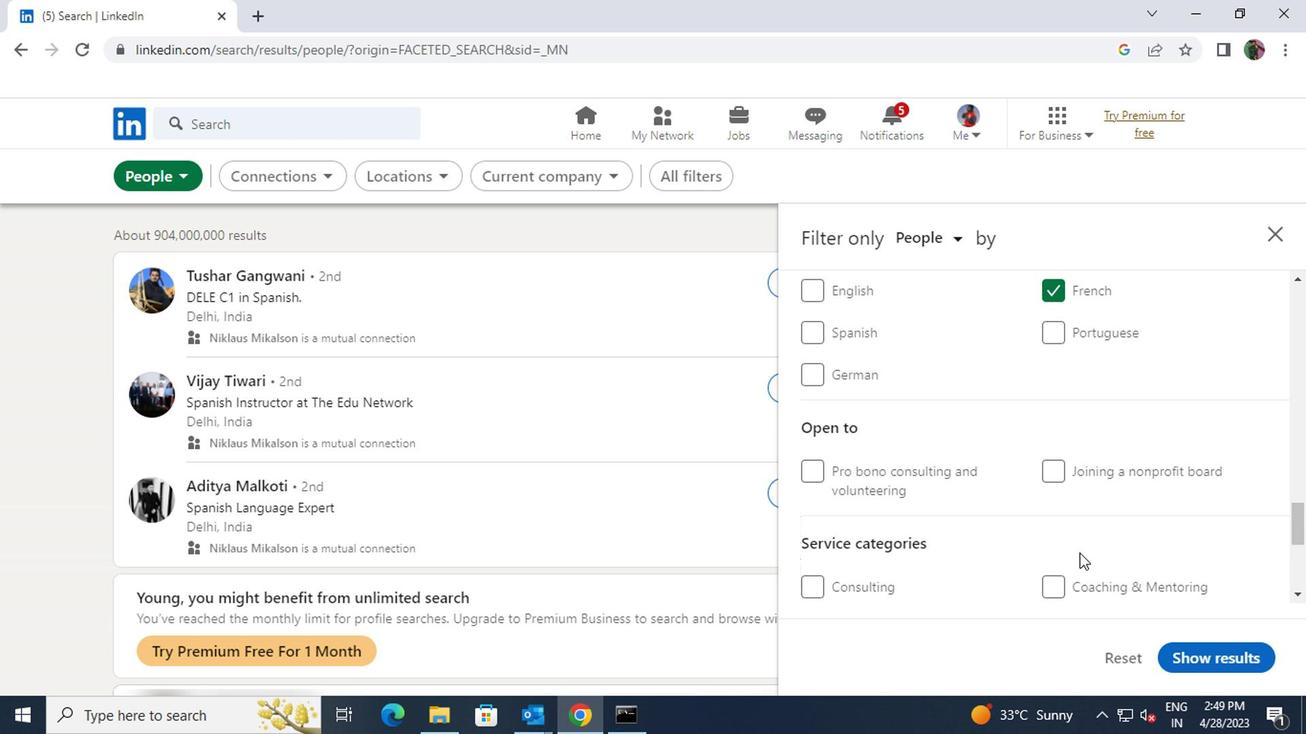 
Action: Mouse moved to (1066, 564)
Screenshot: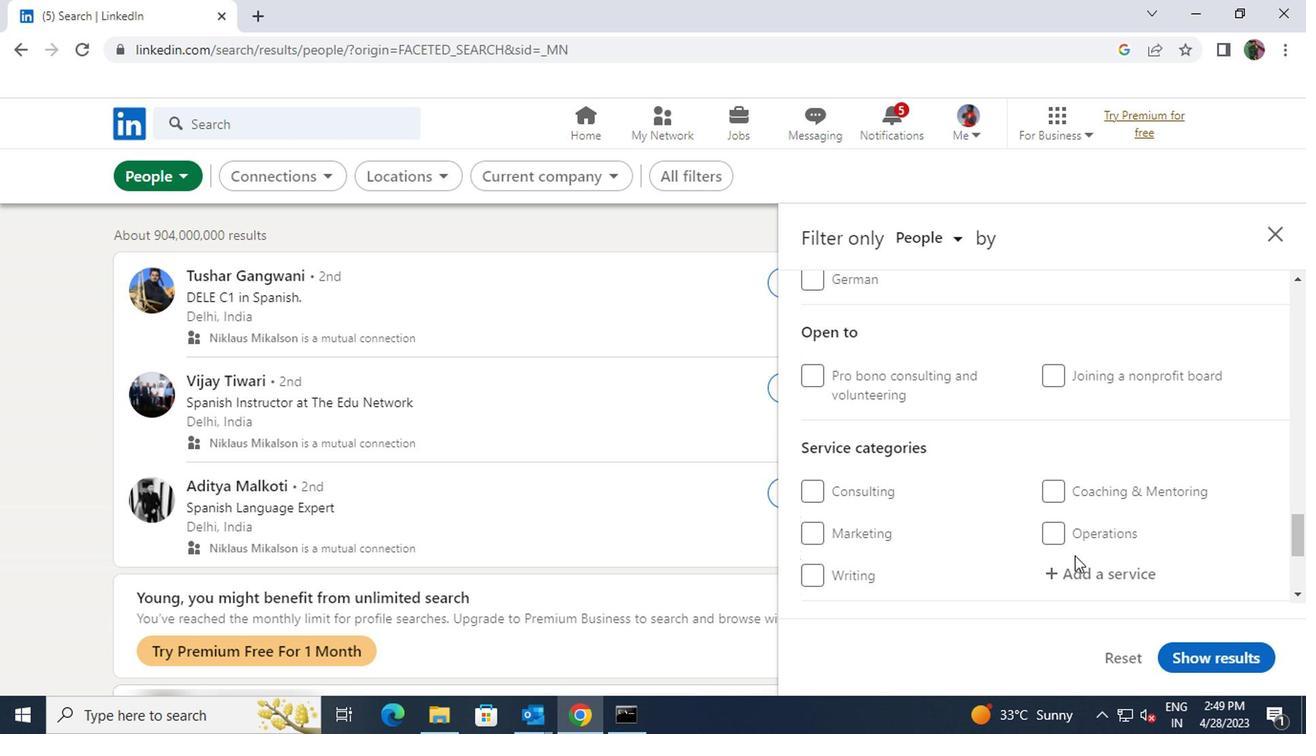 
Action: Mouse pressed left at (1066, 564)
Screenshot: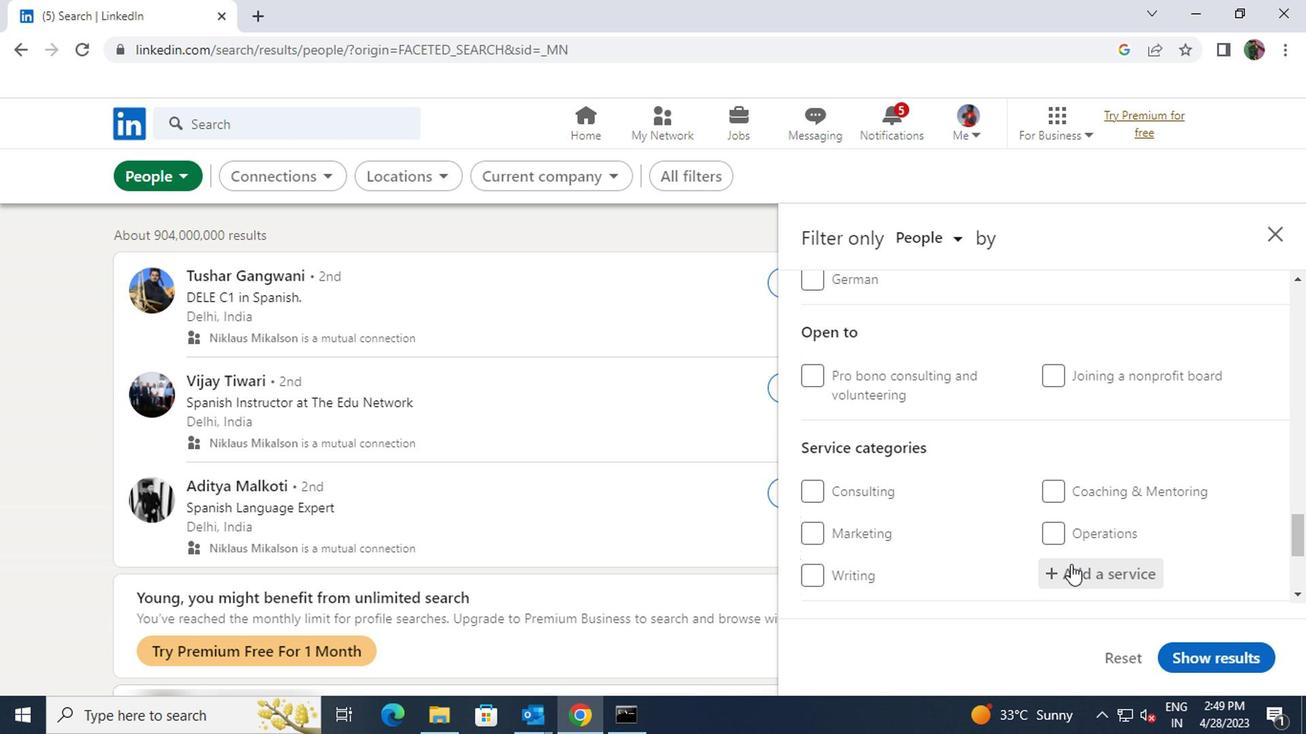 
Action: Mouse moved to (1073, 562)
Screenshot: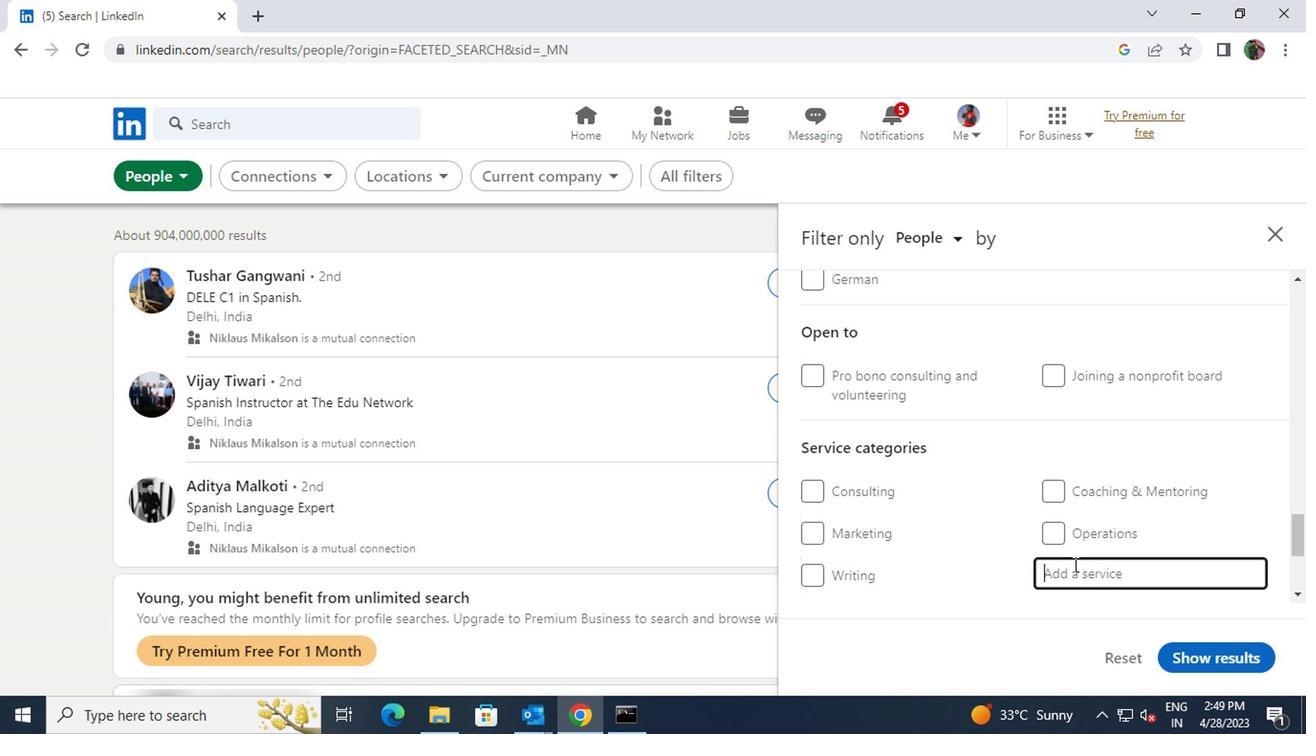 
Action: Key pressed <Key.shift><Key.shift><Key.shift><Key.shift><Key.shift><Key.shift><Key.shift><Key.shift><Key.shift><Key.shift><Key.shift><Key.shift><Key.shift>TELECOMM
Screenshot: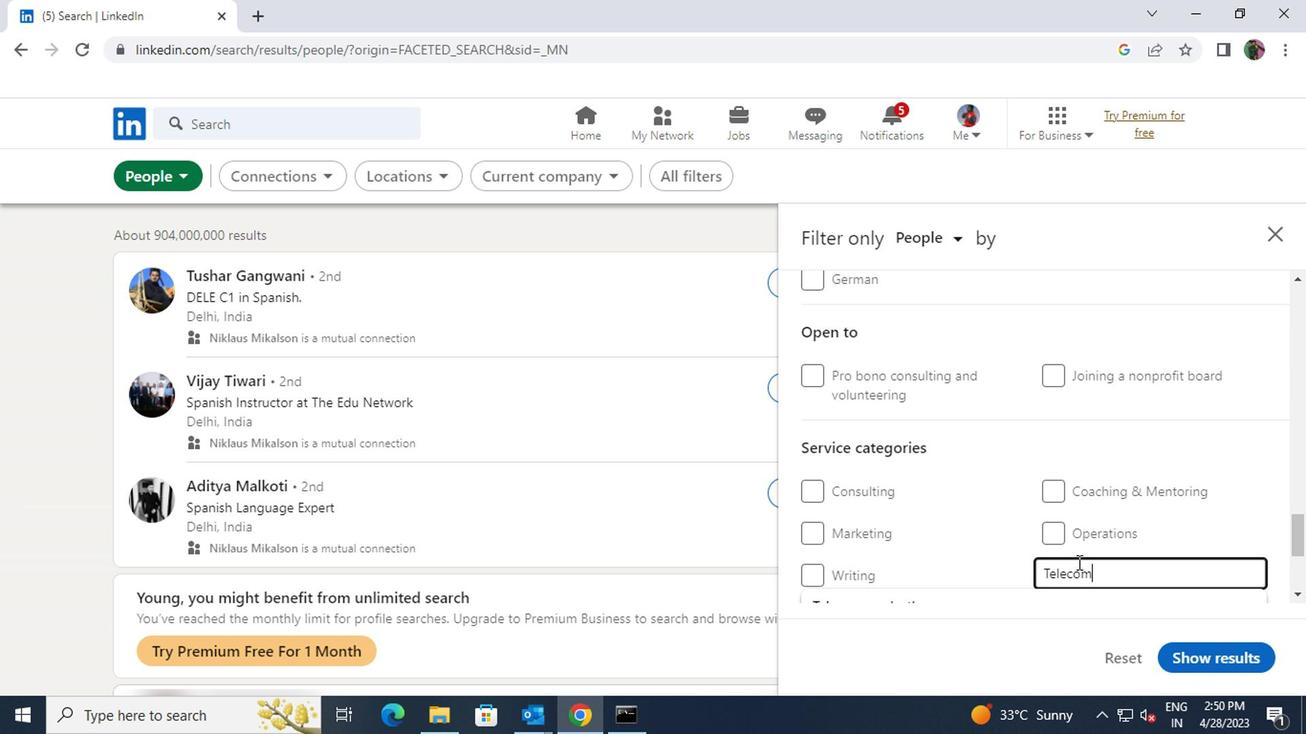 
Action: Mouse scrolled (1073, 562) with delta (0, 0)
Screenshot: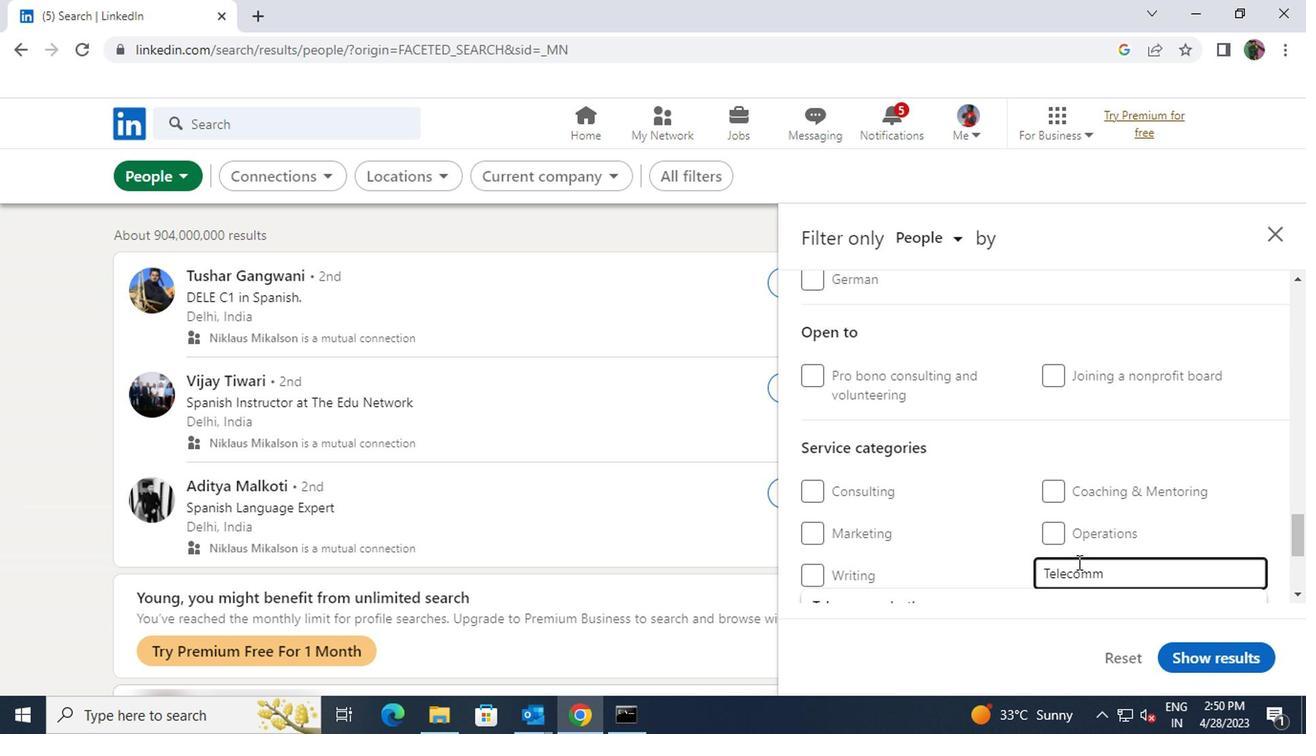 
Action: Mouse moved to (1070, 514)
Screenshot: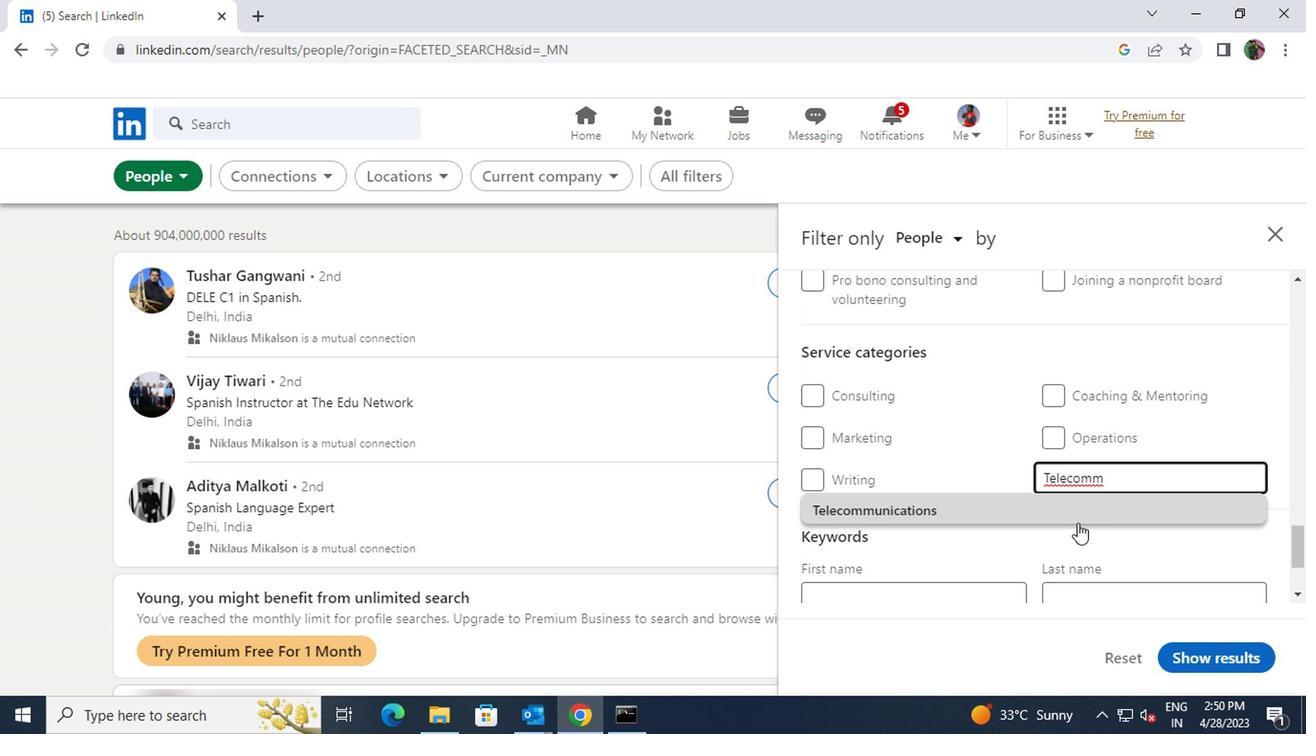
Action: Mouse pressed left at (1070, 514)
Screenshot: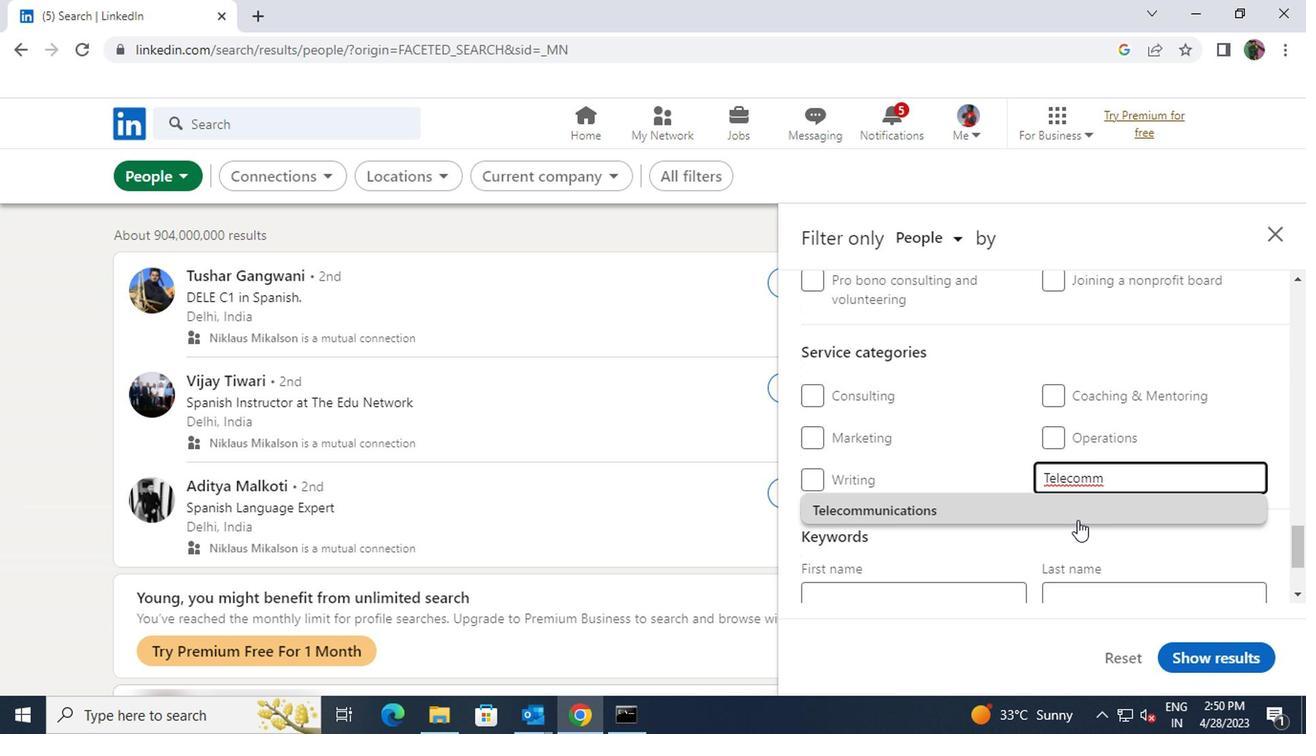 
Action: Mouse scrolled (1070, 513) with delta (0, 0)
Screenshot: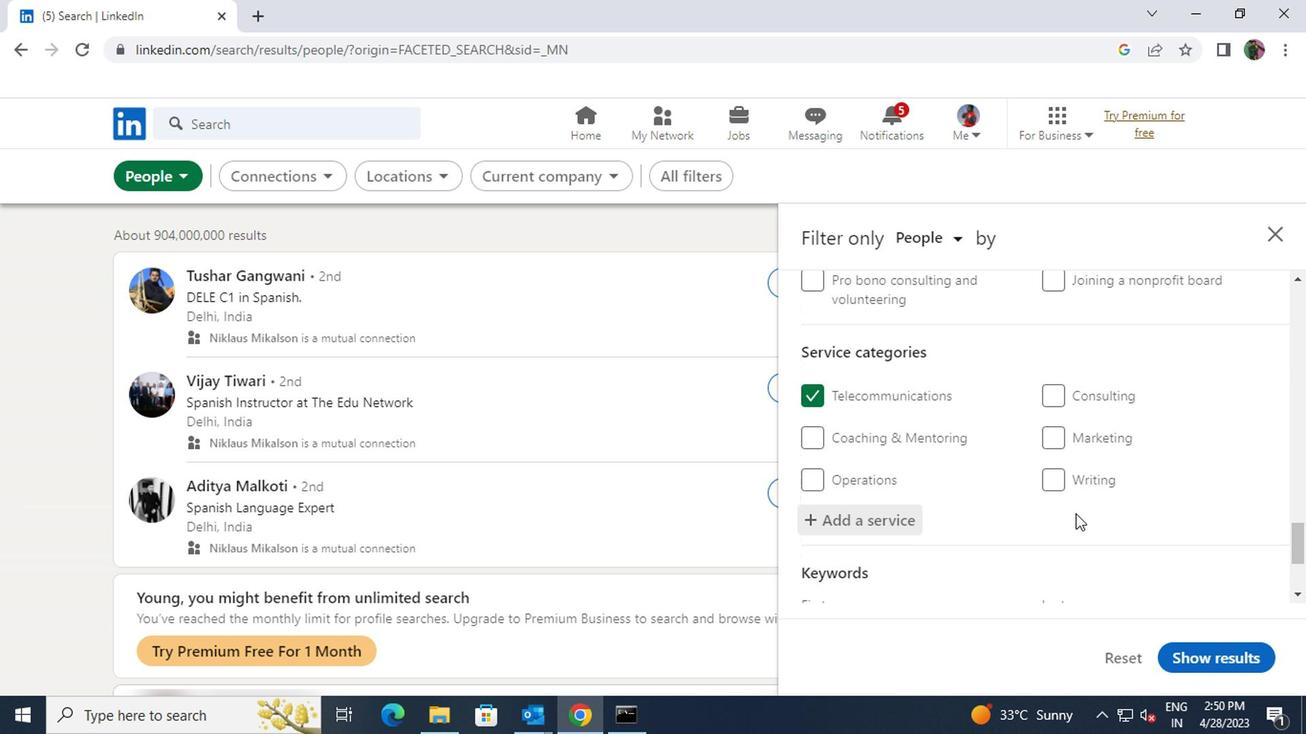 
Action: Mouse scrolled (1070, 513) with delta (0, 0)
Screenshot: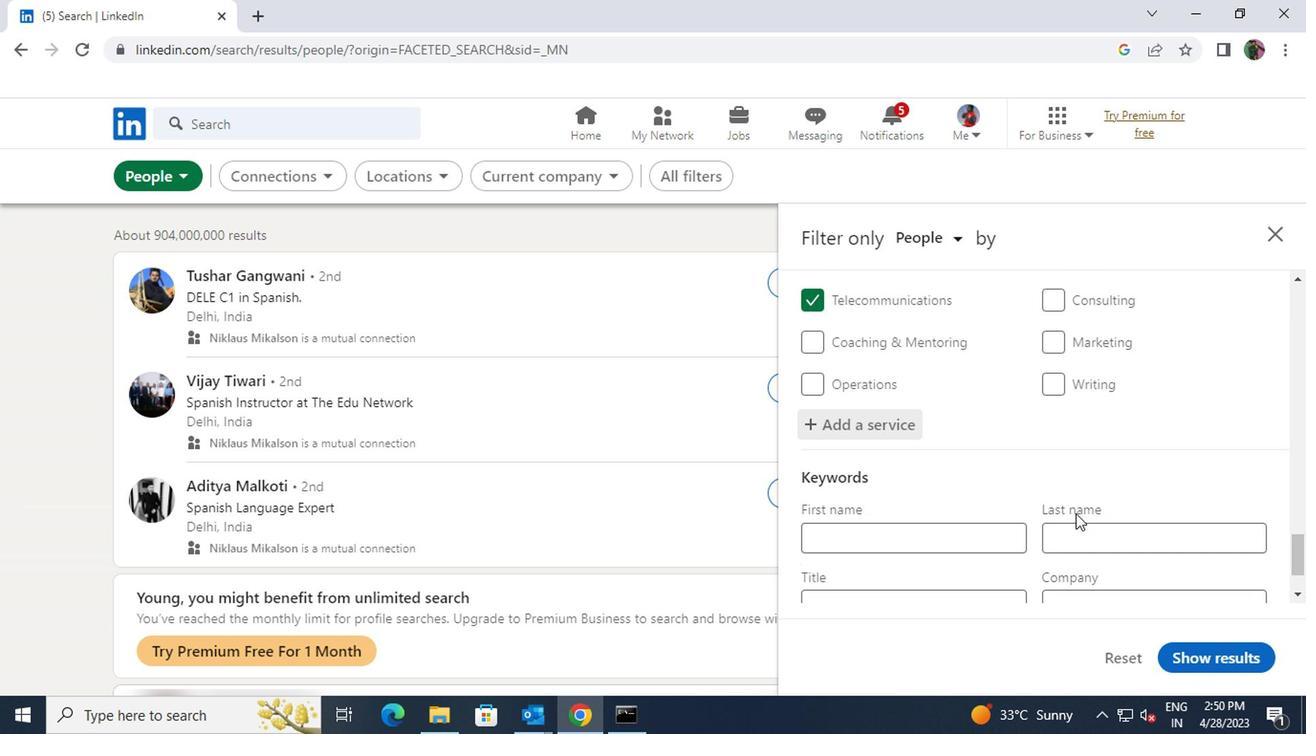 
Action: Mouse moved to (983, 514)
Screenshot: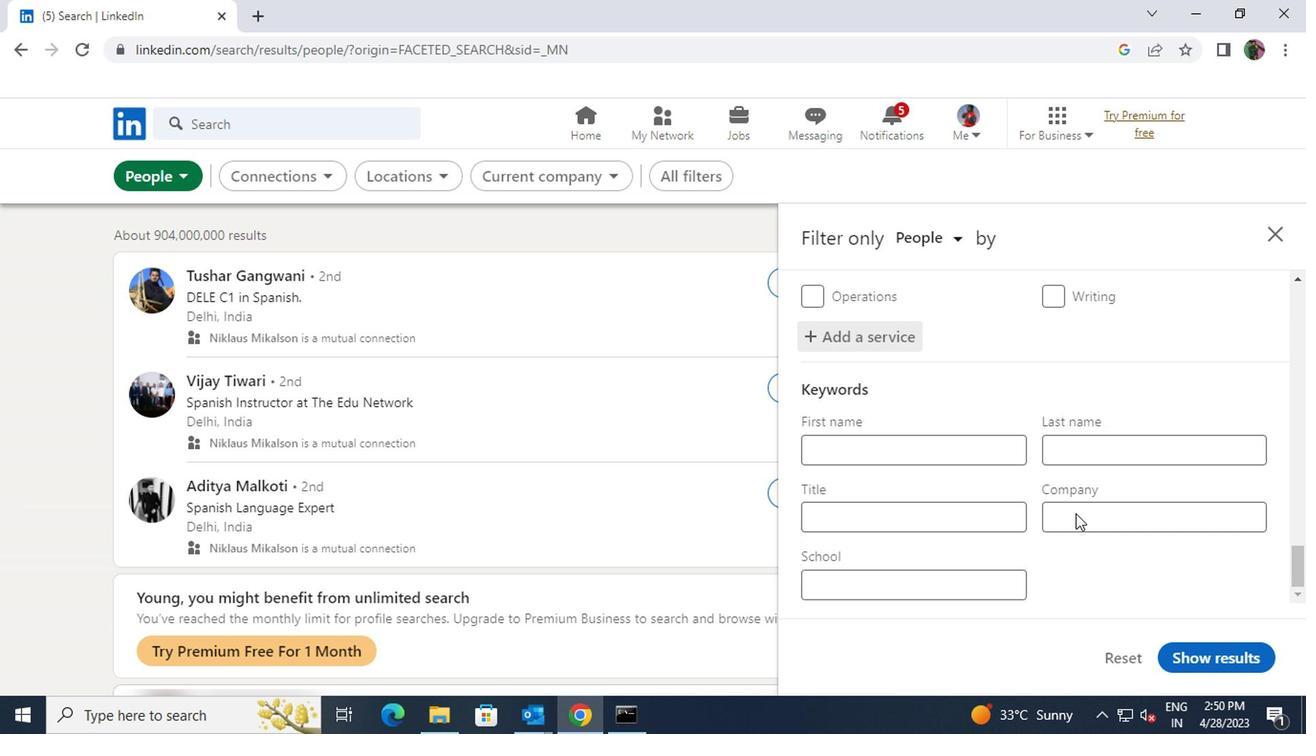 
Action: Mouse pressed left at (983, 514)
Screenshot: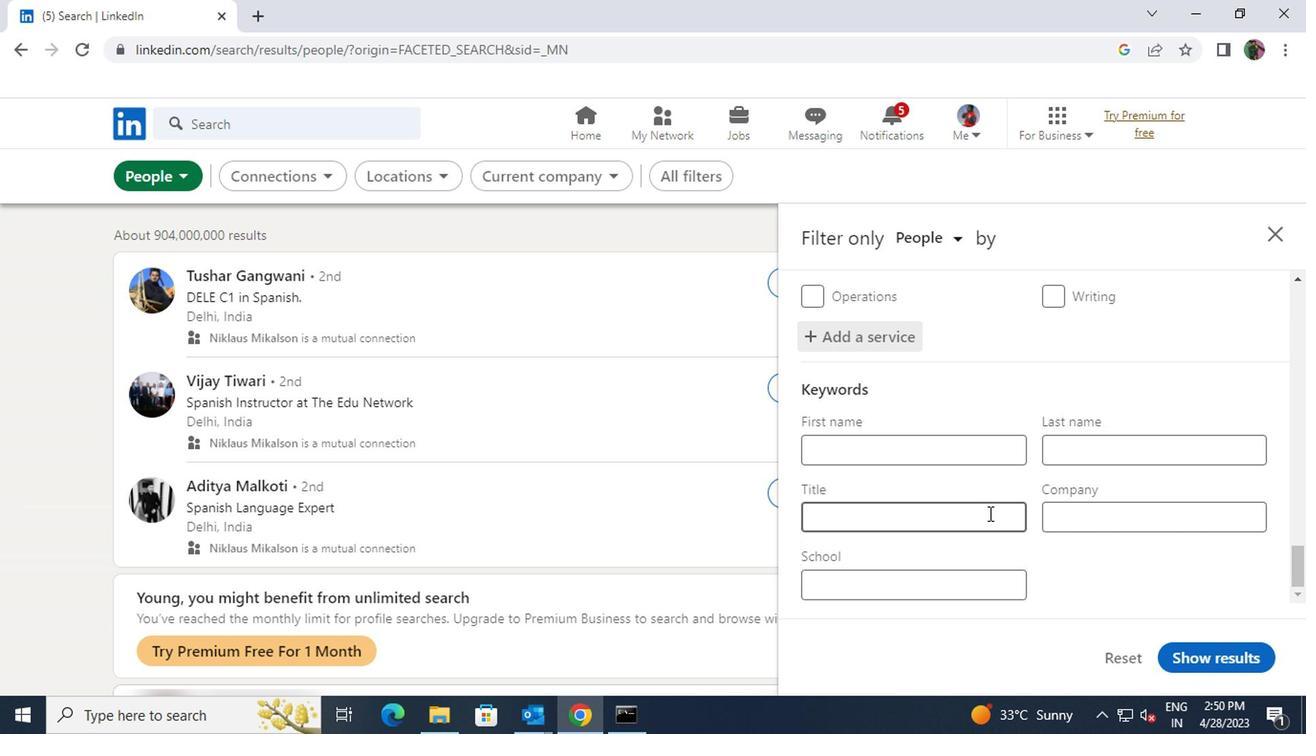 
Action: Key pressed <Key.shift>CAMERA<Key.space><Key.shift>OPERATOR
Screenshot: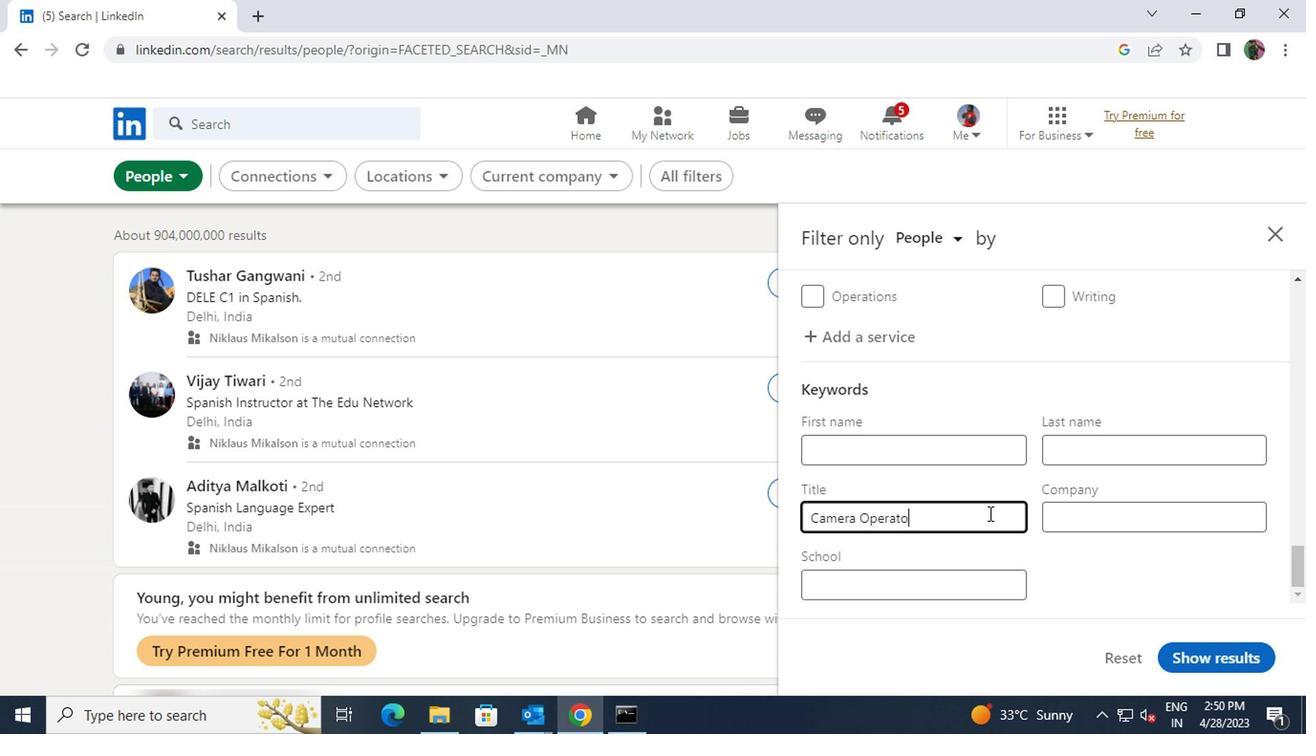 
Action: Mouse moved to (1171, 657)
Screenshot: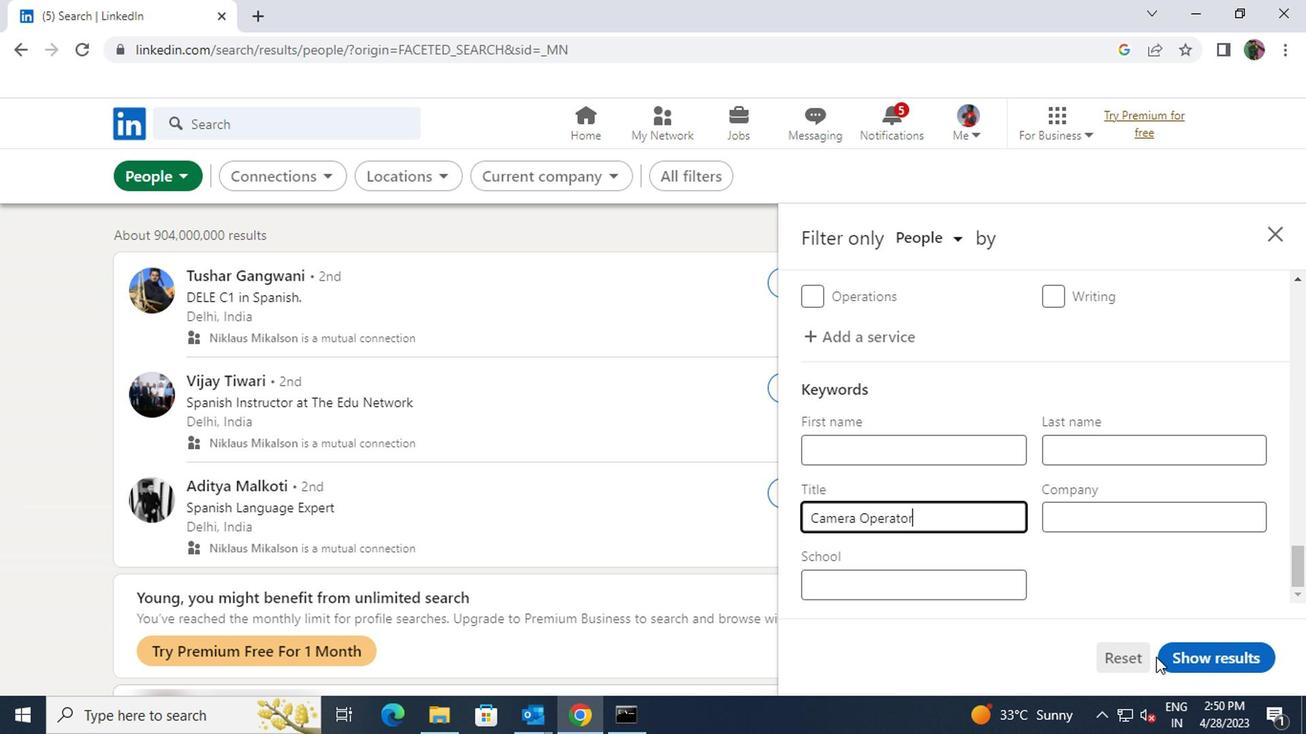 
Action: Mouse pressed left at (1171, 657)
Screenshot: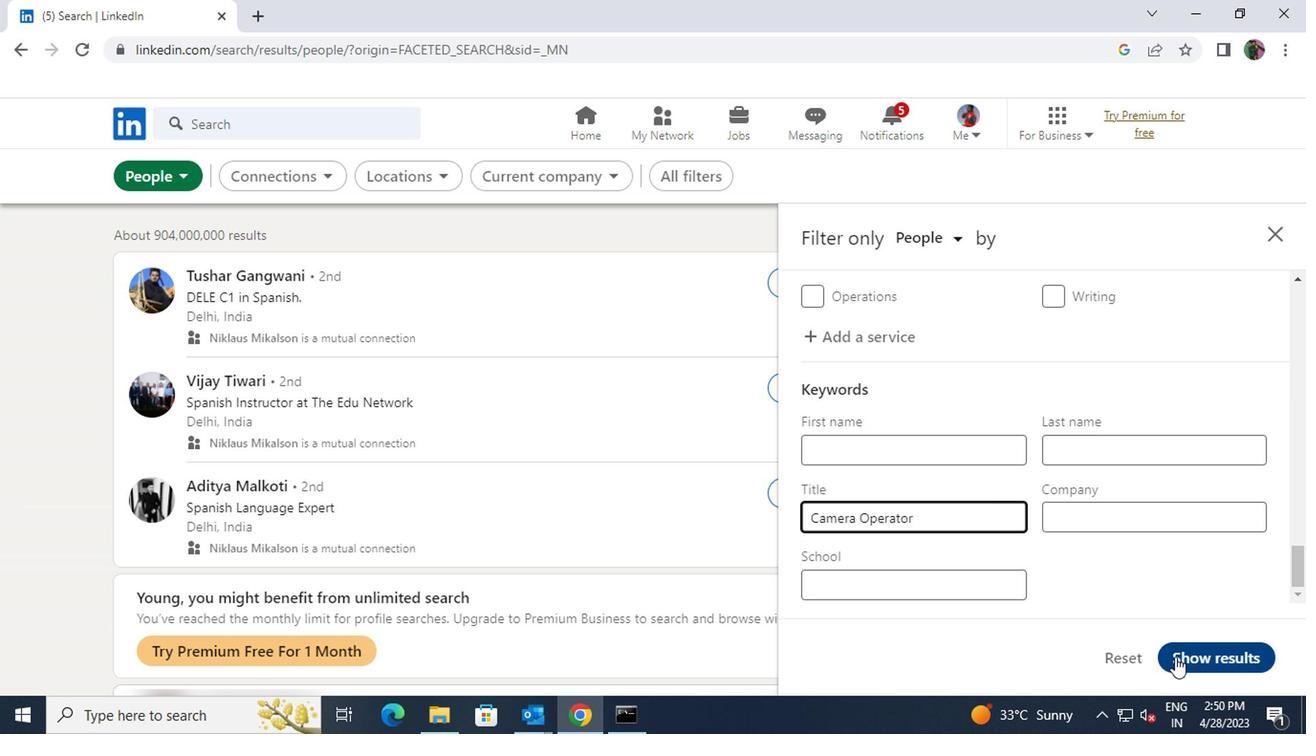 
